 Task: Look for space in Tŭytepa, Uzbekistan from 24th August, 2023 to 10th September, 2023 for 6 adults, 2 children in price range Rs.12000 to Rs.15000. Place can be entire place or shared room with 6 bedrooms having 6 beds and 6 bathrooms. Property type can be house, flat, guest house. Amenities needed are: wifi, TV, free parkinig on premises, gym, breakfast. Booking option can be shelf check-in. Required host language is English.
Action: Mouse moved to (497, 114)
Screenshot: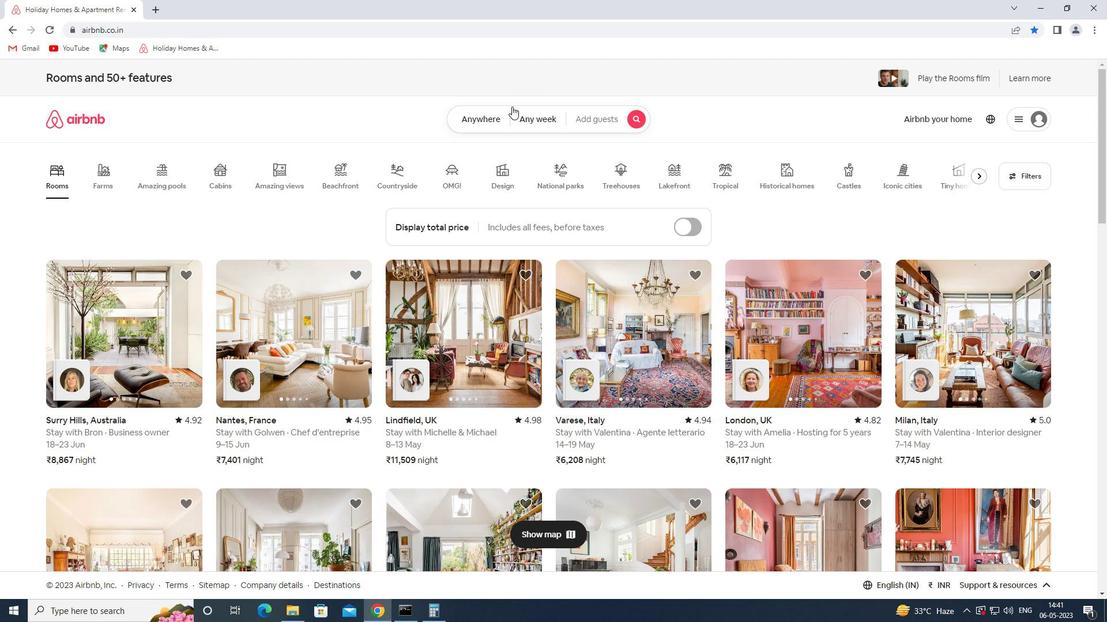 
Action: Mouse pressed left at (497, 114)
Screenshot: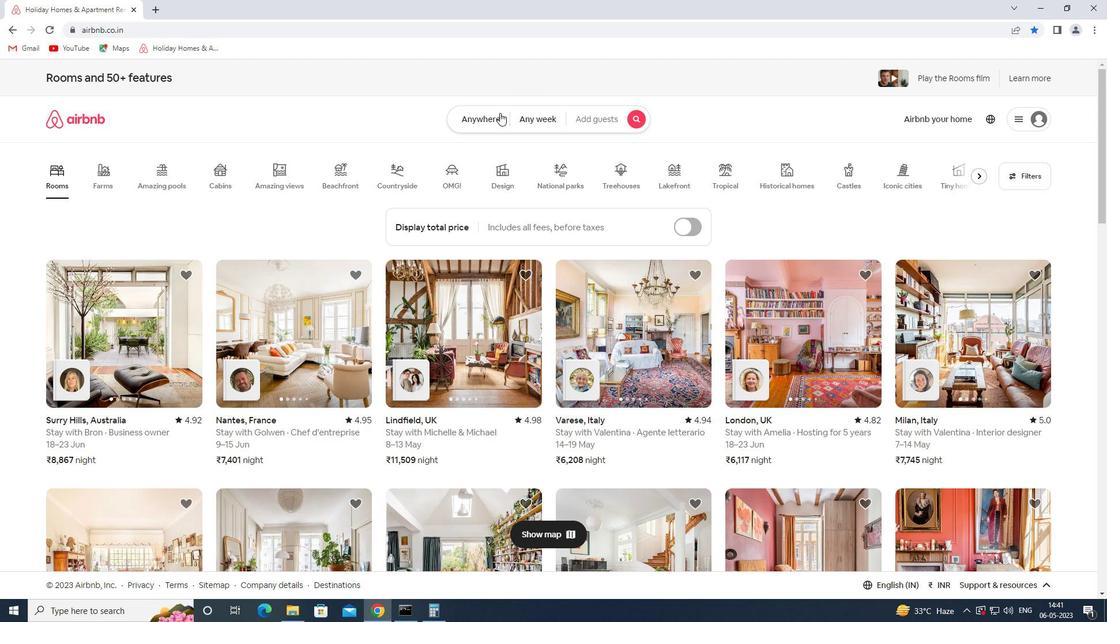 
Action: Mouse moved to (414, 163)
Screenshot: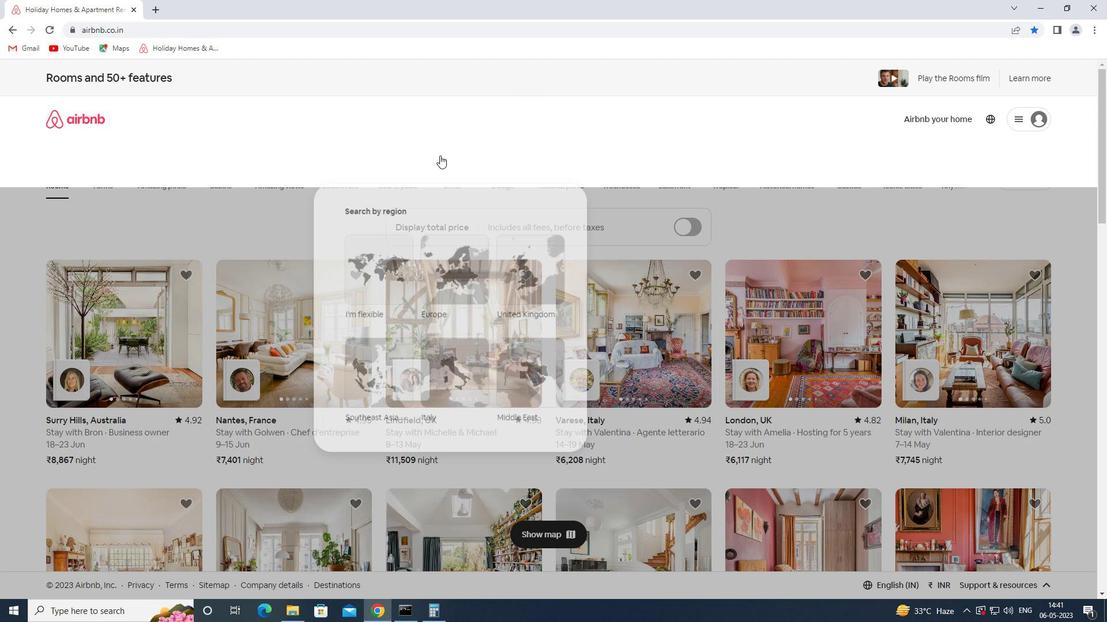 
Action: Mouse pressed left at (414, 163)
Screenshot: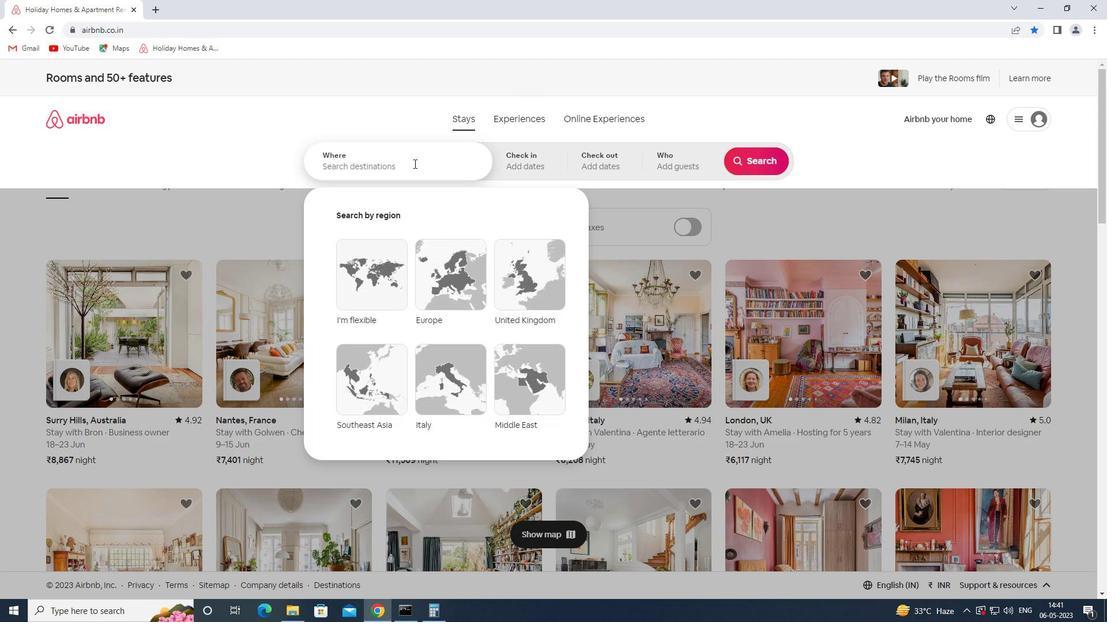 
Action: Key pressed tuytepa<Key.space>u
Screenshot: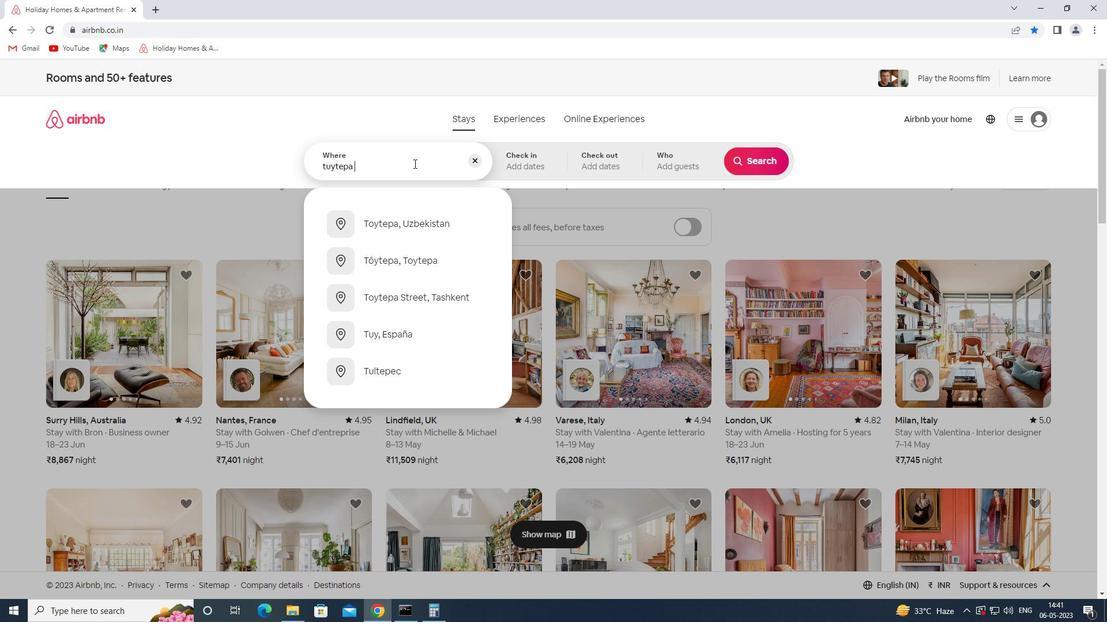 
Action: Mouse moved to (457, 213)
Screenshot: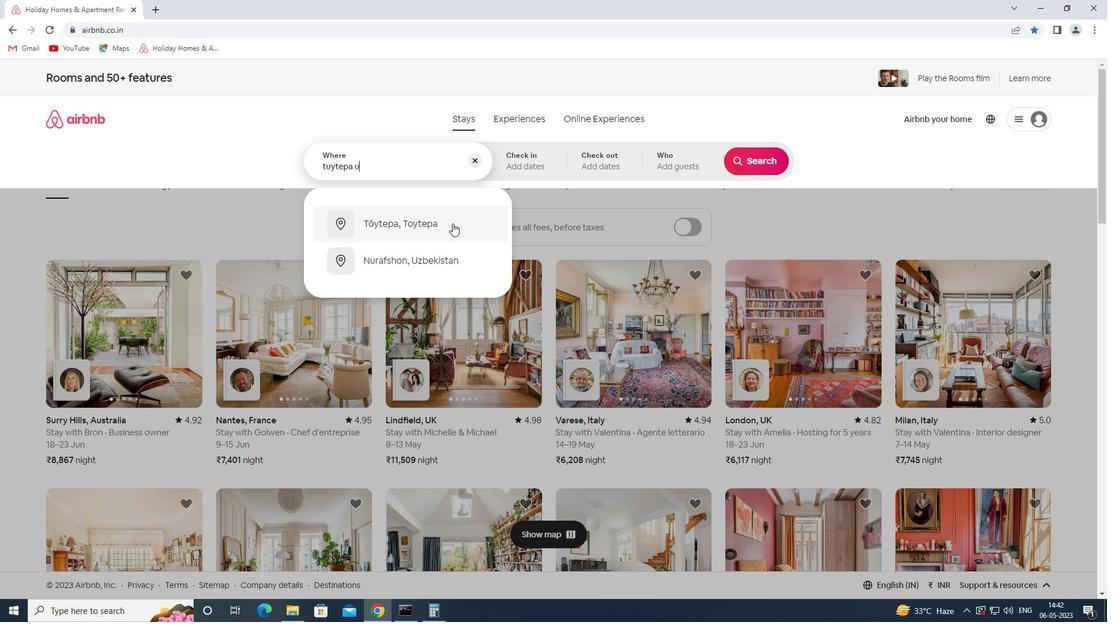 
Action: Key pressed zbe
Screenshot: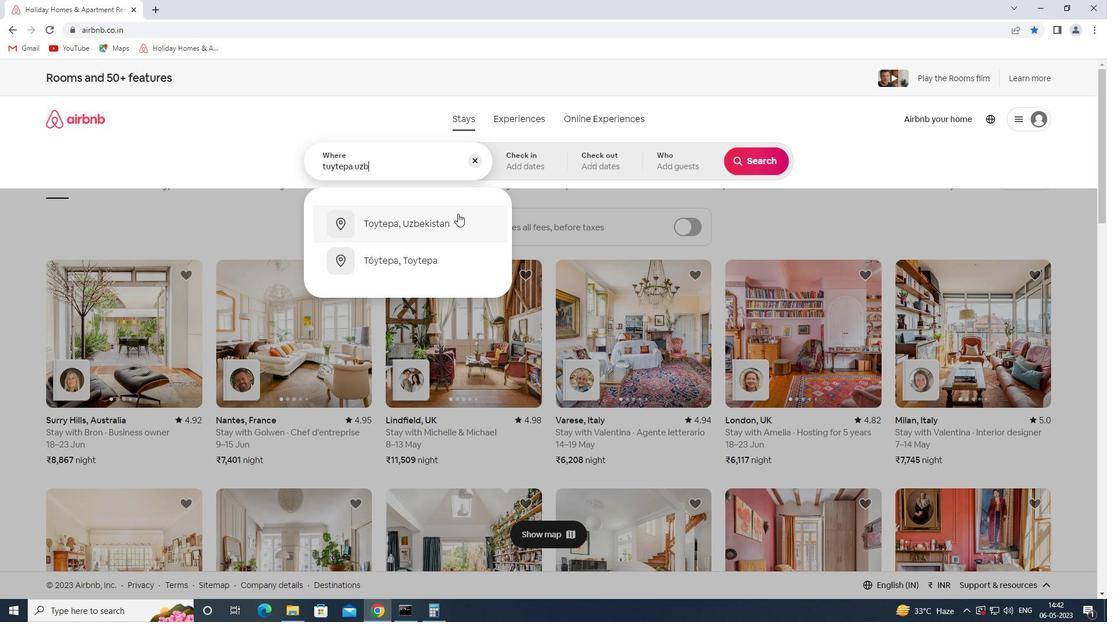 
Action: Mouse moved to (457, 215)
Screenshot: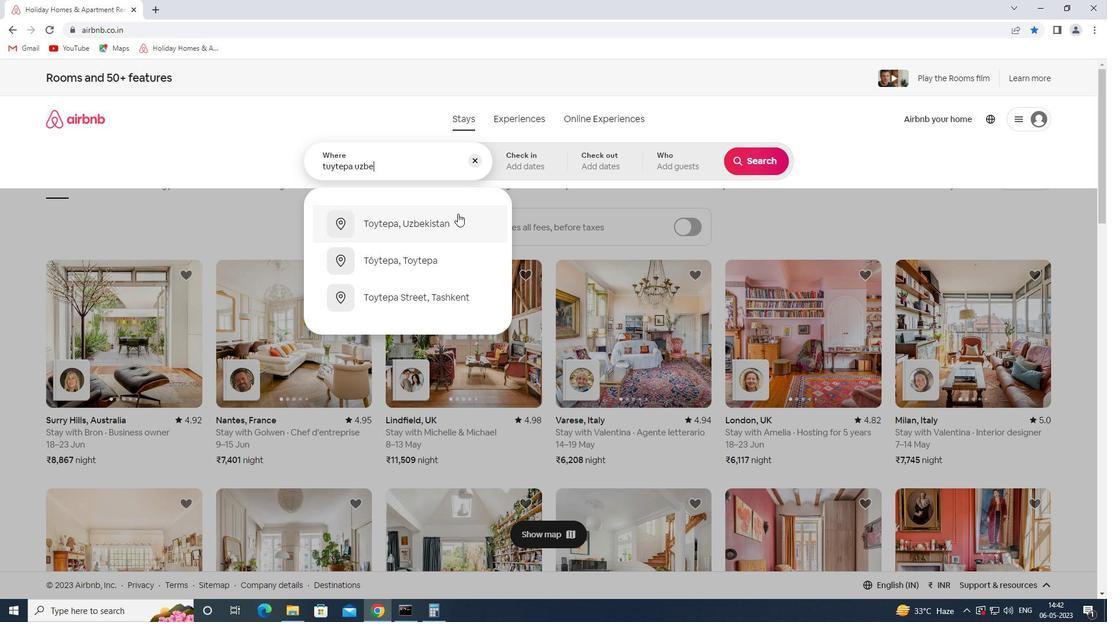 
Action: Mouse pressed left at (457, 215)
Screenshot: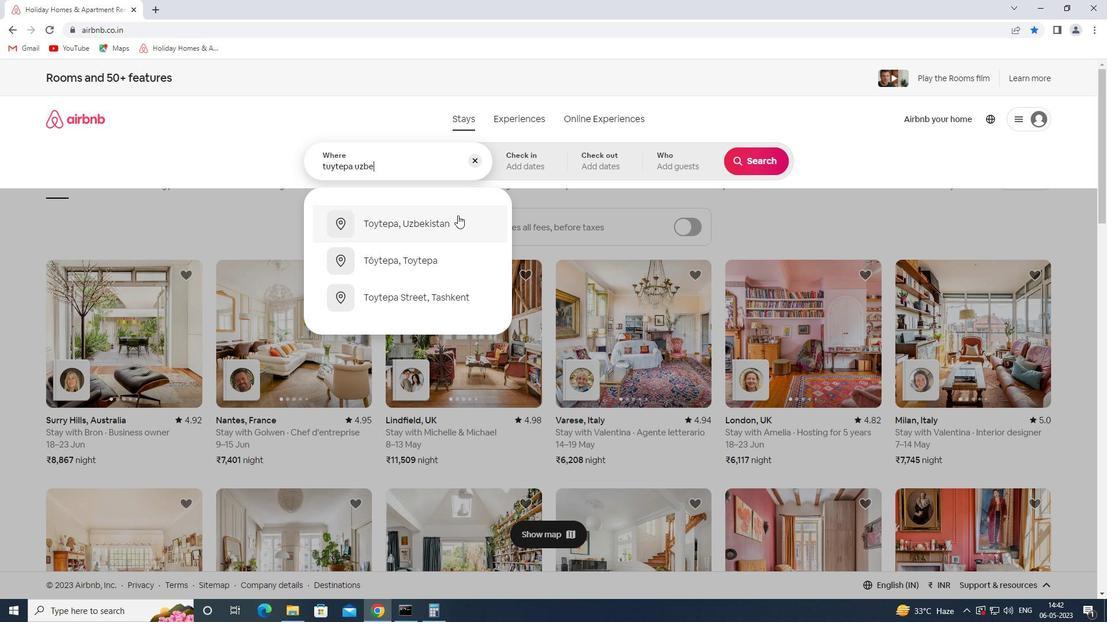 
Action: Mouse moved to (755, 249)
Screenshot: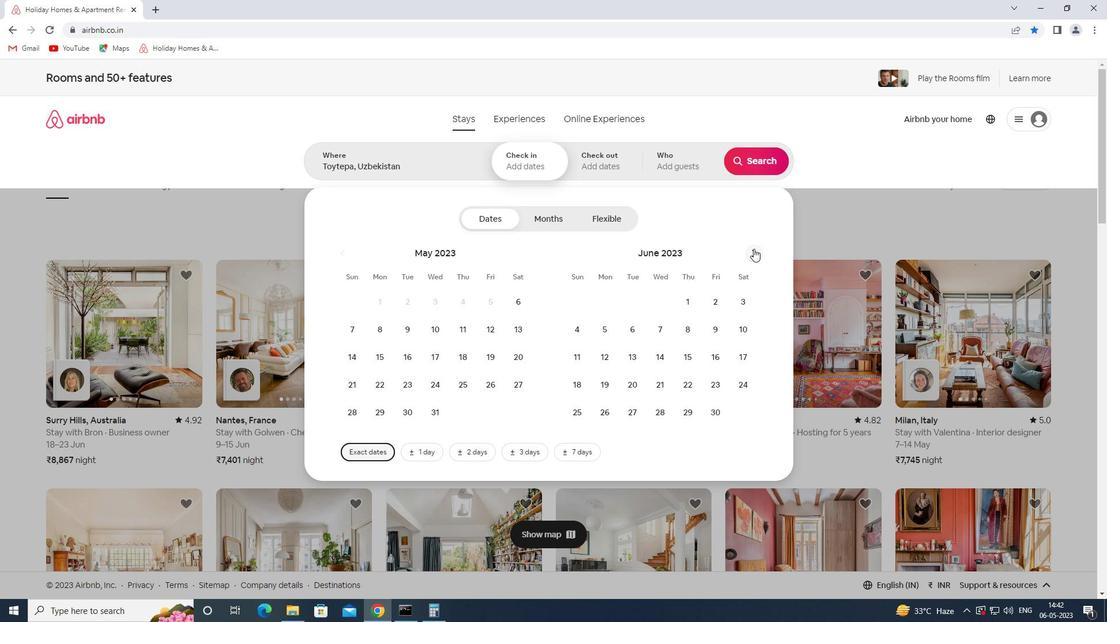 
Action: Mouse pressed left at (755, 249)
Screenshot: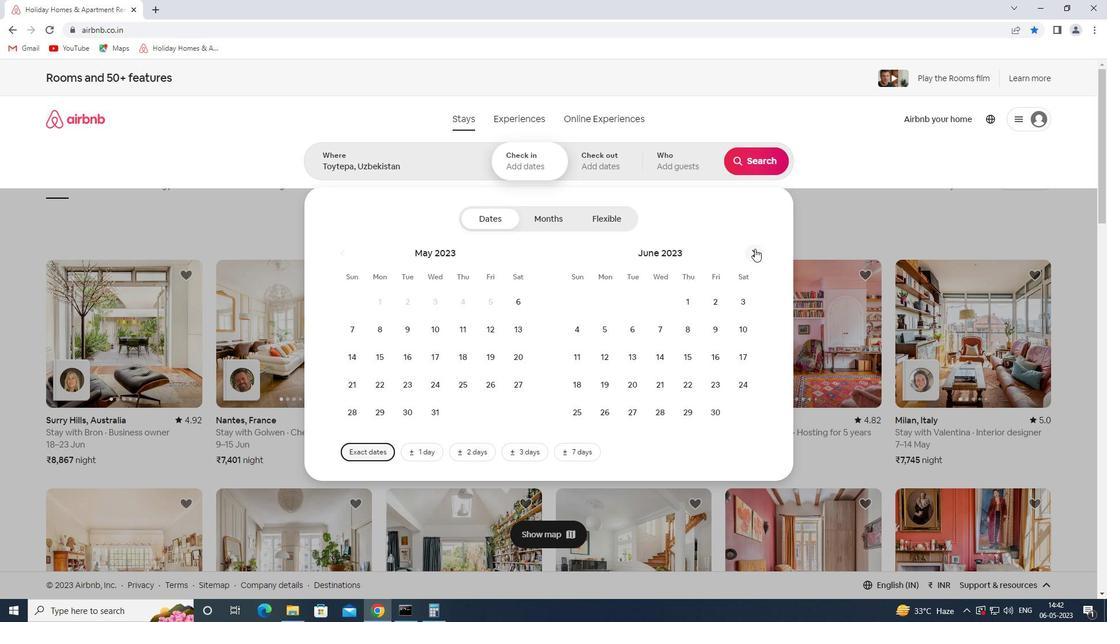 
Action: Mouse pressed left at (755, 249)
Screenshot: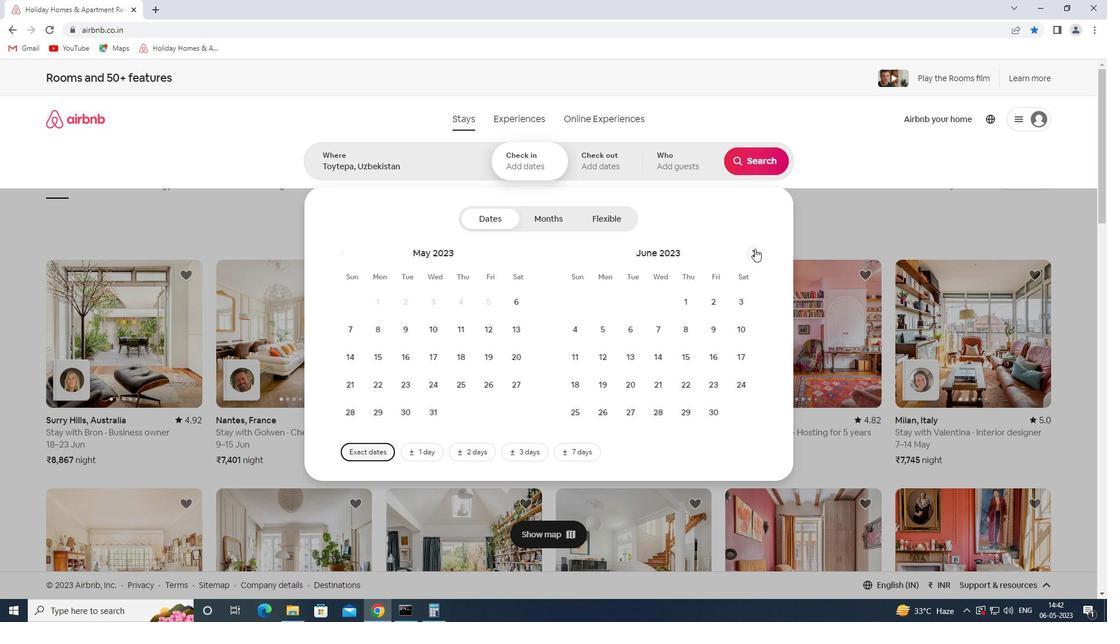 
Action: Mouse moved to (687, 388)
Screenshot: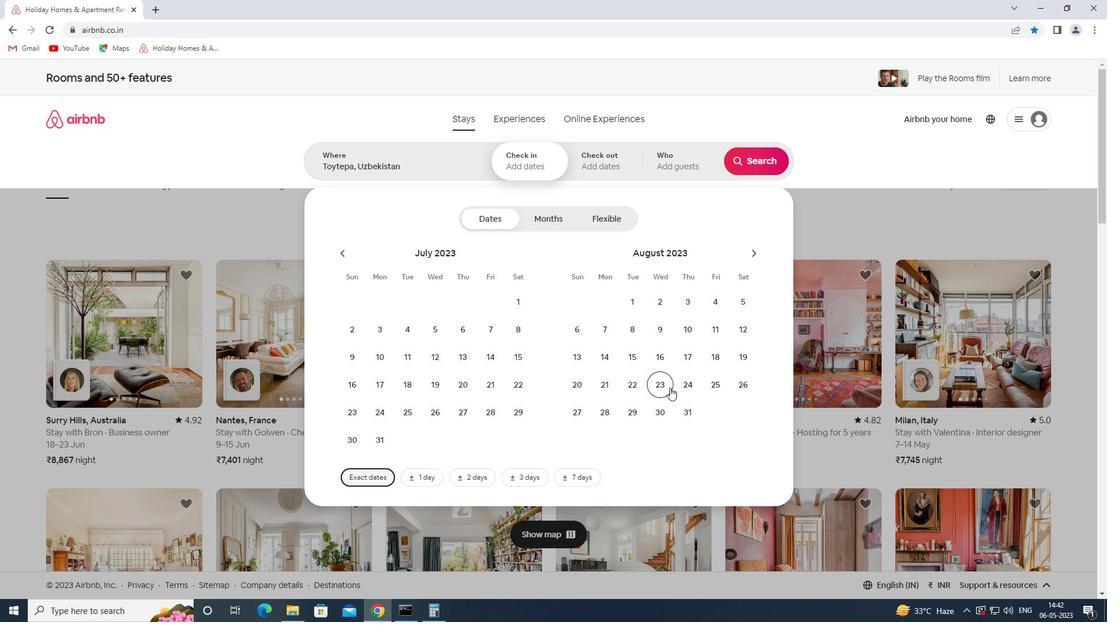 
Action: Mouse pressed left at (687, 388)
Screenshot: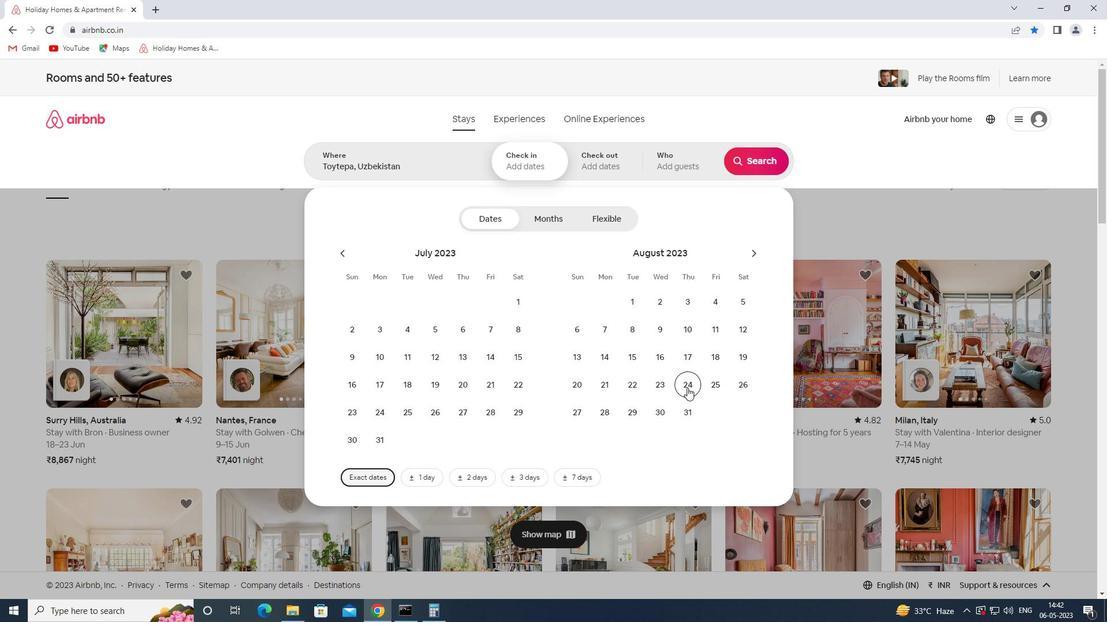 
Action: Mouse moved to (752, 253)
Screenshot: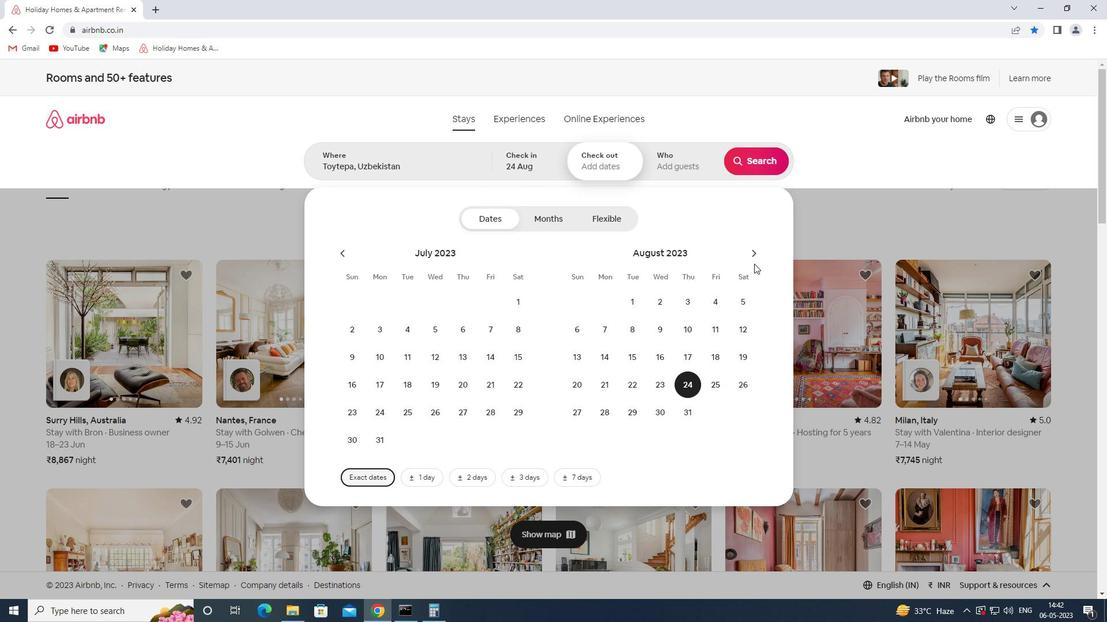 
Action: Mouse pressed left at (752, 253)
Screenshot: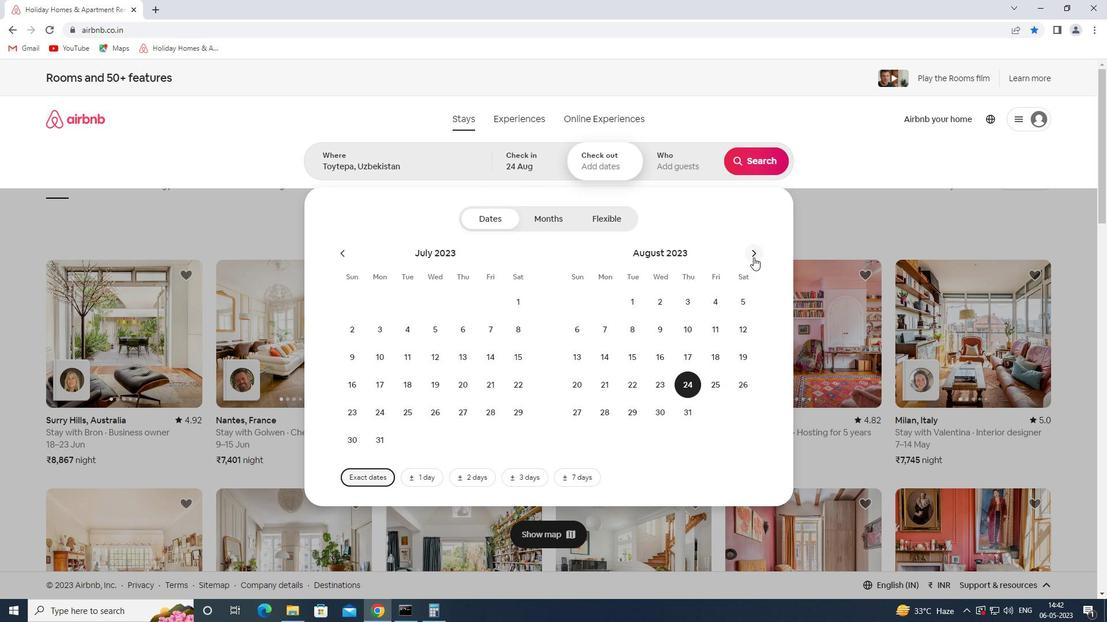 
Action: Mouse moved to (581, 355)
Screenshot: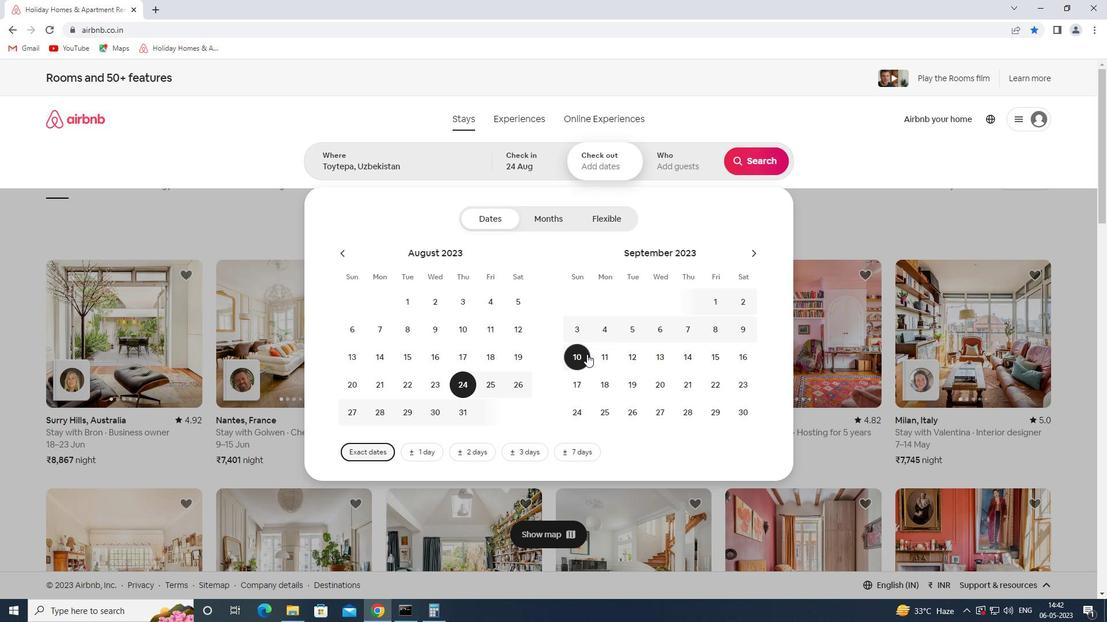 
Action: Mouse pressed left at (581, 355)
Screenshot: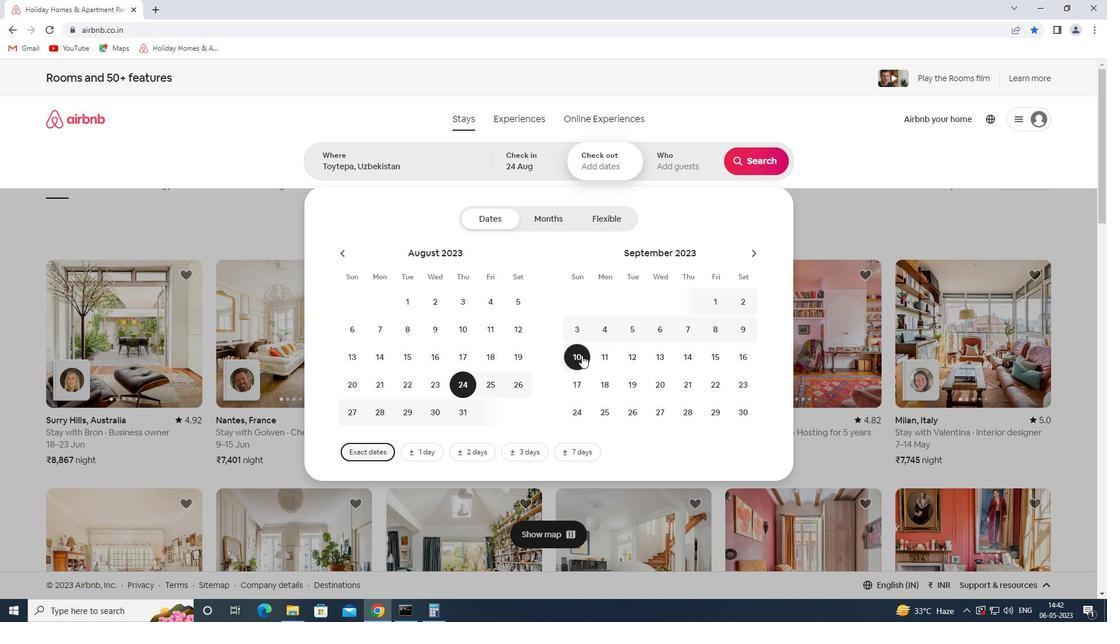 
Action: Mouse moved to (692, 176)
Screenshot: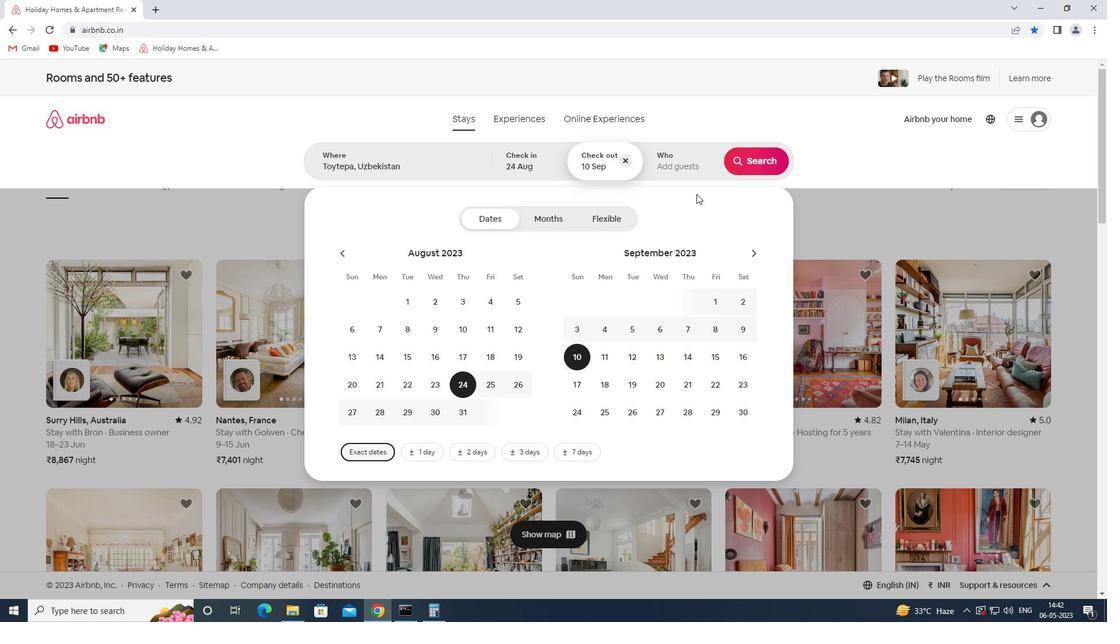 
Action: Mouse pressed left at (692, 176)
Screenshot: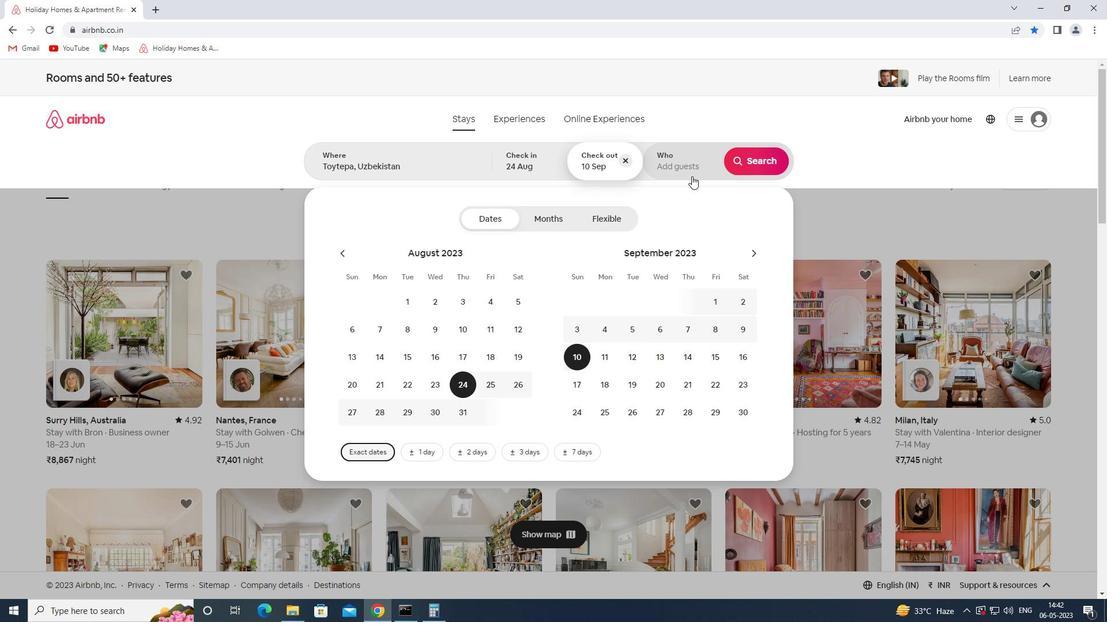 
Action: Mouse moved to (766, 224)
Screenshot: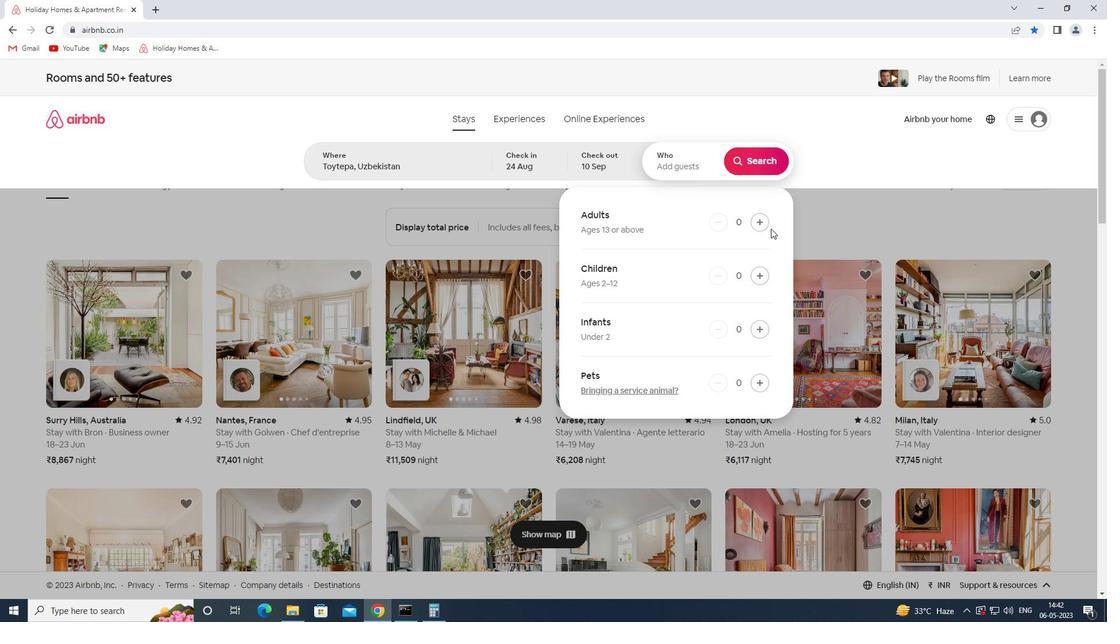 
Action: Mouse pressed left at (766, 224)
Screenshot: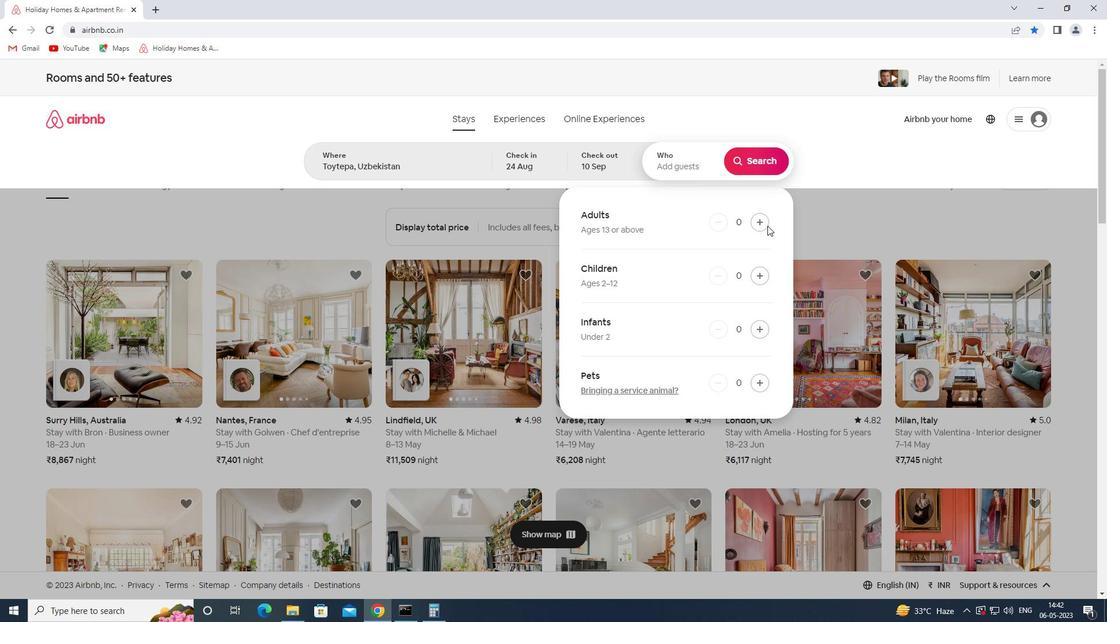 
Action: Mouse pressed left at (766, 224)
Screenshot: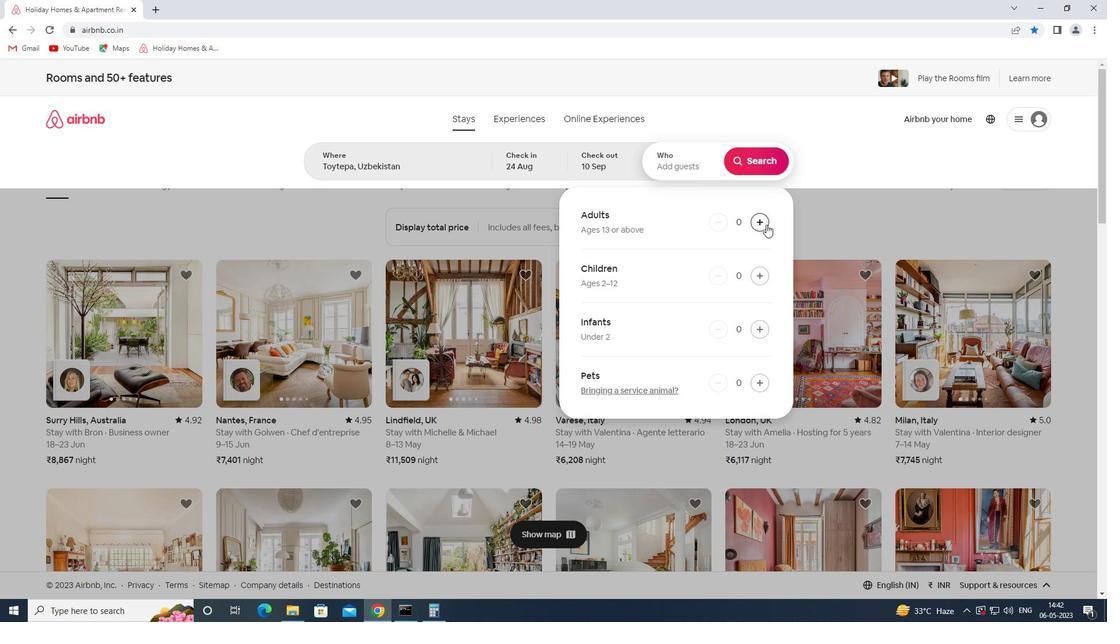 
Action: Mouse pressed left at (766, 224)
Screenshot: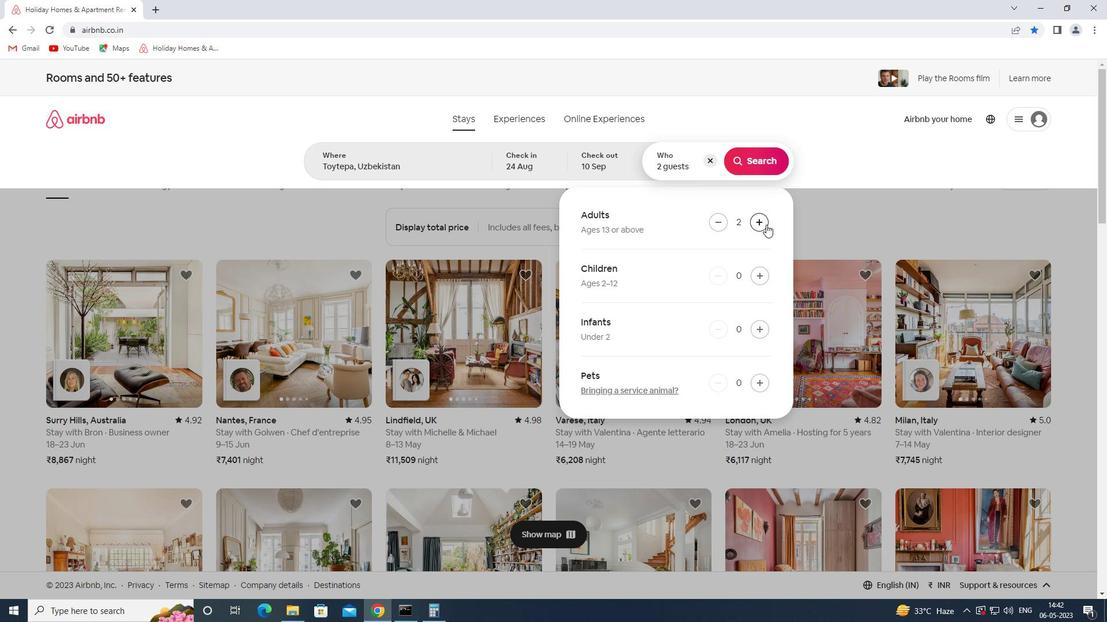 
Action: Mouse pressed left at (766, 224)
Screenshot: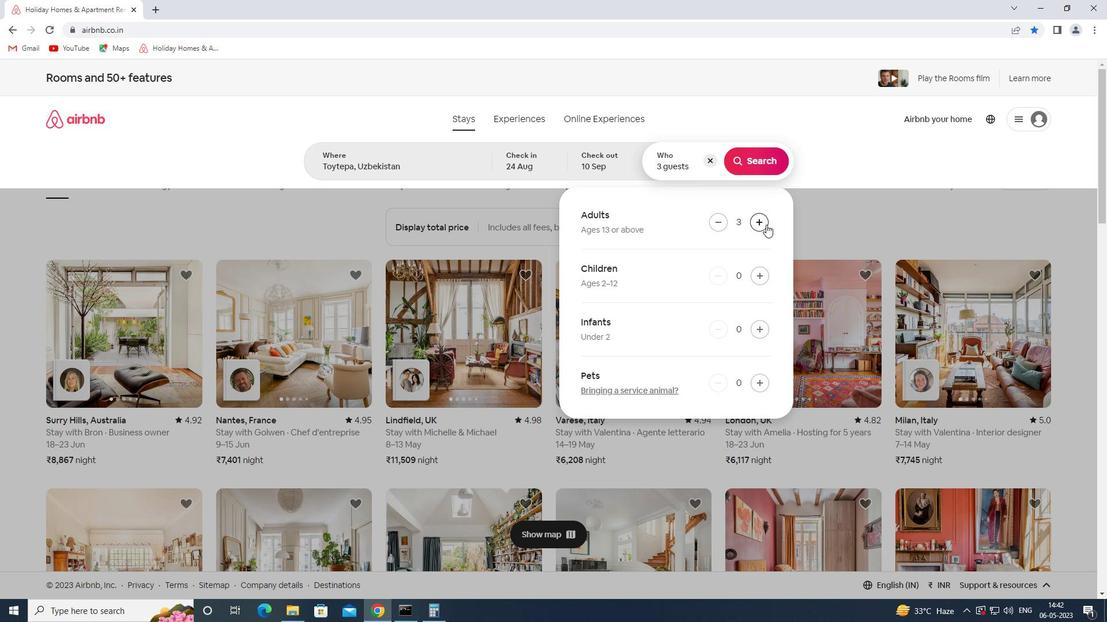 
Action: Mouse pressed left at (766, 224)
Screenshot: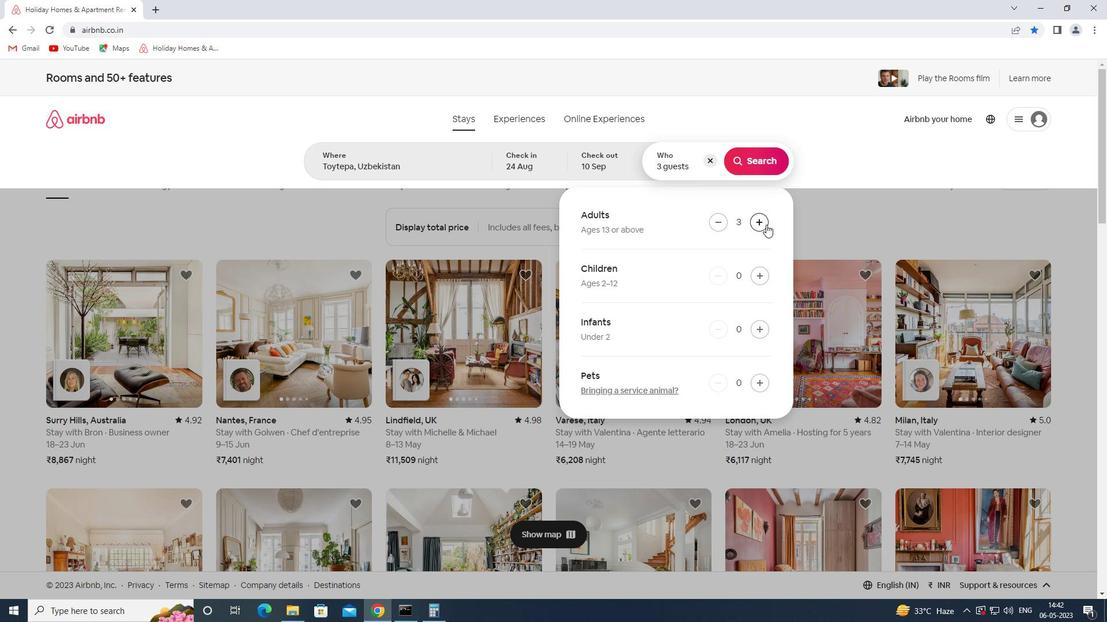 
Action: Mouse pressed left at (766, 224)
Screenshot: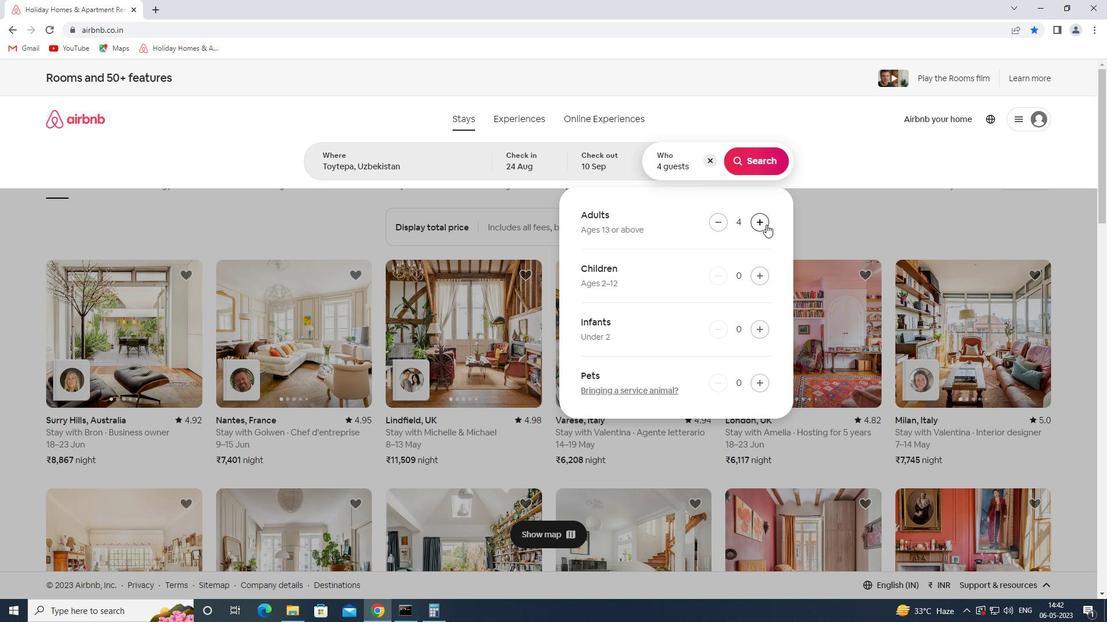 
Action: Mouse moved to (761, 279)
Screenshot: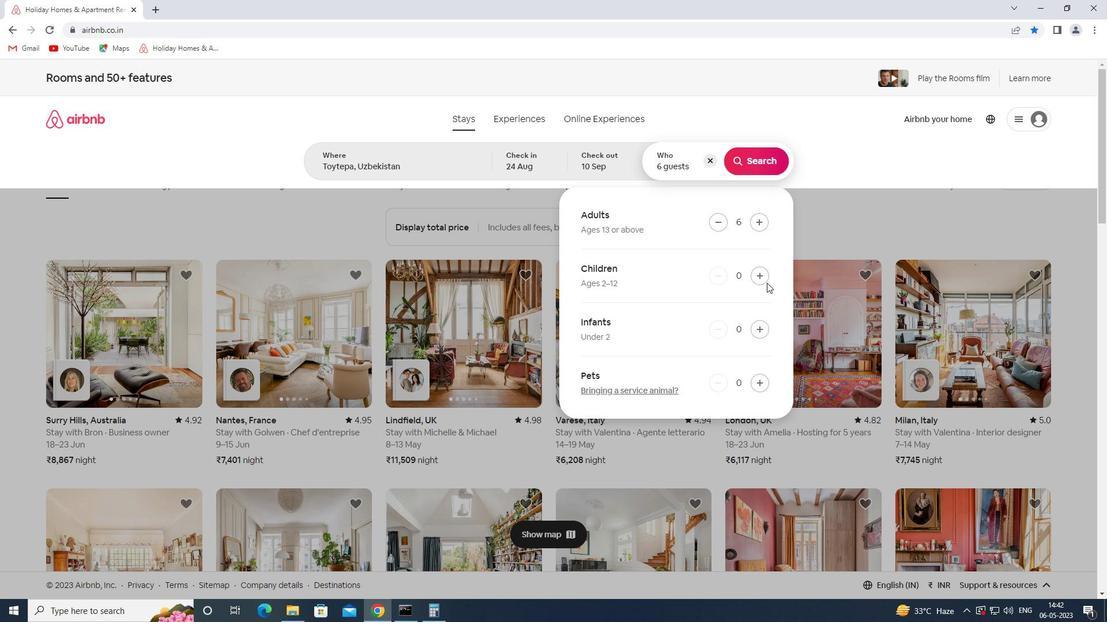 
Action: Mouse pressed left at (761, 279)
Screenshot: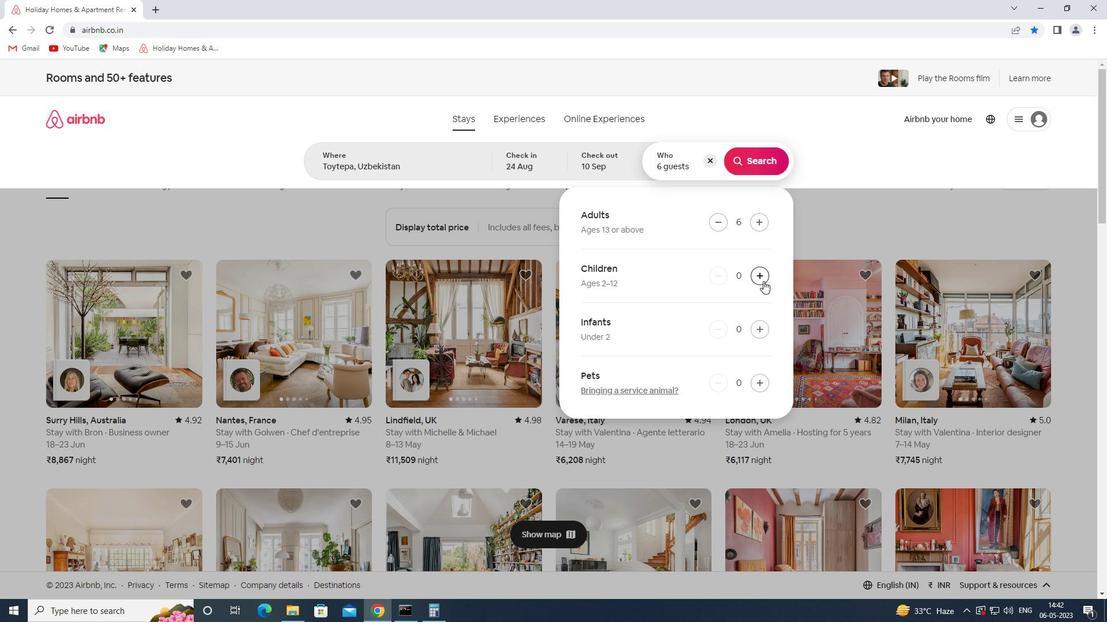 
Action: Mouse pressed left at (761, 279)
Screenshot: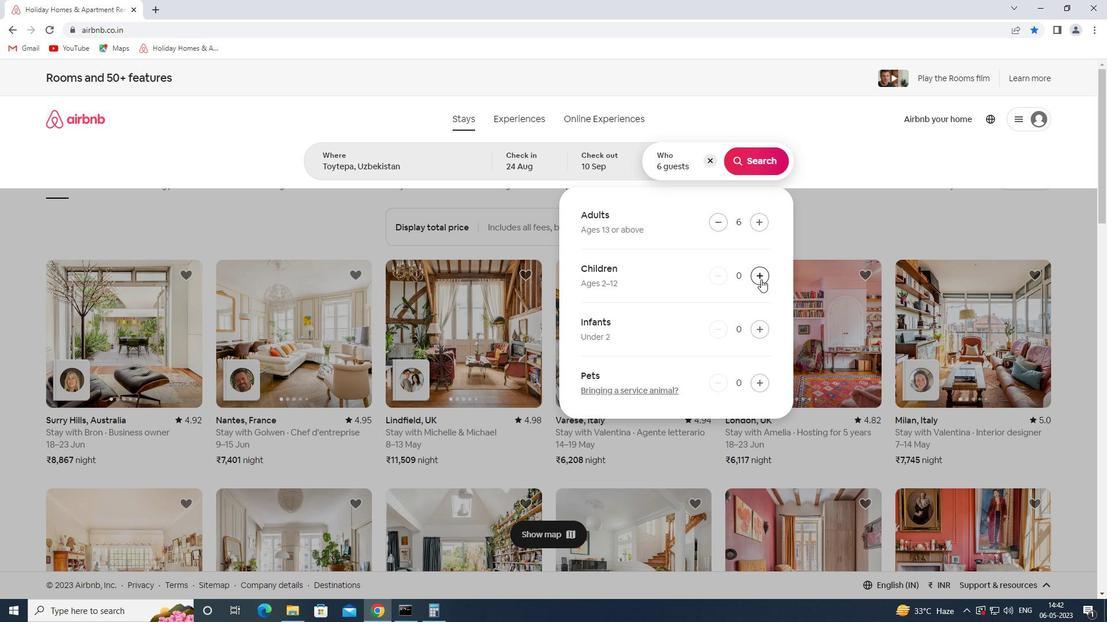 
Action: Mouse moved to (760, 164)
Screenshot: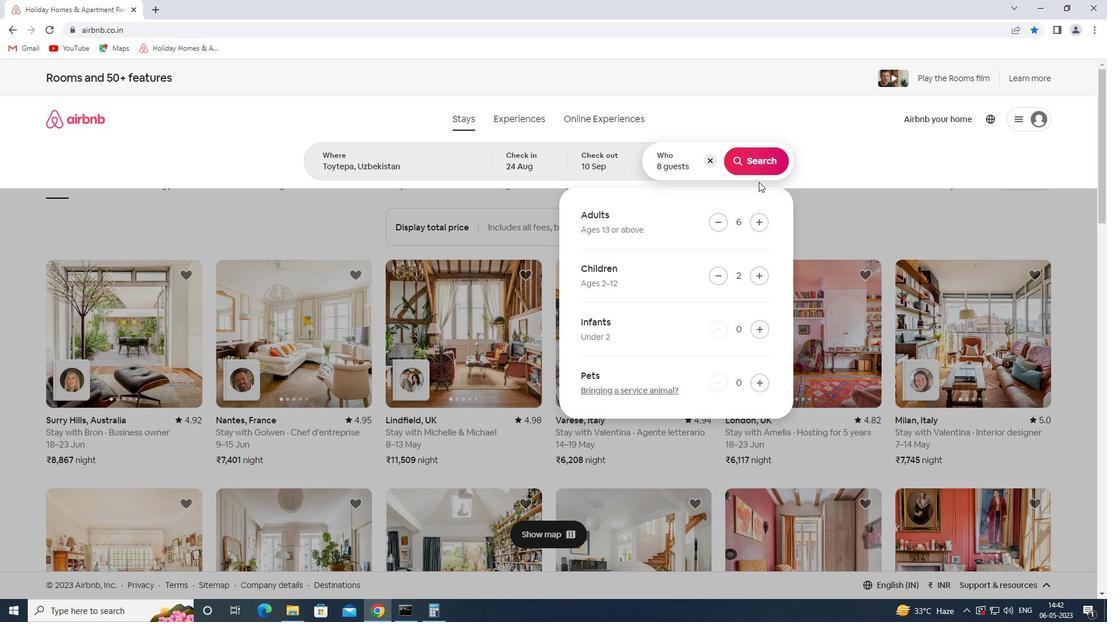 
Action: Mouse pressed left at (760, 164)
Screenshot: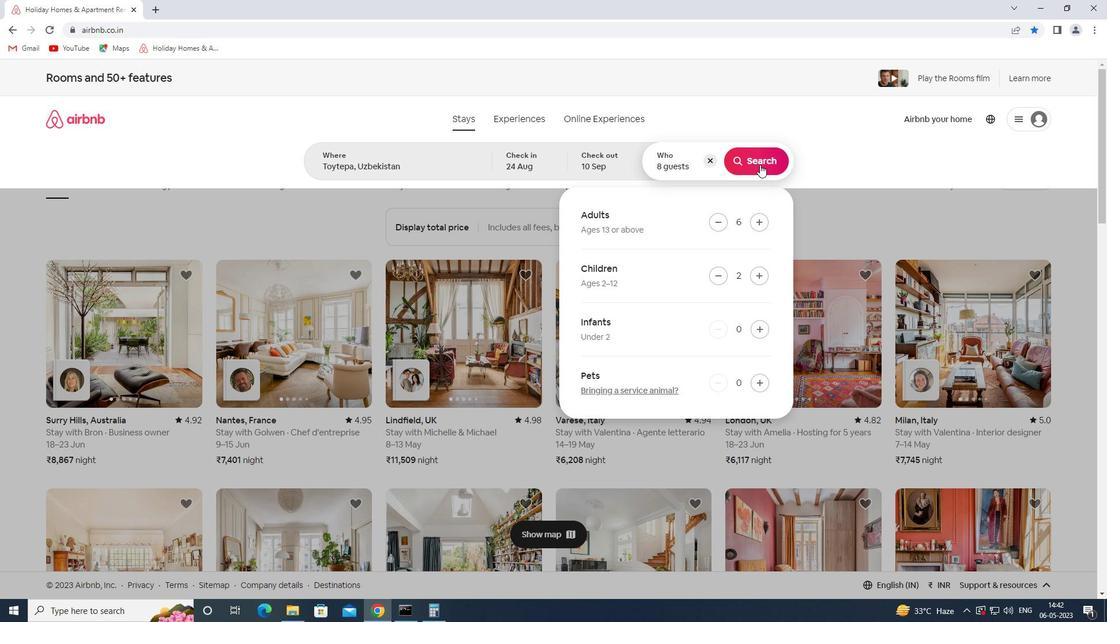 
Action: Mouse moved to (1061, 129)
Screenshot: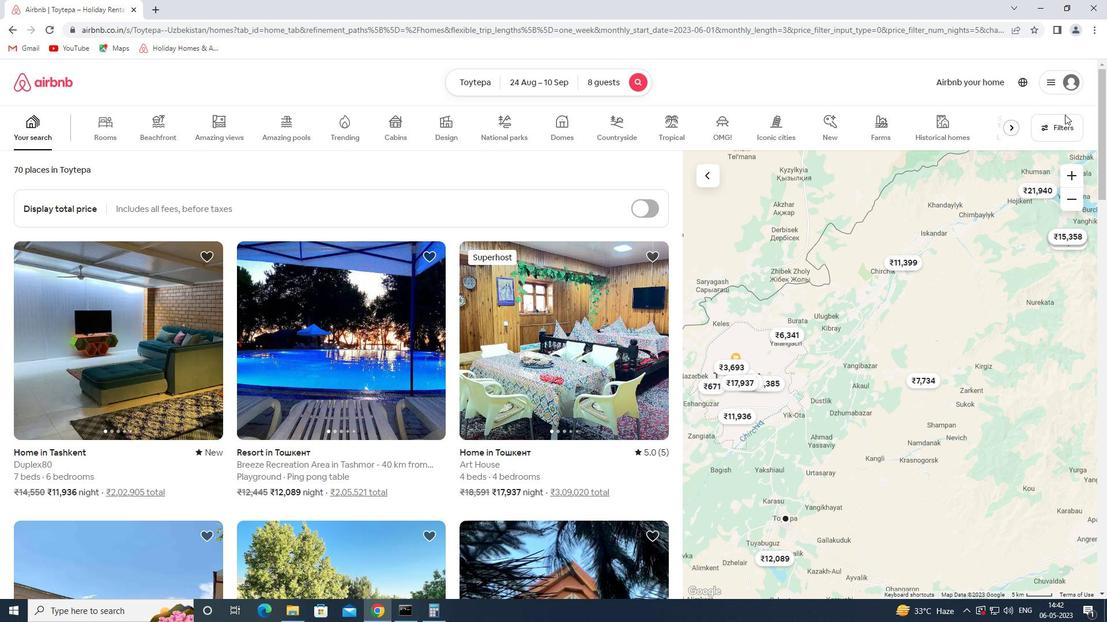 
Action: Mouse pressed left at (1061, 129)
Screenshot: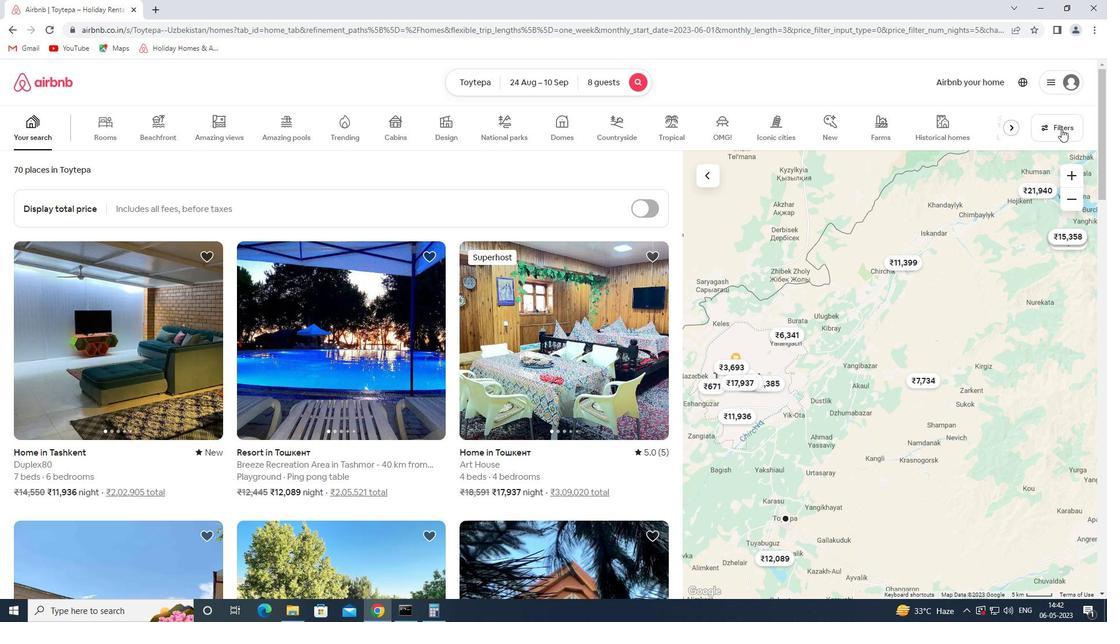 
Action: Mouse moved to (417, 408)
Screenshot: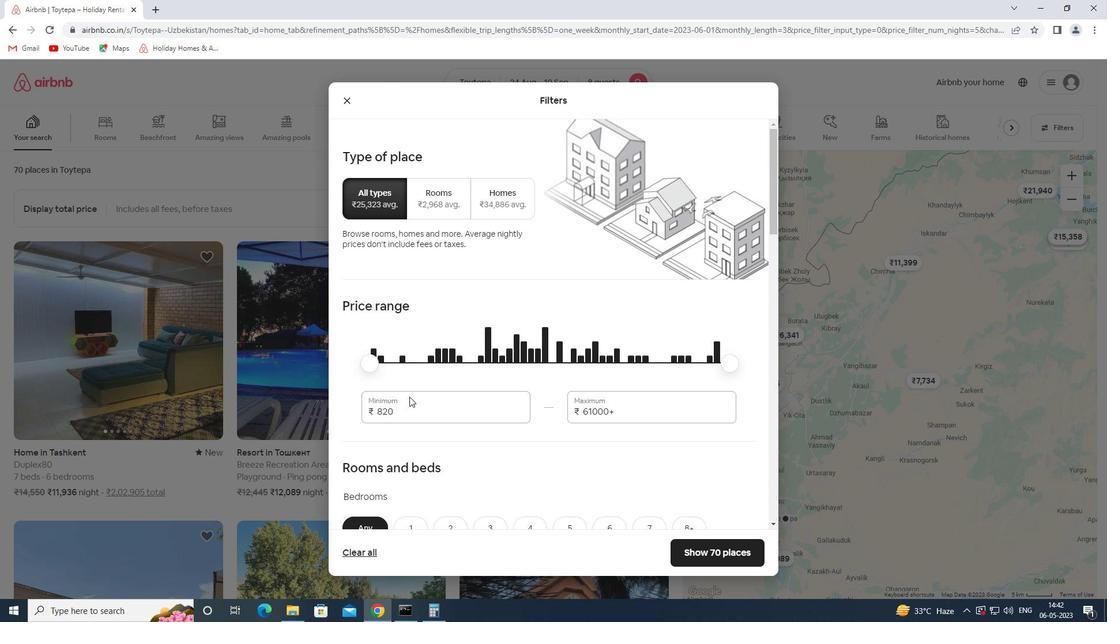 
Action: Mouse pressed left at (417, 408)
Screenshot: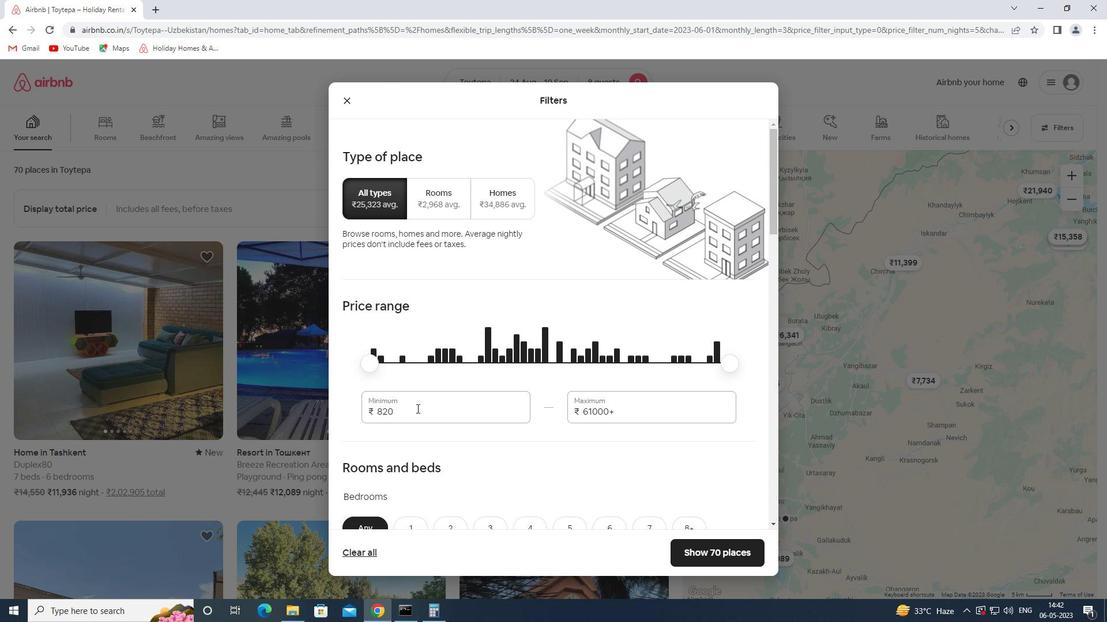 
Action: Mouse pressed left at (417, 408)
Screenshot: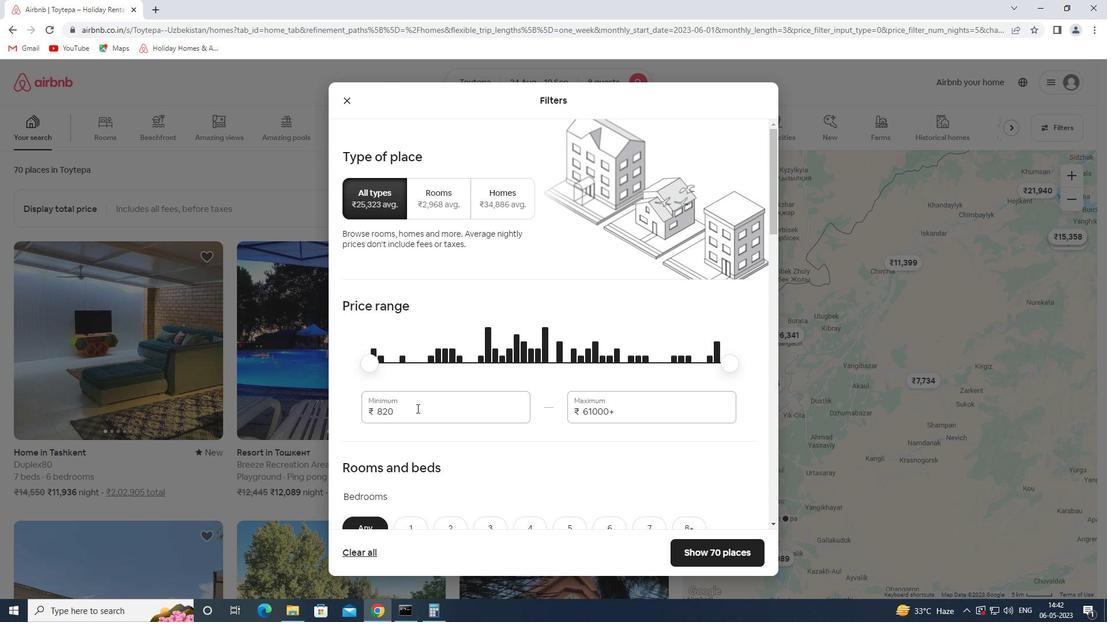
Action: Key pressed 12000<Key.tab>15000<Key.enter>
Screenshot: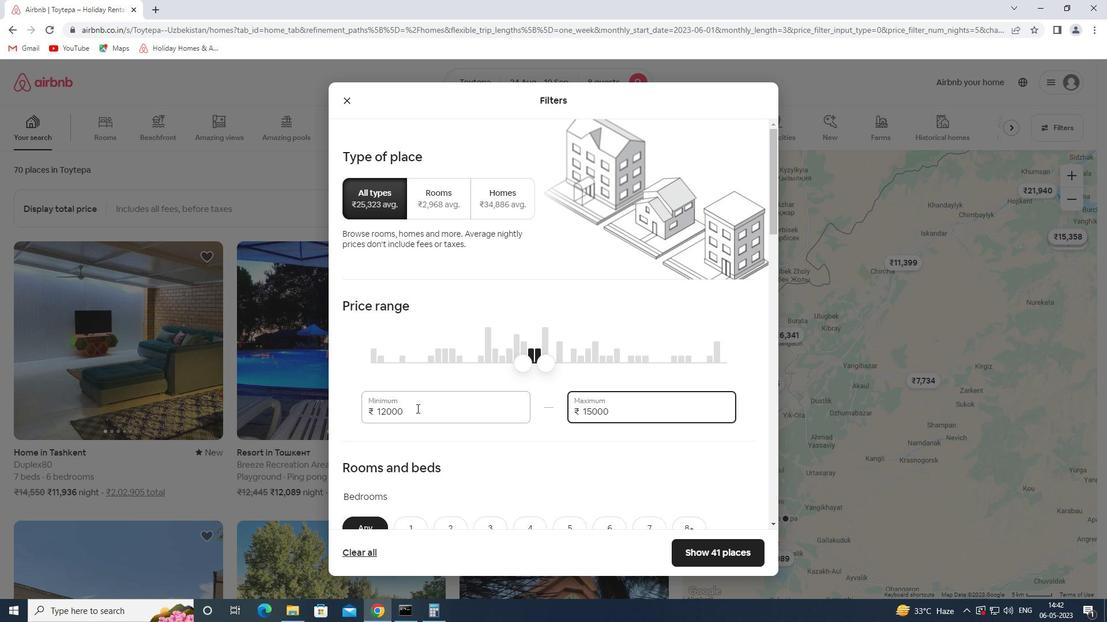 
Action: Mouse moved to (492, 388)
Screenshot: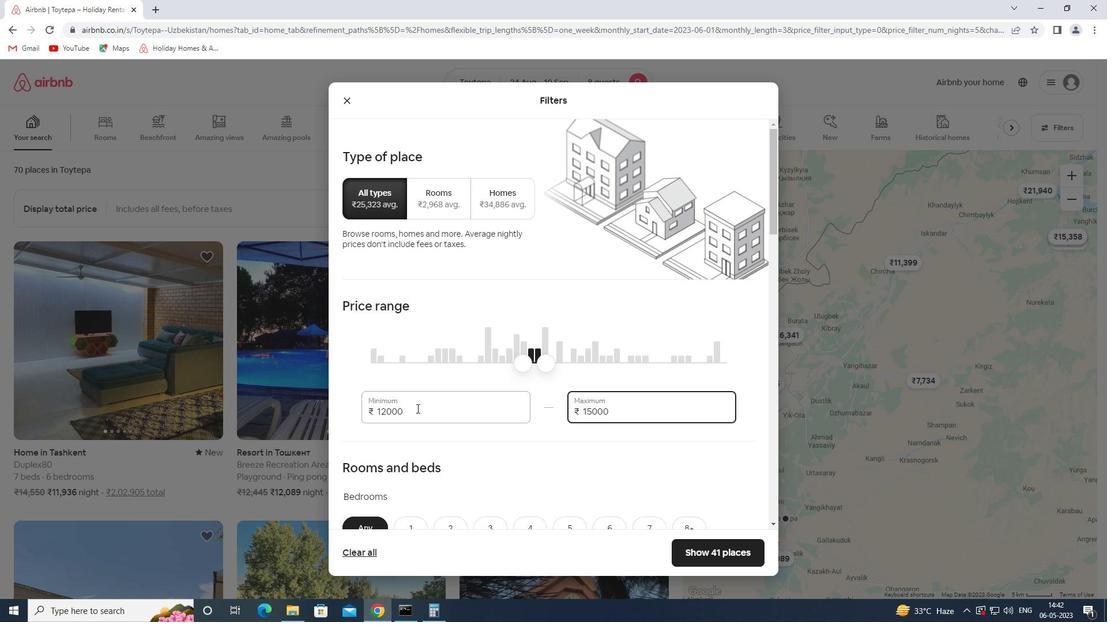 
Action: Mouse scrolled (492, 387) with delta (0, 0)
Screenshot: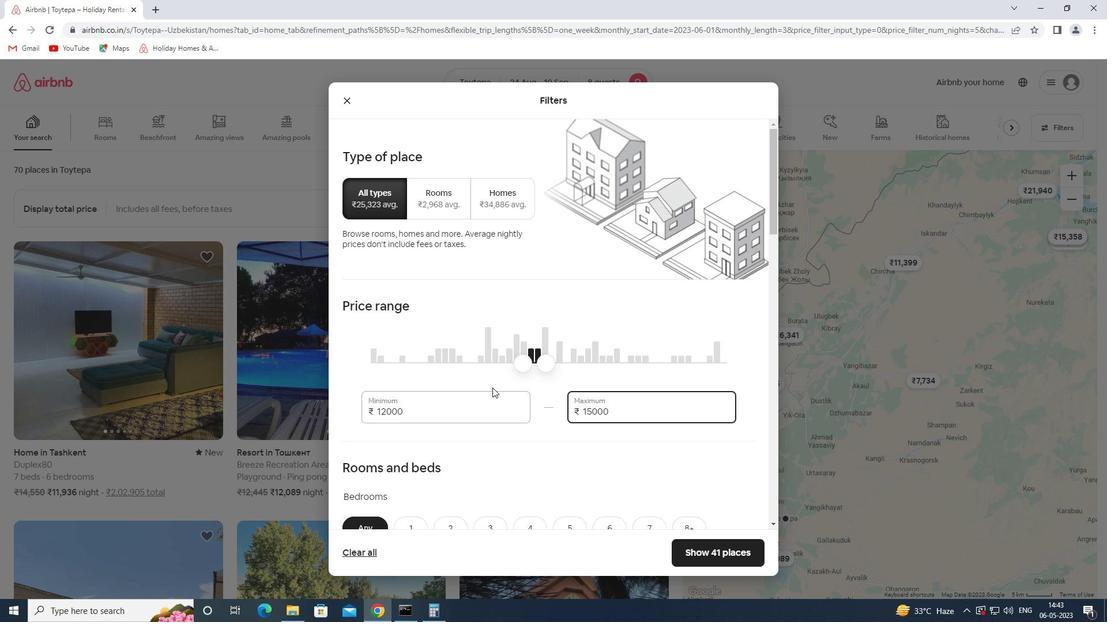 
Action: Mouse scrolled (492, 387) with delta (0, 0)
Screenshot: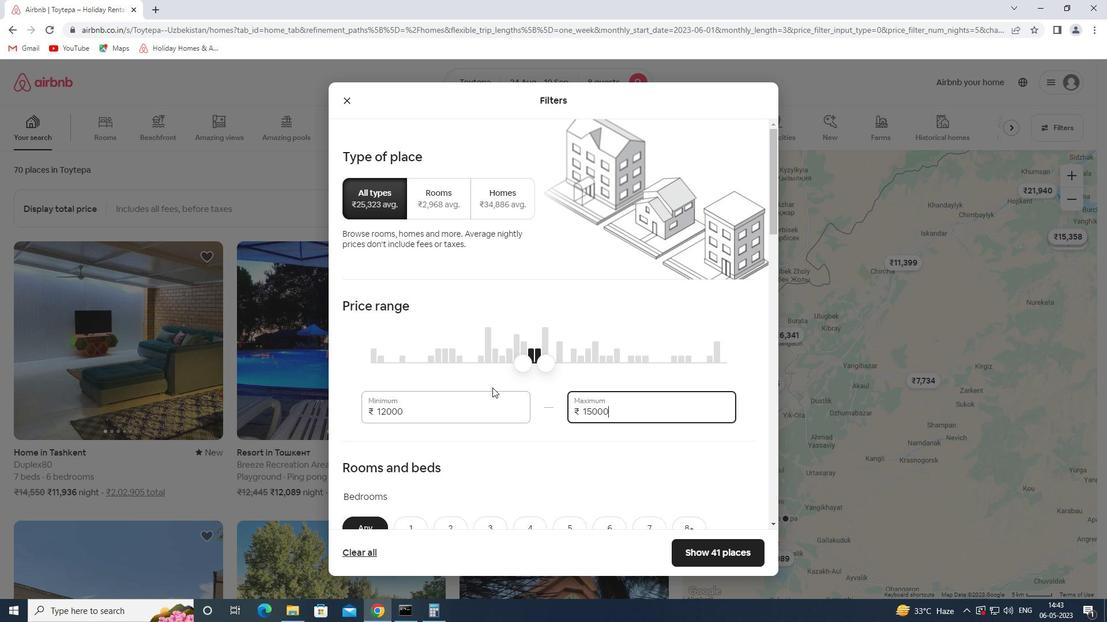 
Action: Mouse scrolled (492, 387) with delta (0, 0)
Screenshot: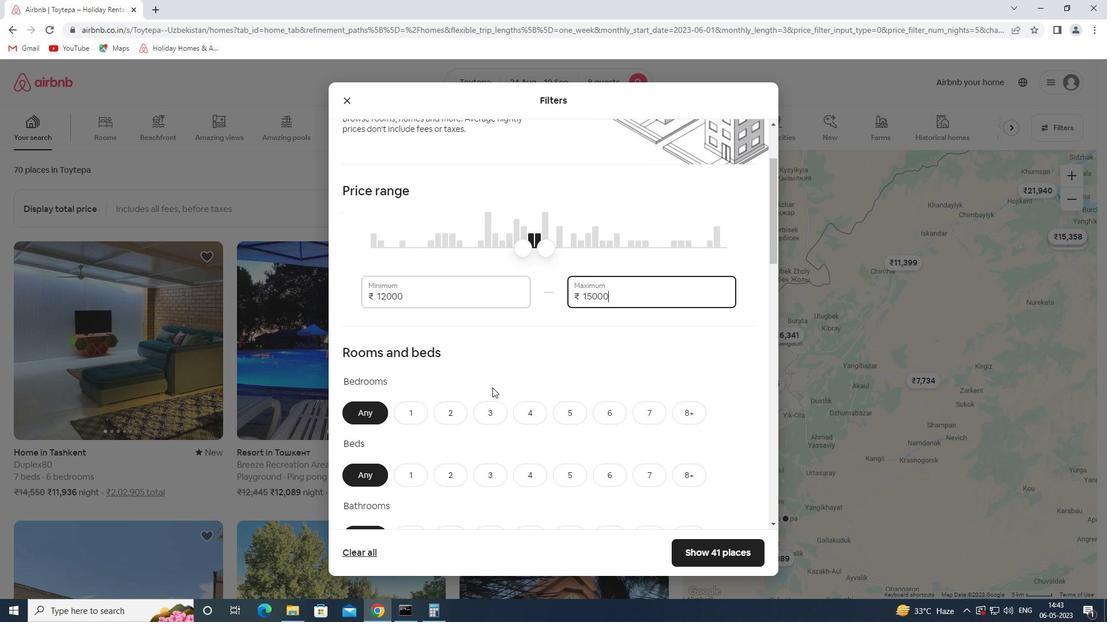 
Action: Mouse scrolled (492, 387) with delta (0, 0)
Screenshot: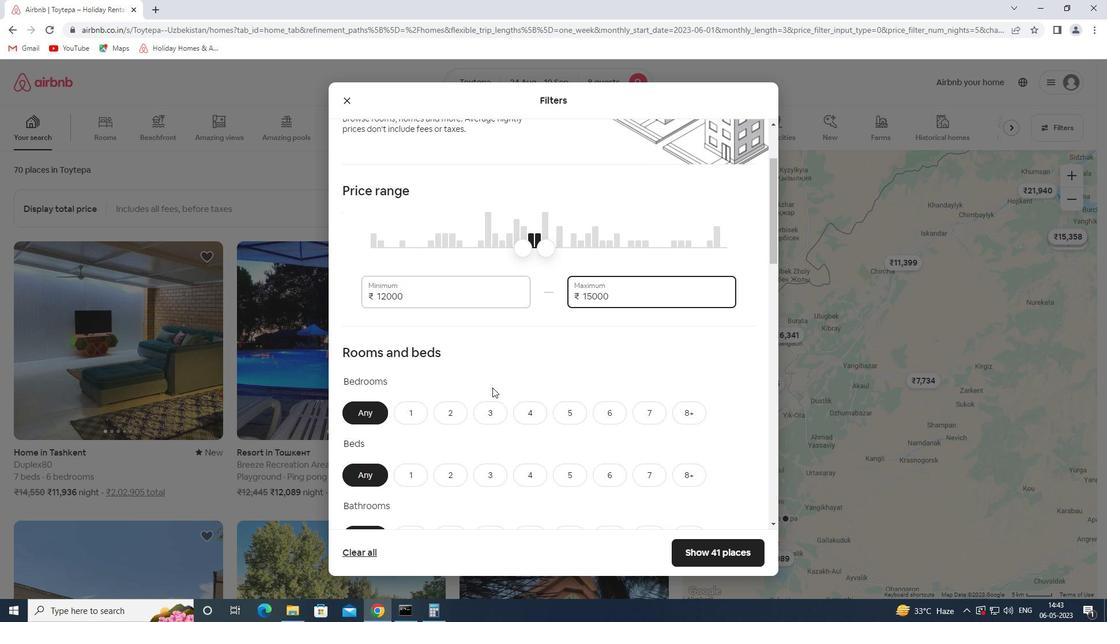 
Action: Mouse moved to (612, 297)
Screenshot: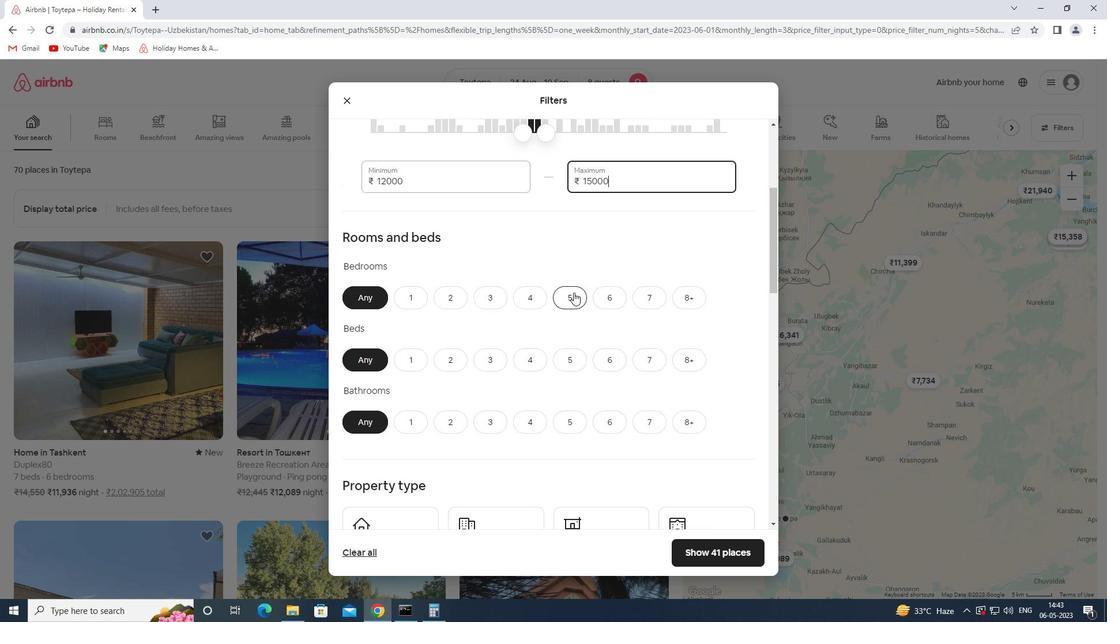 
Action: Mouse pressed left at (612, 297)
Screenshot: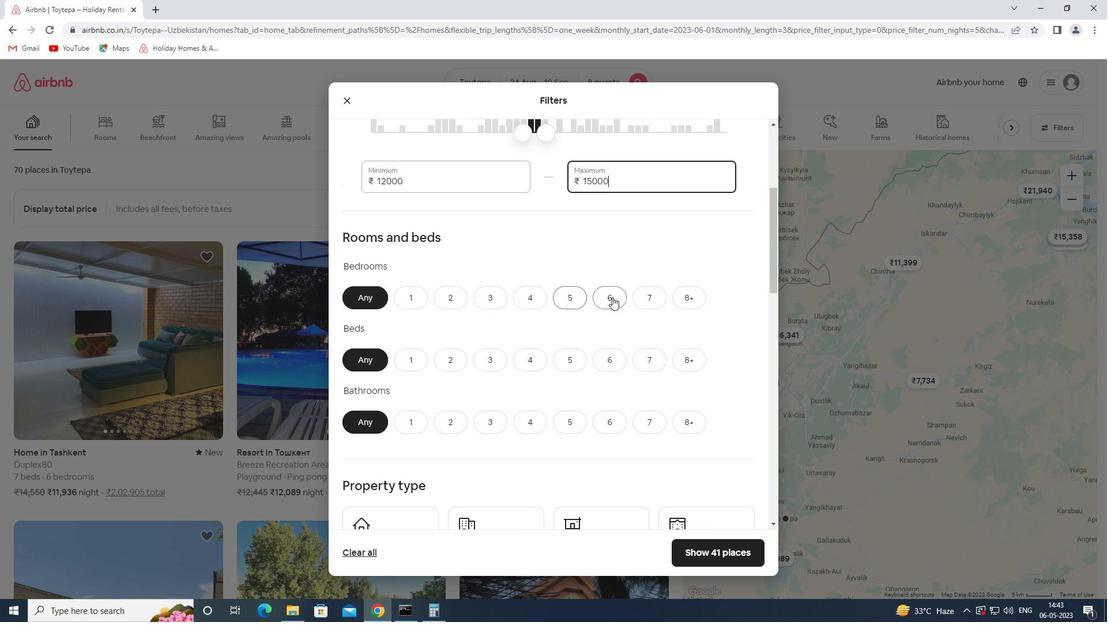 
Action: Mouse moved to (613, 357)
Screenshot: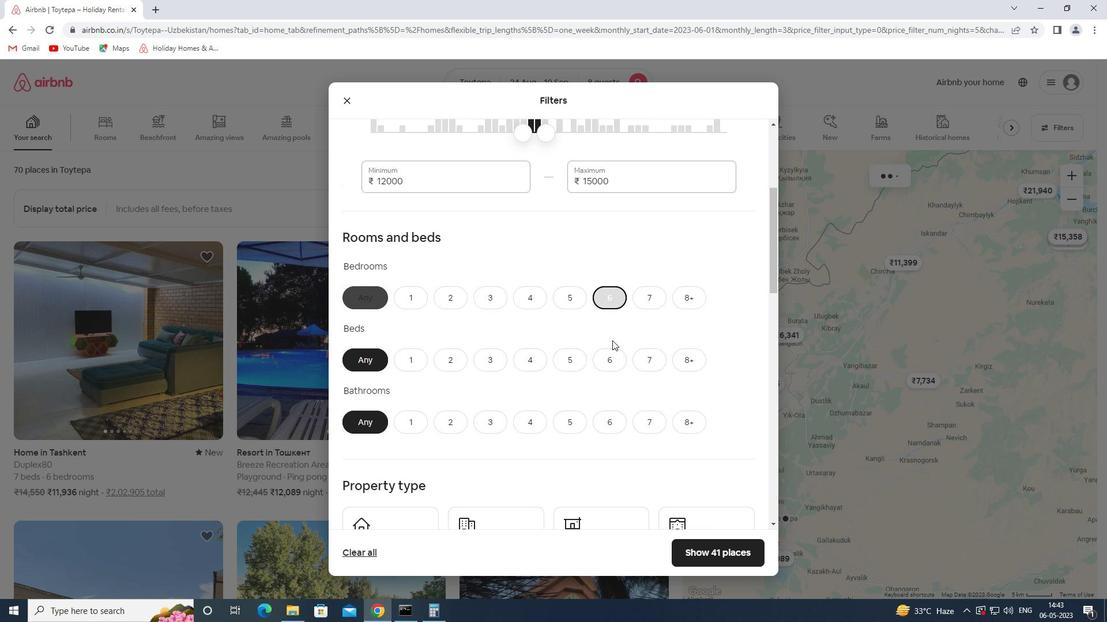 
Action: Mouse pressed left at (613, 357)
Screenshot: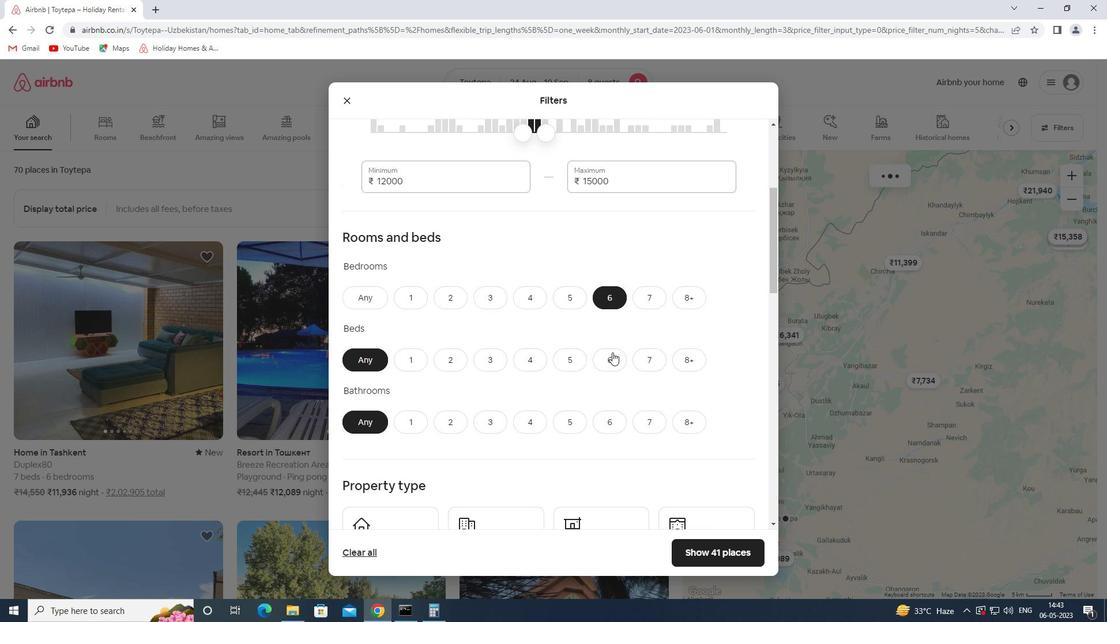 
Action: Mouse moved to (611, 416)
Screenshot: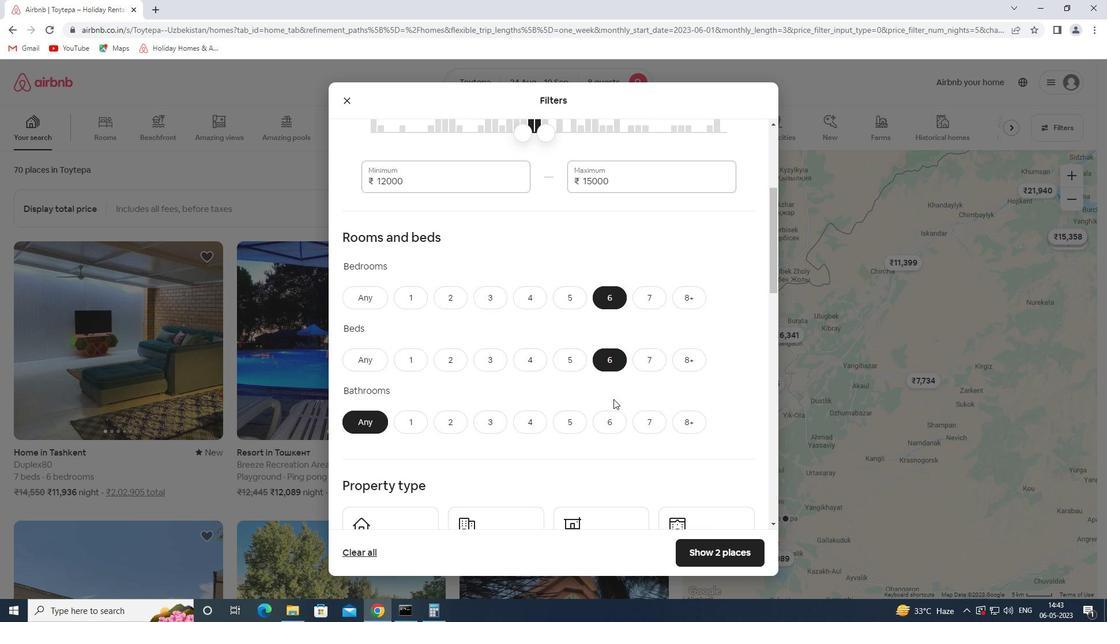 
Action: Mouse pressed left at (611, 416)
Screenshot: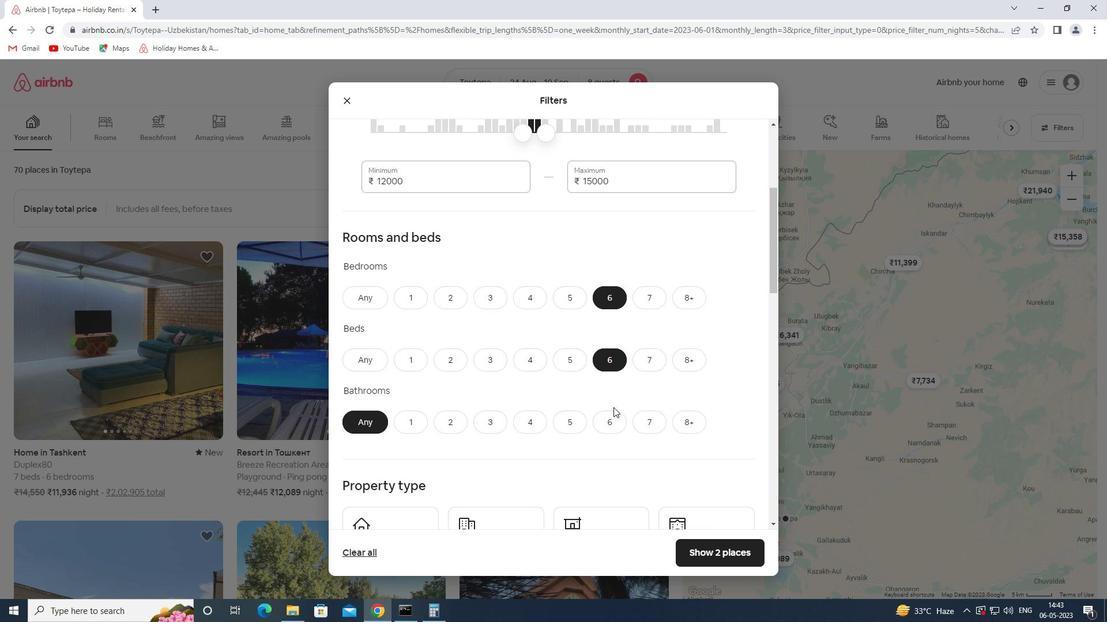 
Action: Mouse moved to (664, 451)
Screenshot: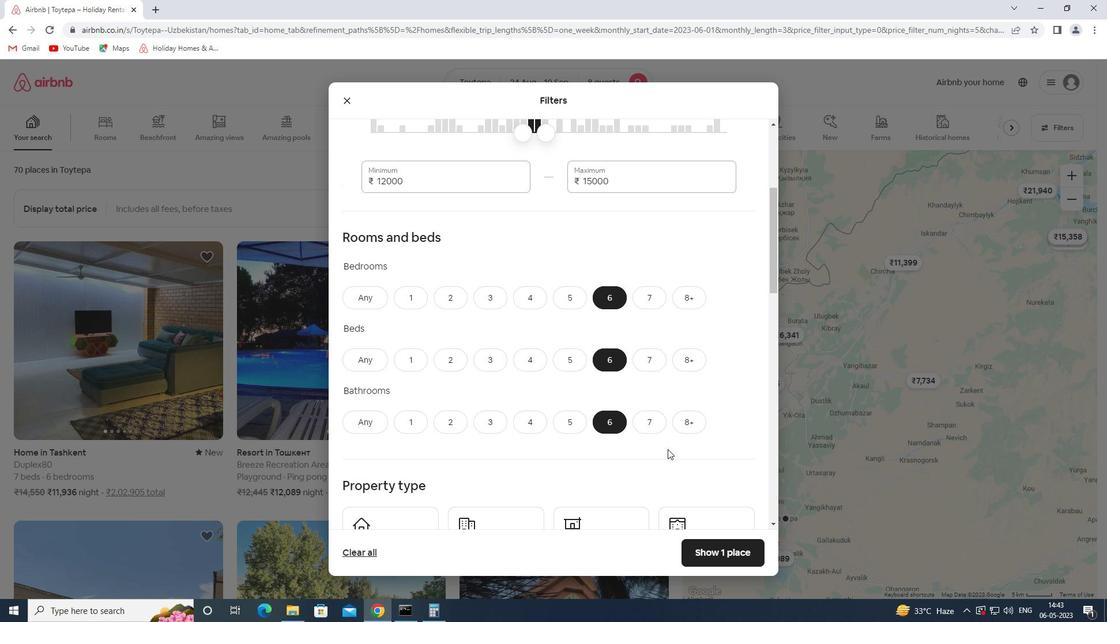 
Action: Mouse scrolled (664, 451) with delta (0, 0)
Screenshot: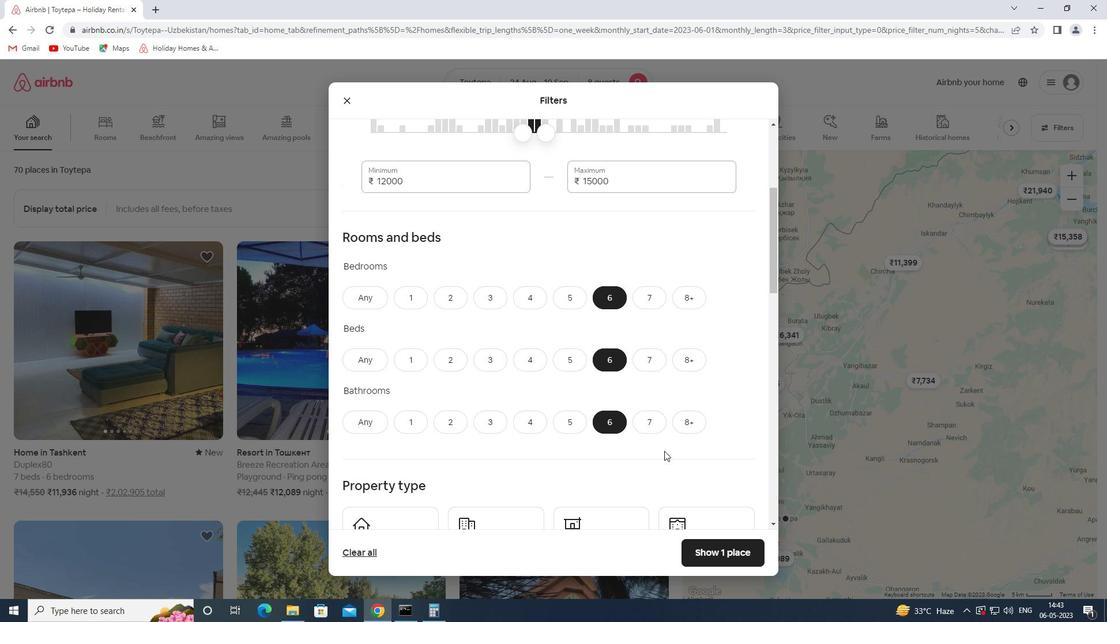 
Action: Mouse scrolled (664, 451) with delta (0, 0)
Screenshot: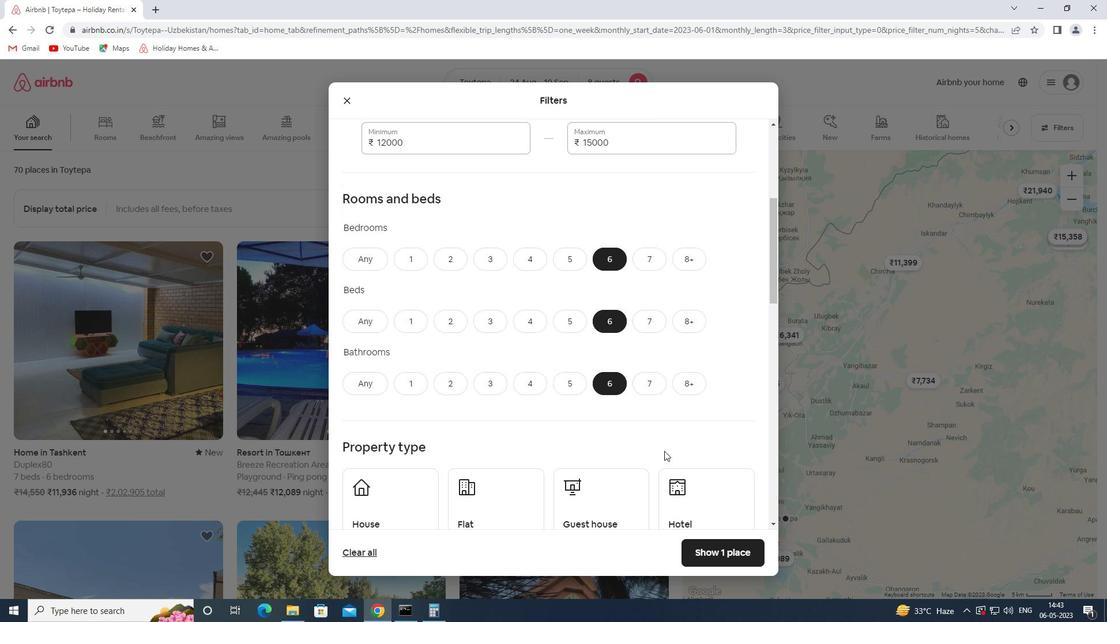 
Action: Mouse scrolled (664, 451) with delta (0, 0)
Screenshot: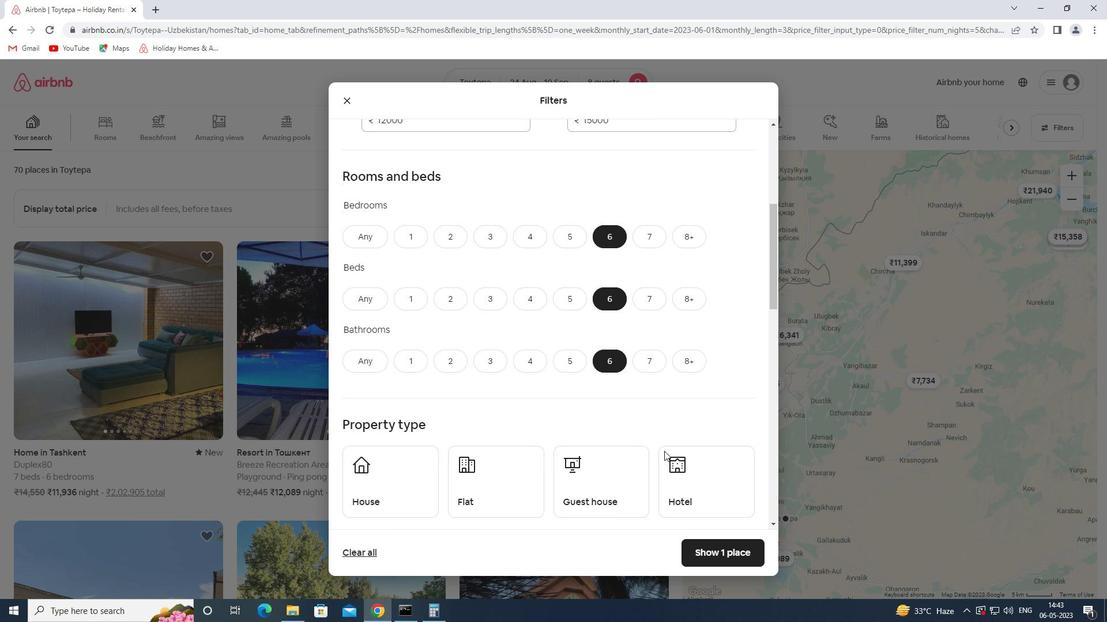 
Action: Mouse moved to (422, 380)
Screenshot: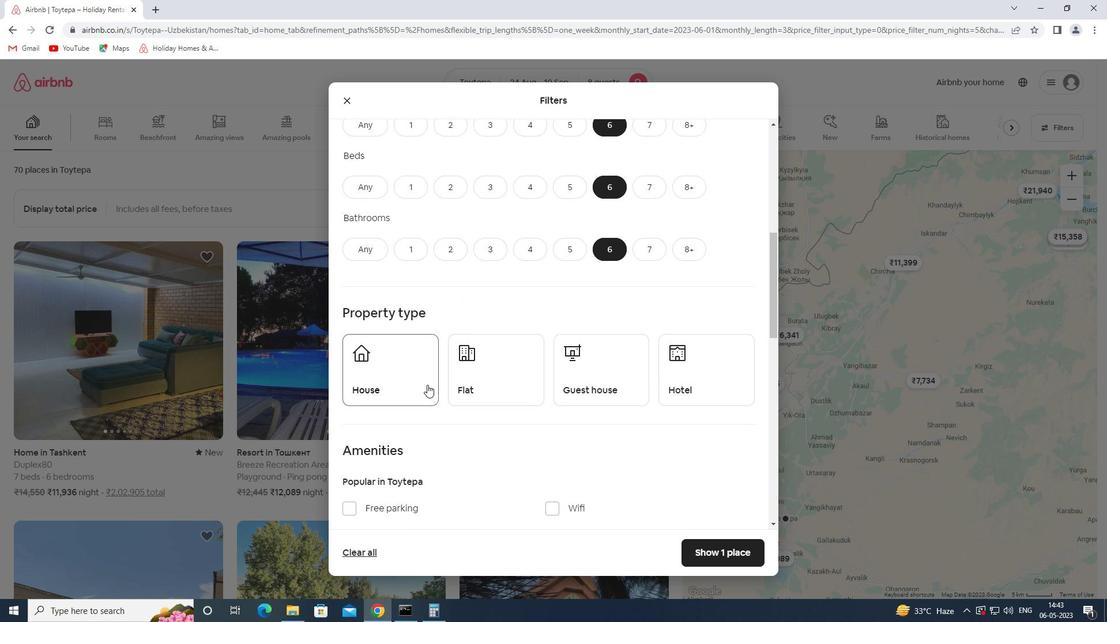
Action: Mouse pressed left at (422, 380)
Screenshot: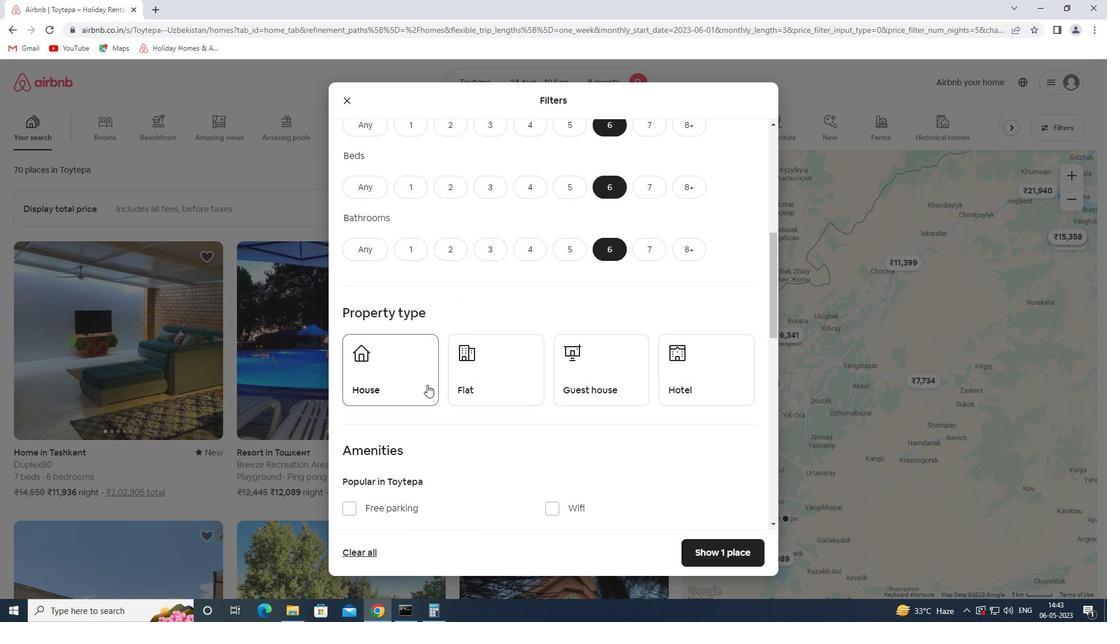 
Action: Mouse moved to (476, 378)
Screenshot: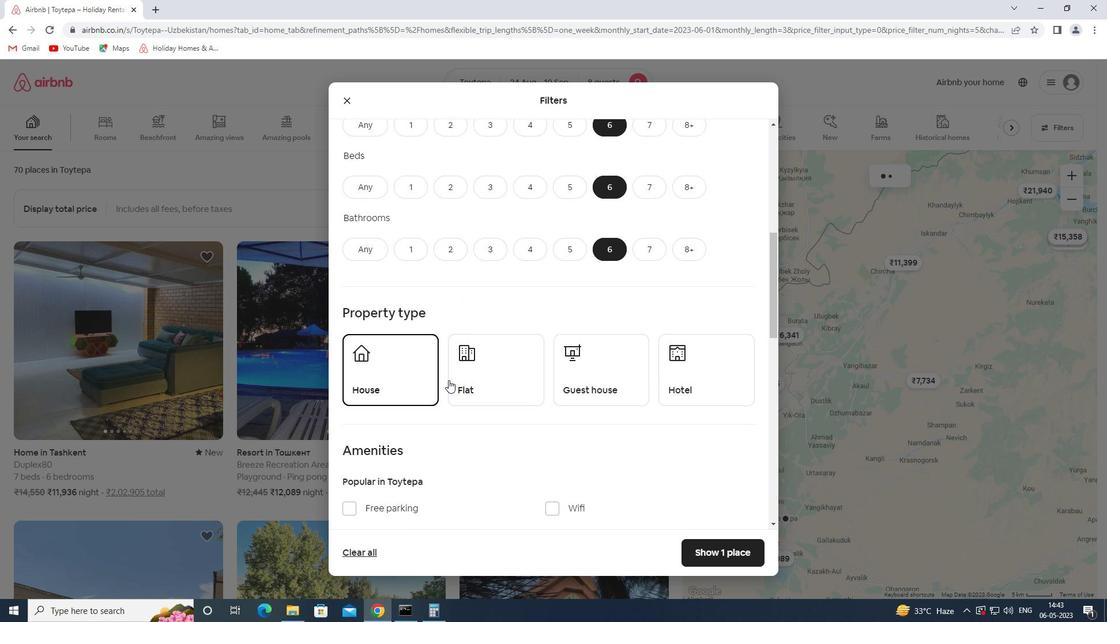 
Action: Mouse pressed left at (476, 378)
Screenshot: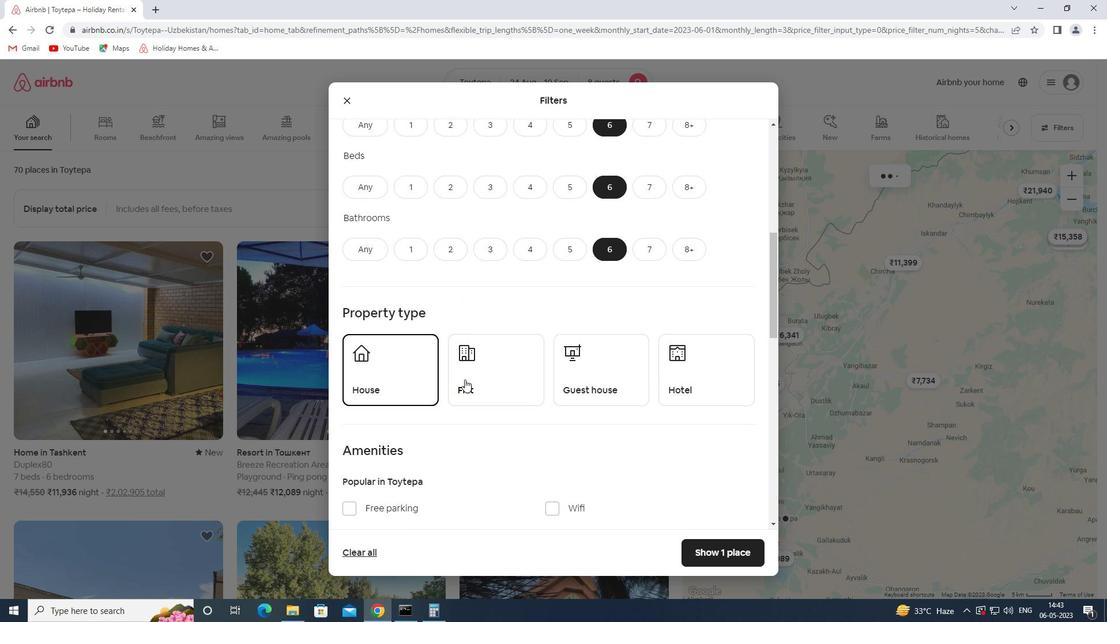 
Action: Mouse moved to (600, 387)
Screenshot: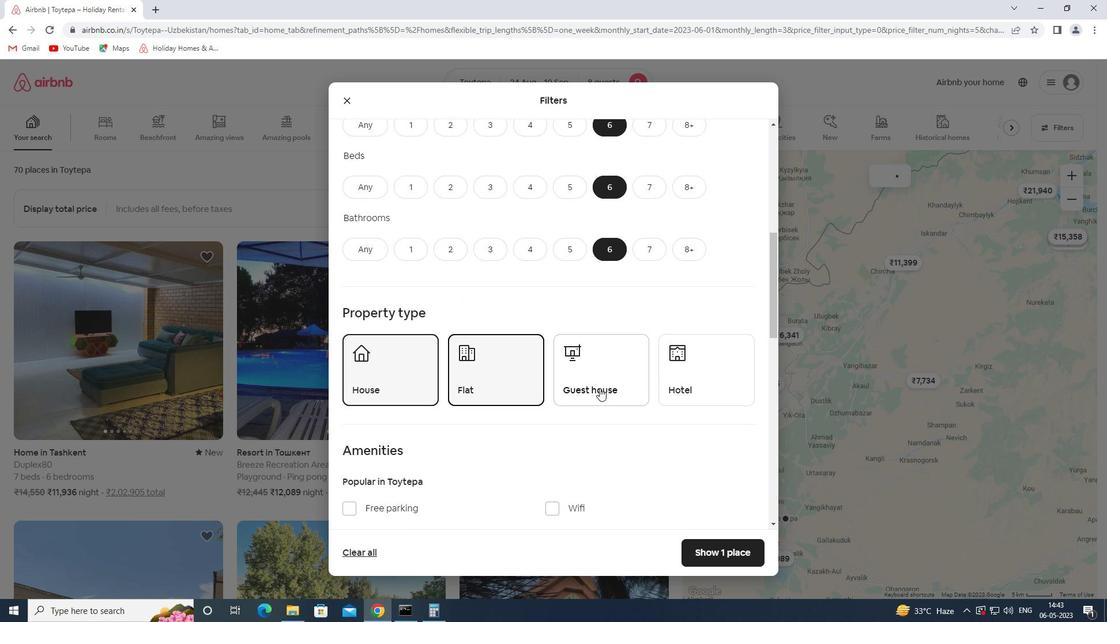 
Action: Mouse pressed left at (600, 387)
Screenshot: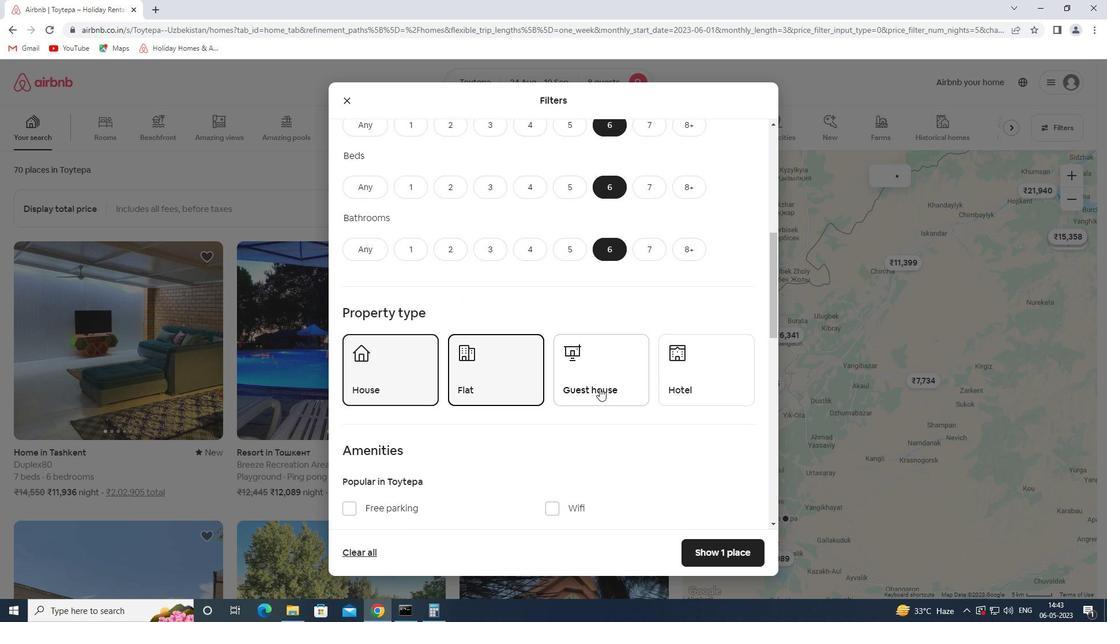 
Action: Mouse moved to (666, 374)
Screenshot: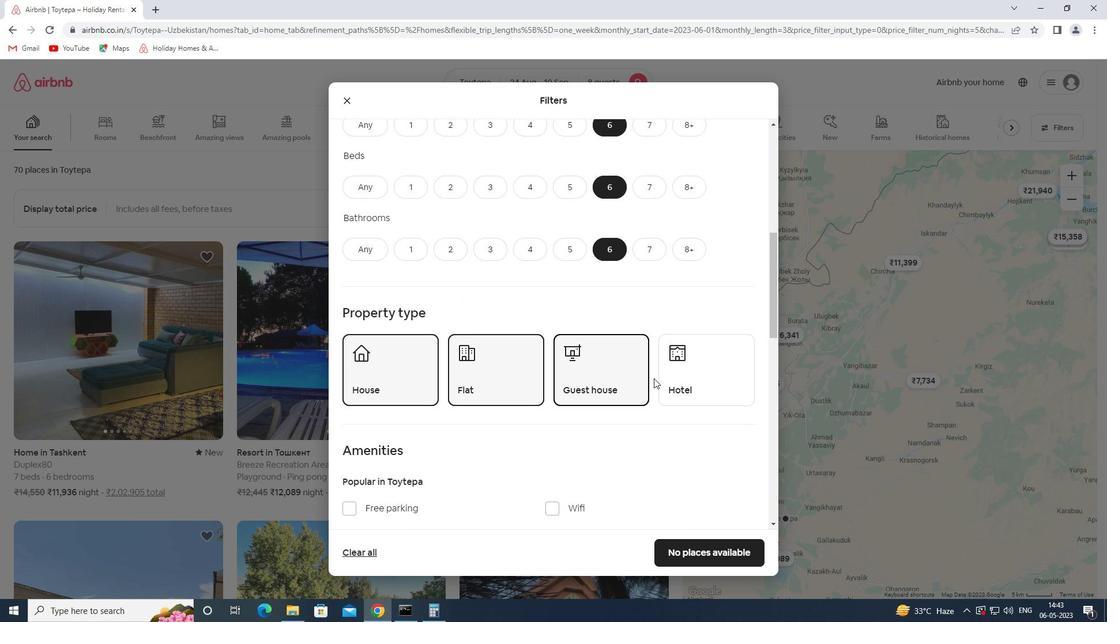 
Action: Mouse scrolled (666, 374) with delta (0, 0)
Screenshot: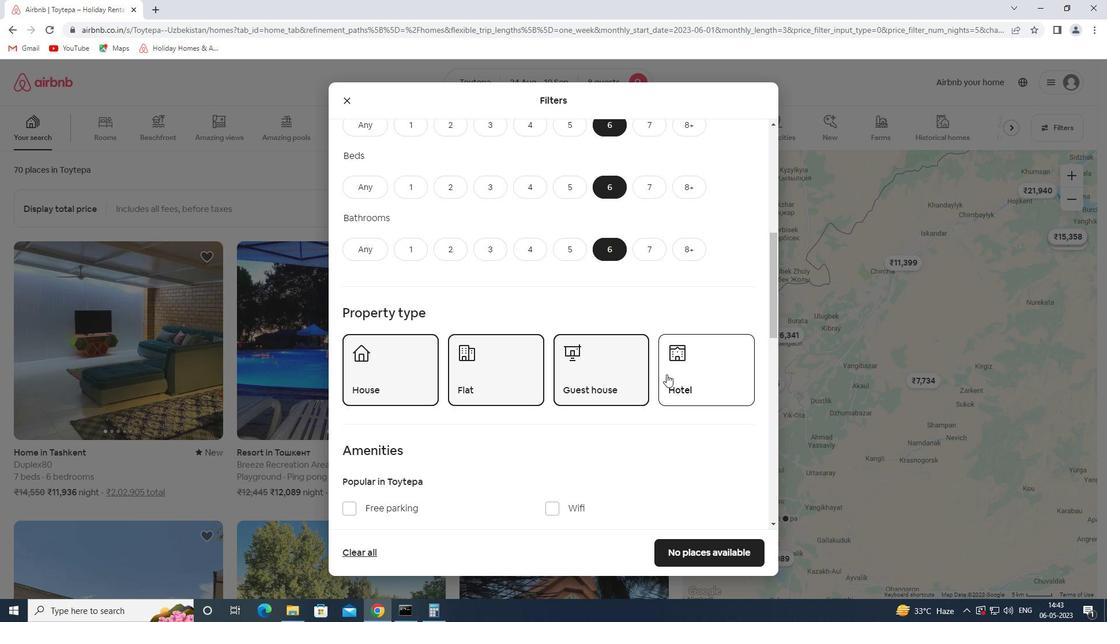 
Action: Mouse scrolled (666, 374) with delta (0, 0)
Screenshot: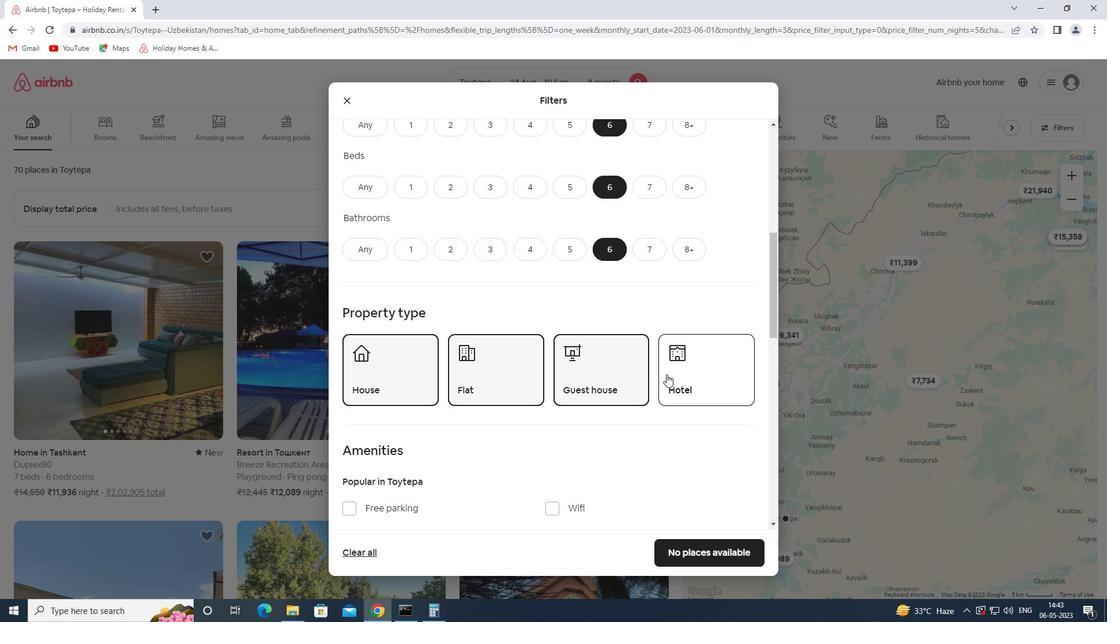 
Action: Mouse scrolled (666, 374) with delta (0, 0)
Screenshot: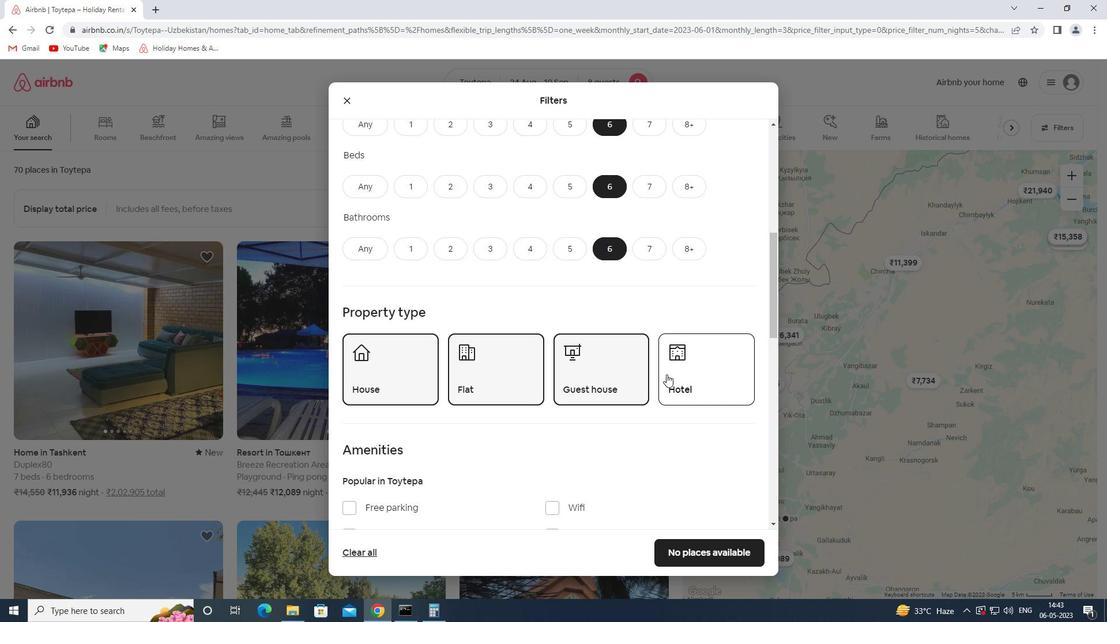 
Action: Mouse moved to (557, 331)
Screenshot: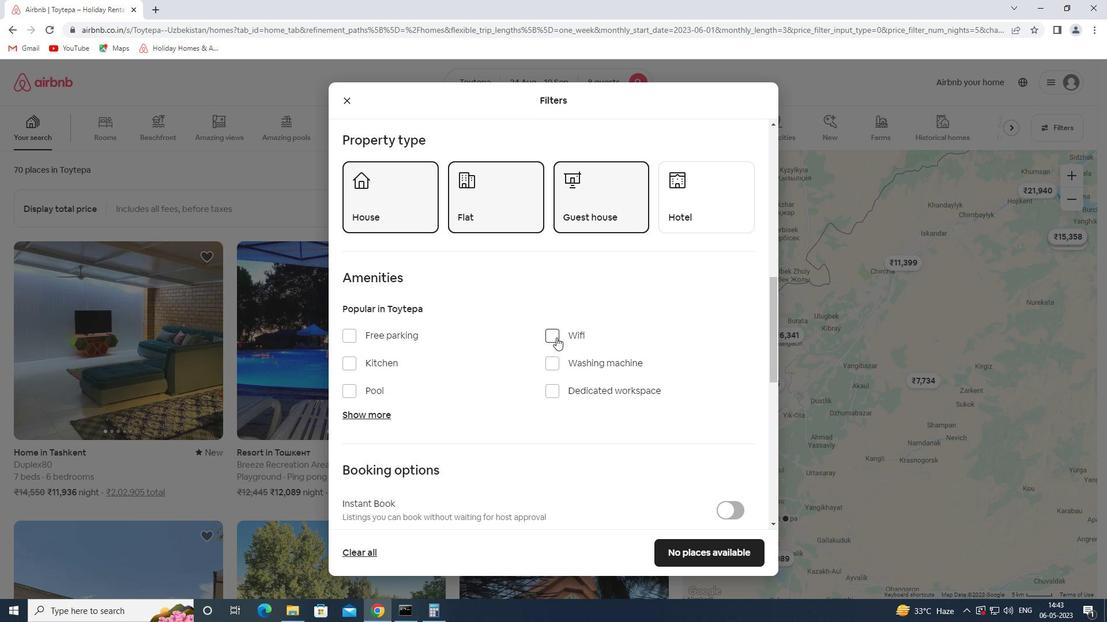 
Action: Mouse pressed left at (557, 331)
Screenshot: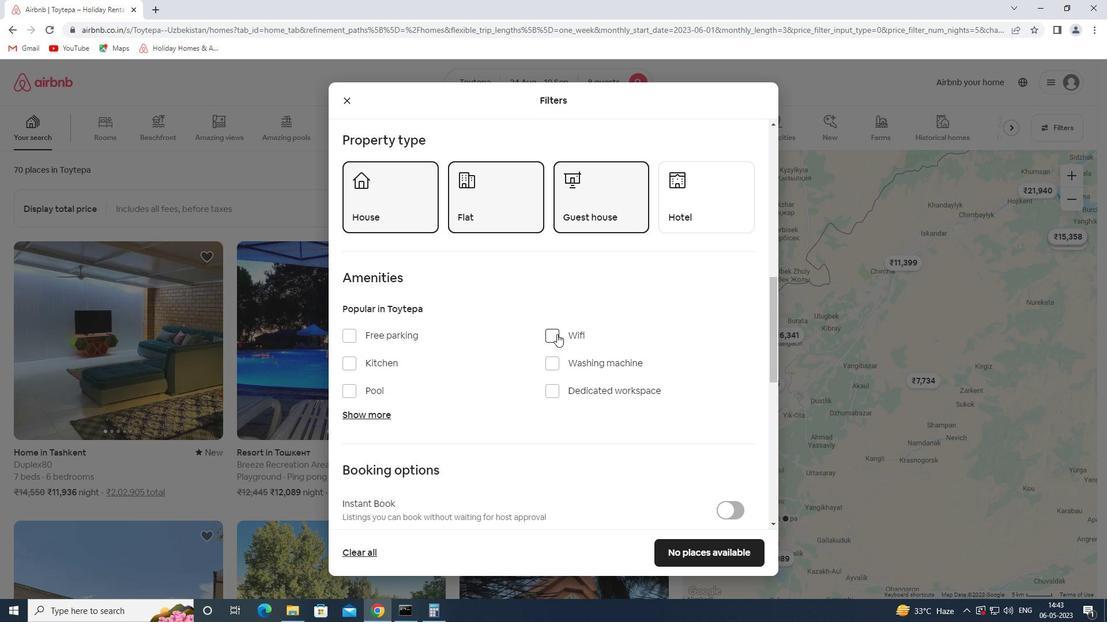 
Action: Mouse moved to (396, 338)
Screenshot: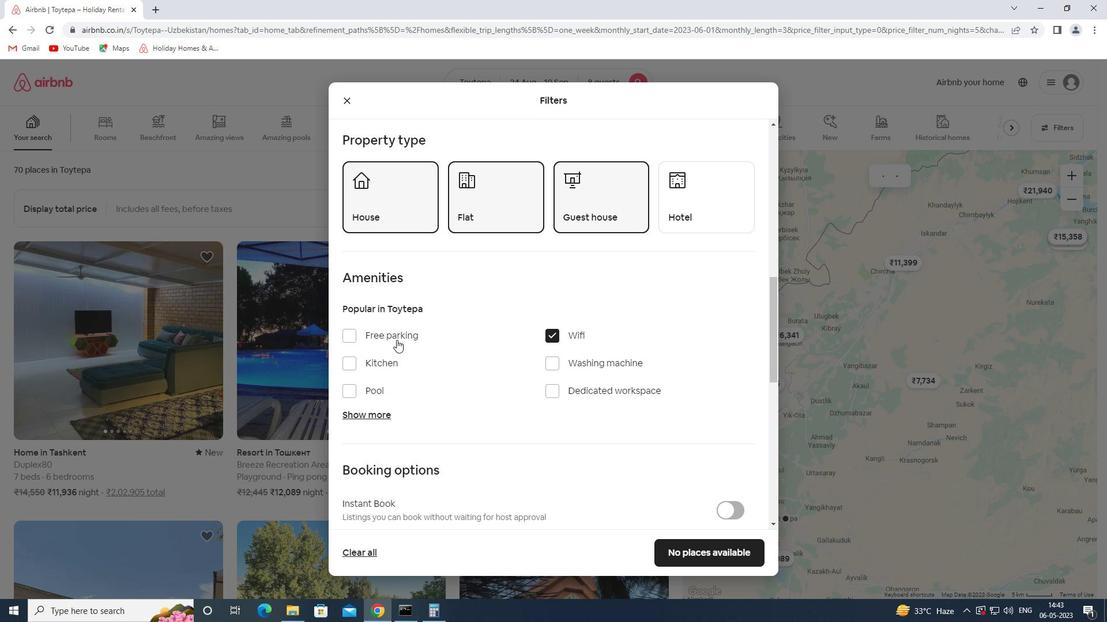 
Action: Mouse pressed left at (396, 338)
Screenshot: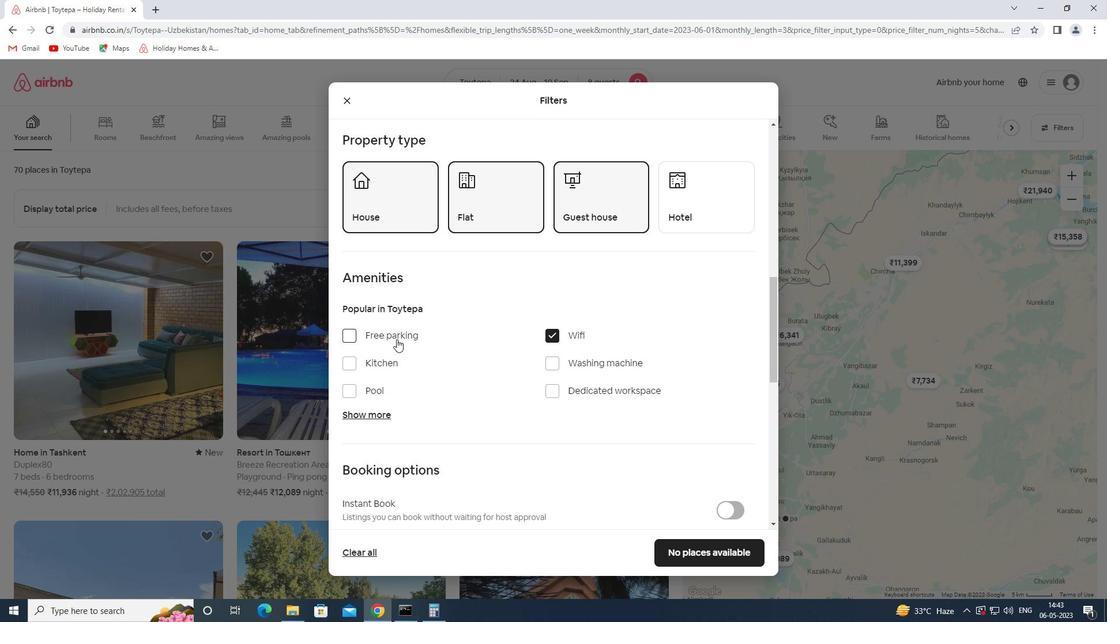 
Action: Mouse moved to (368, 403)
Screenshot: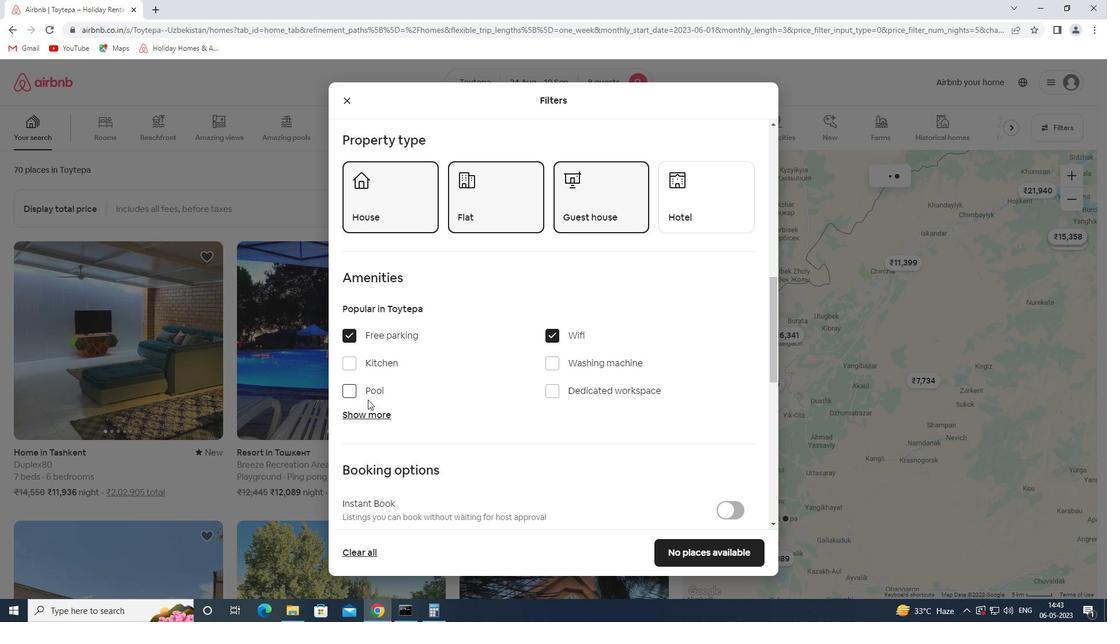 
Action: Mouse pressed left at (368, 403)
Screenshot: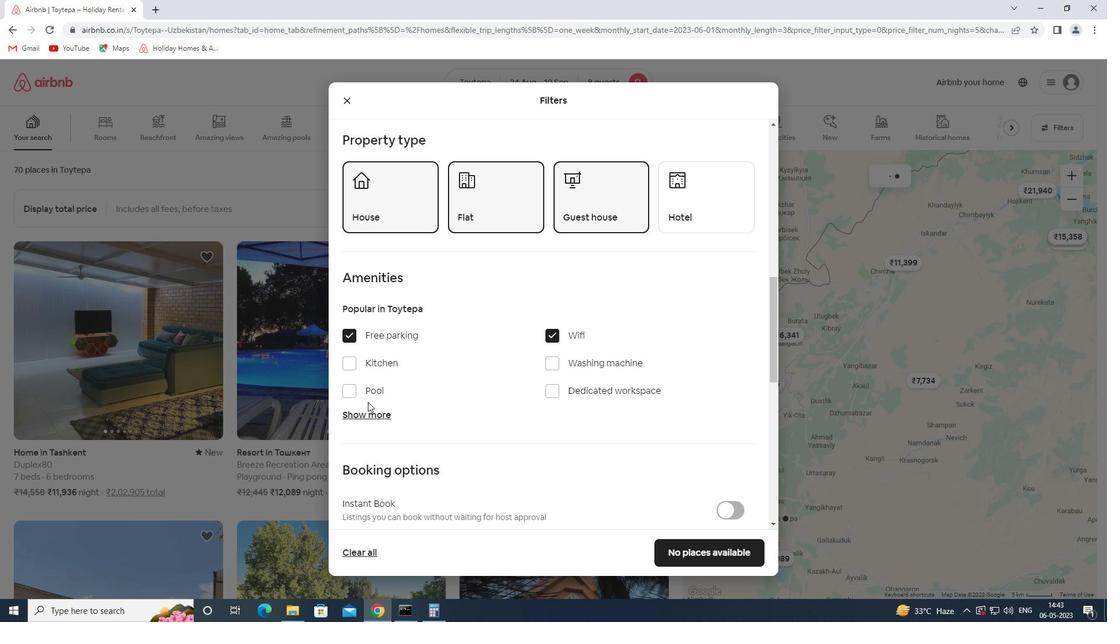 
Action: Mouse moved to (382, 412)
Screenshot: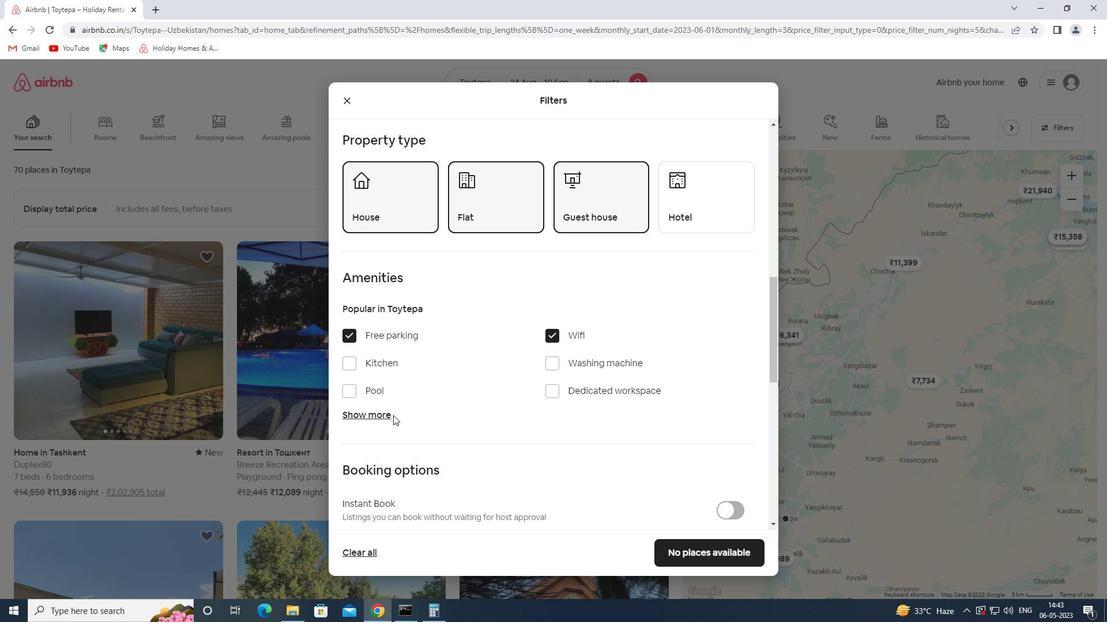 
Action: Mouse pressed left at (382, 412)
Screenshot: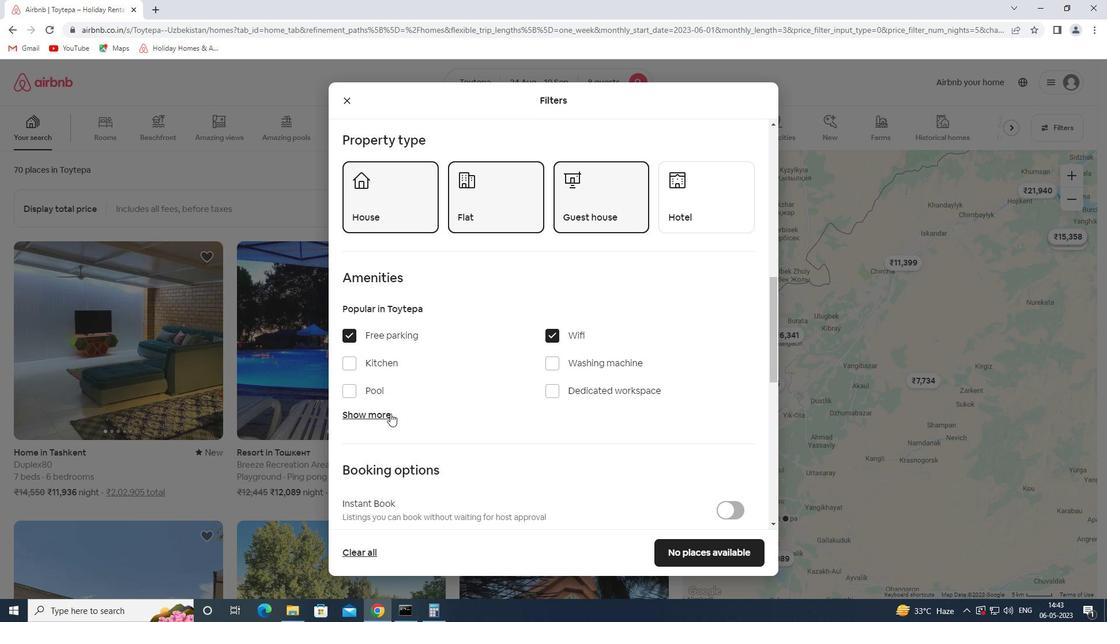 
Action: Mouse moved to (395, 453)
Screenshot: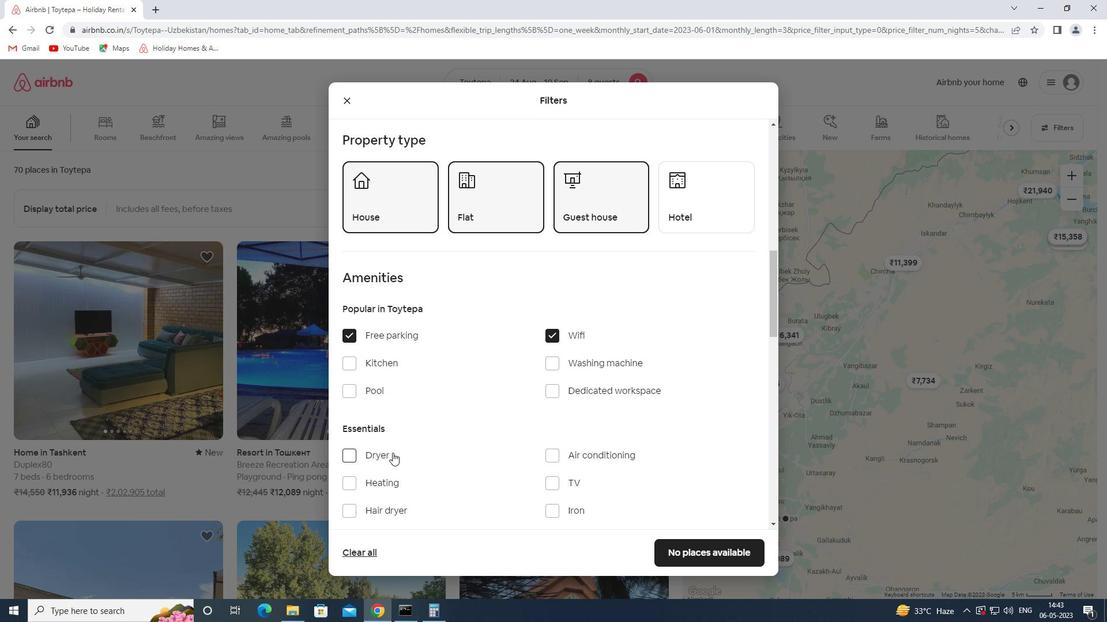 
Action: Mouse scrolled (395, 452) with delta (0, 0)
Screenshot: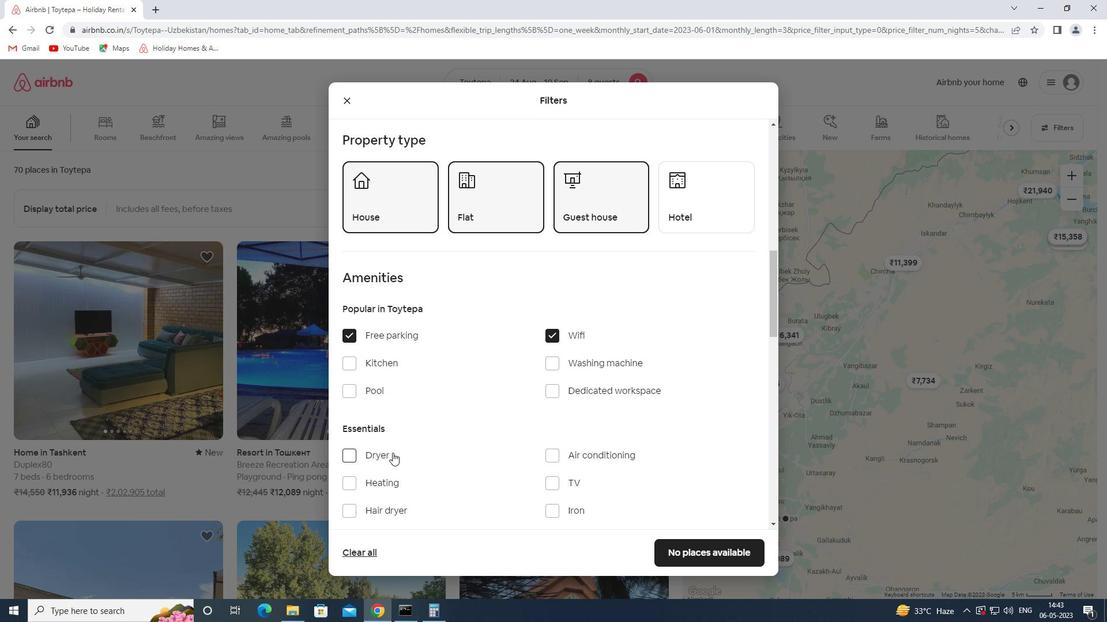 
Action: Mouse moved to (397, 453)
Screenshot: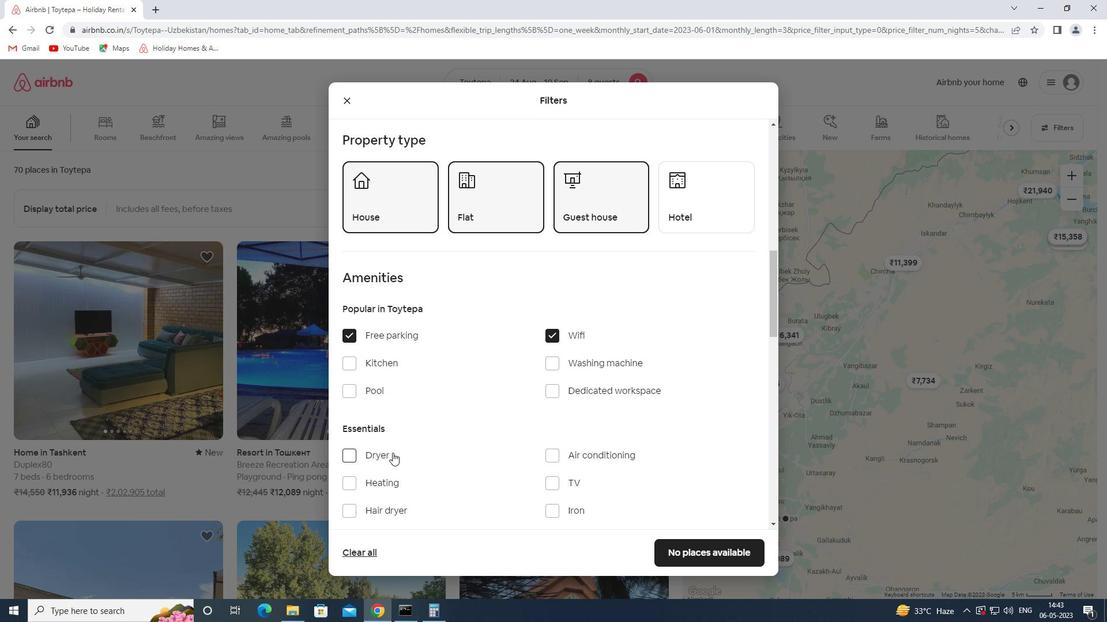 
Action: Mouse scrolled (397, 452) with delta (0, 0)
Screenshot: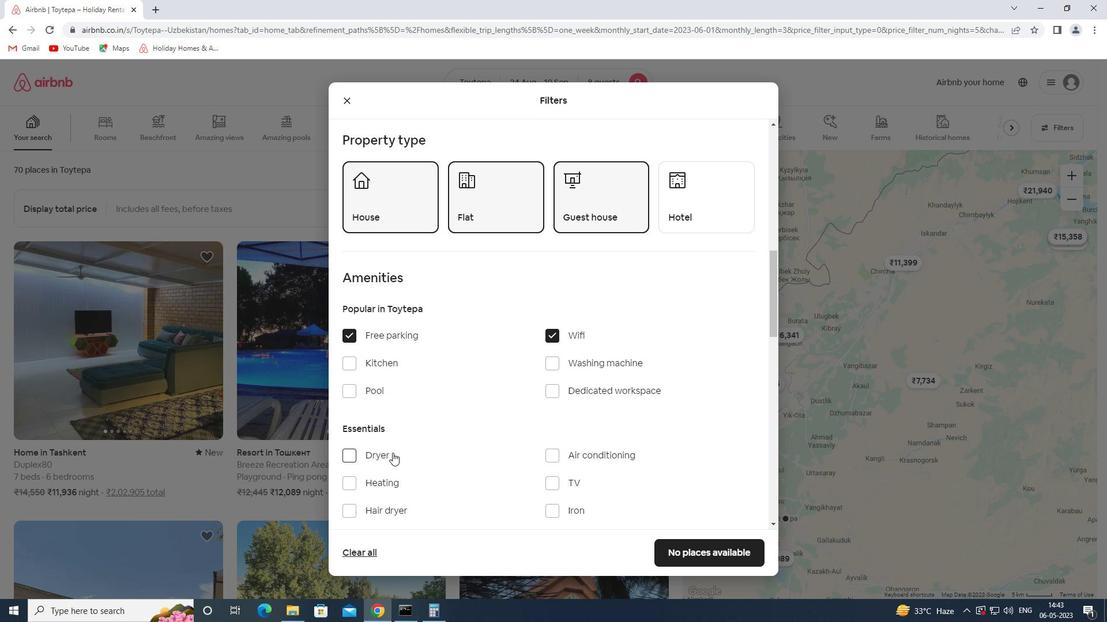 
Action: Mouse moved to (593, 406)
Screenshot: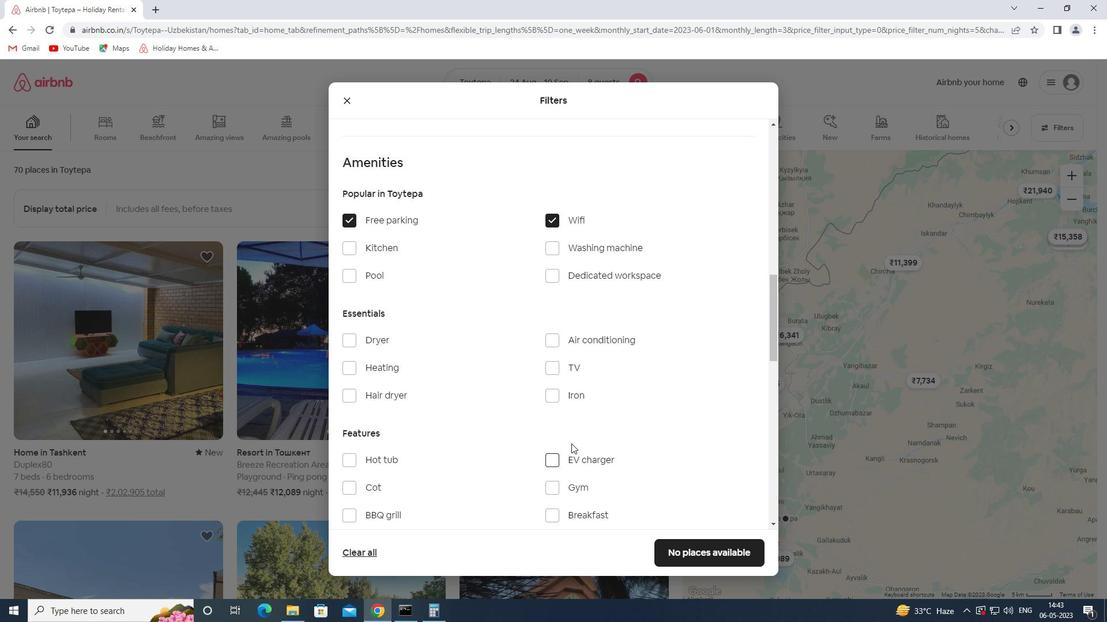 
Action: Mouse scrolled (593, 405) with delta (0, 0)
Screenshot: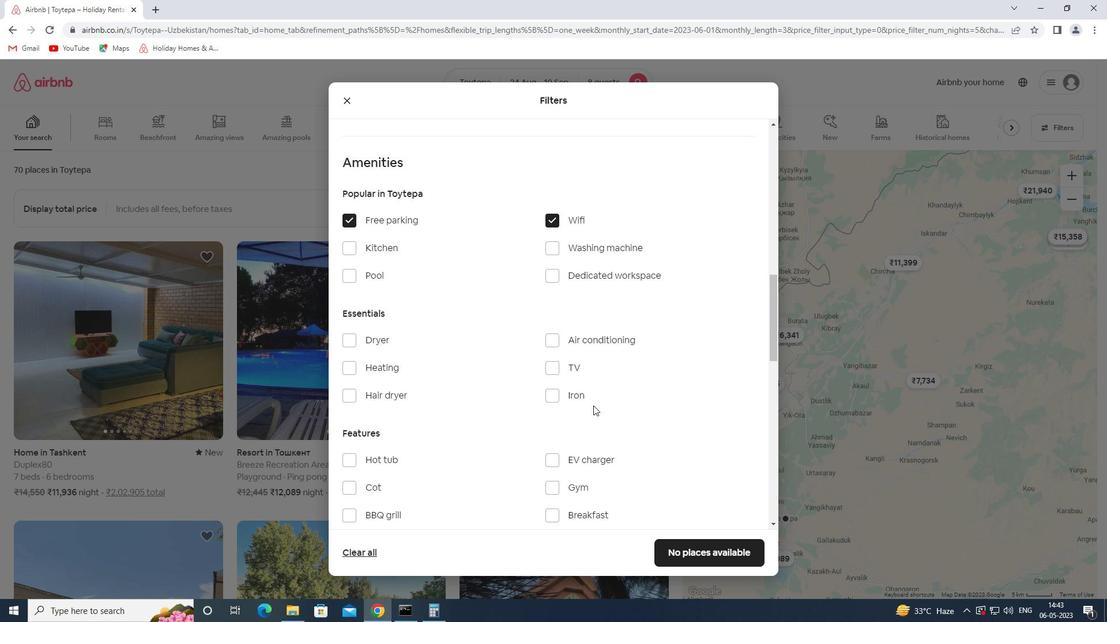 
Action: Mouse scrolled (593, 405) with delta (0, 0)
Screenshot: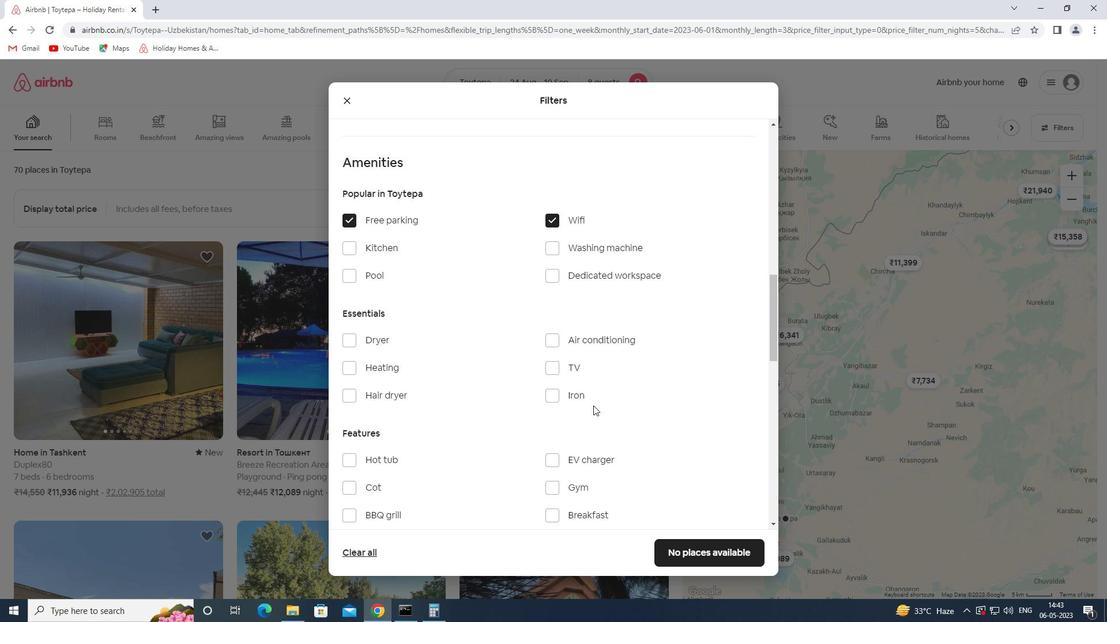 
Action: Mouse moved to (573, 372)
Screenshot: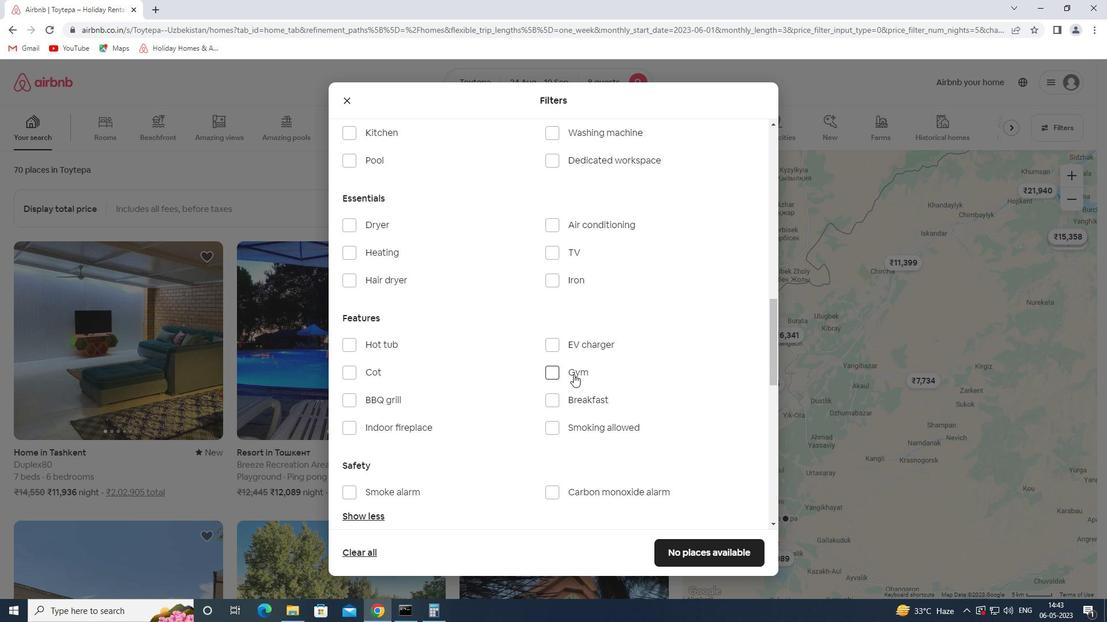 
Action: Mouse pressed left at (573, 372)
Screenshot: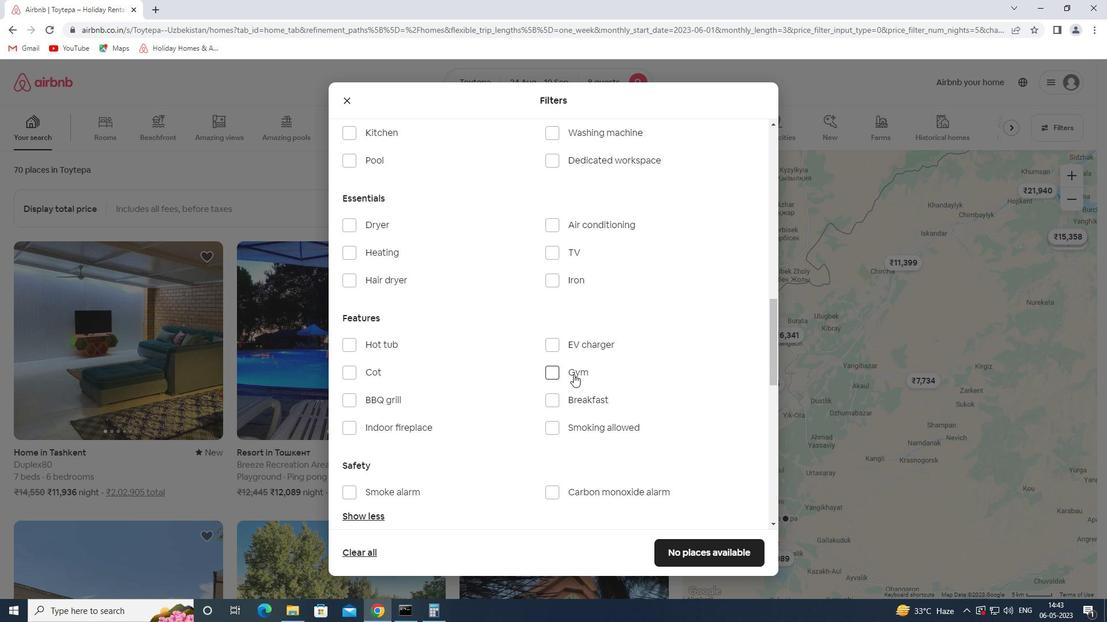 
Action: Mouse moved to (576, 399)
Screenshot: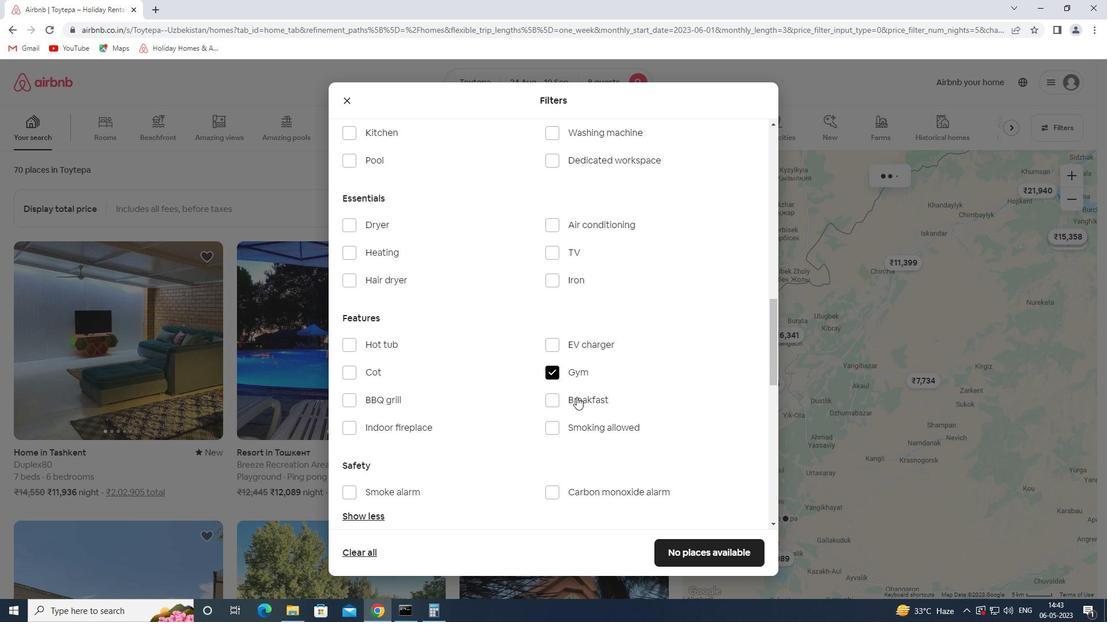 
Action: Mouse pressed left at (576, 399)
Screenshot: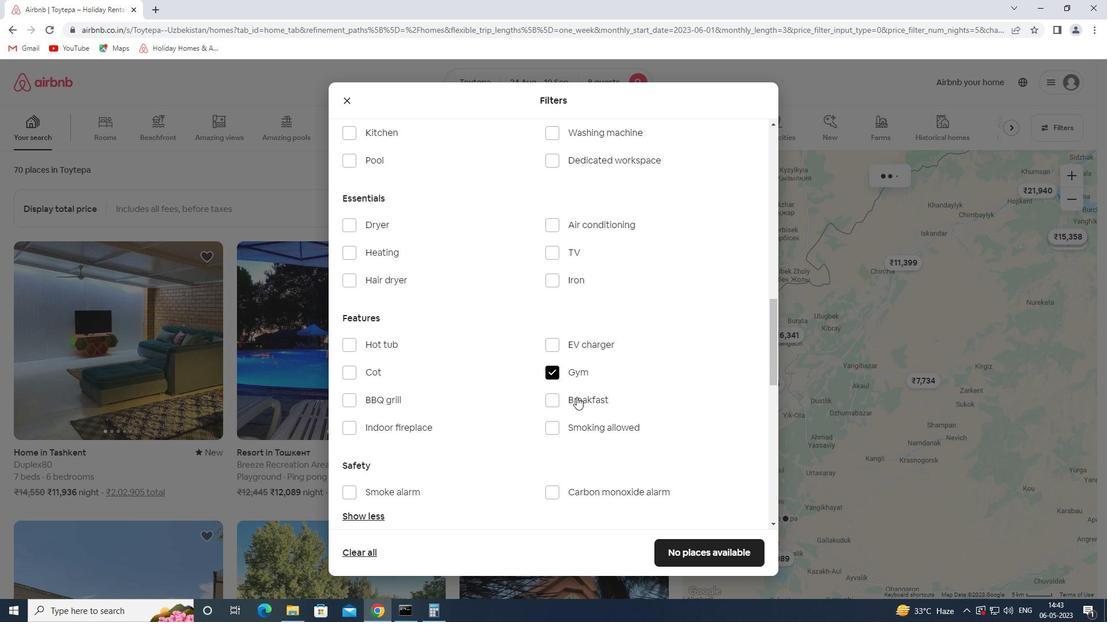 
Action: Mouse moved to (565, 248)
Screenshot: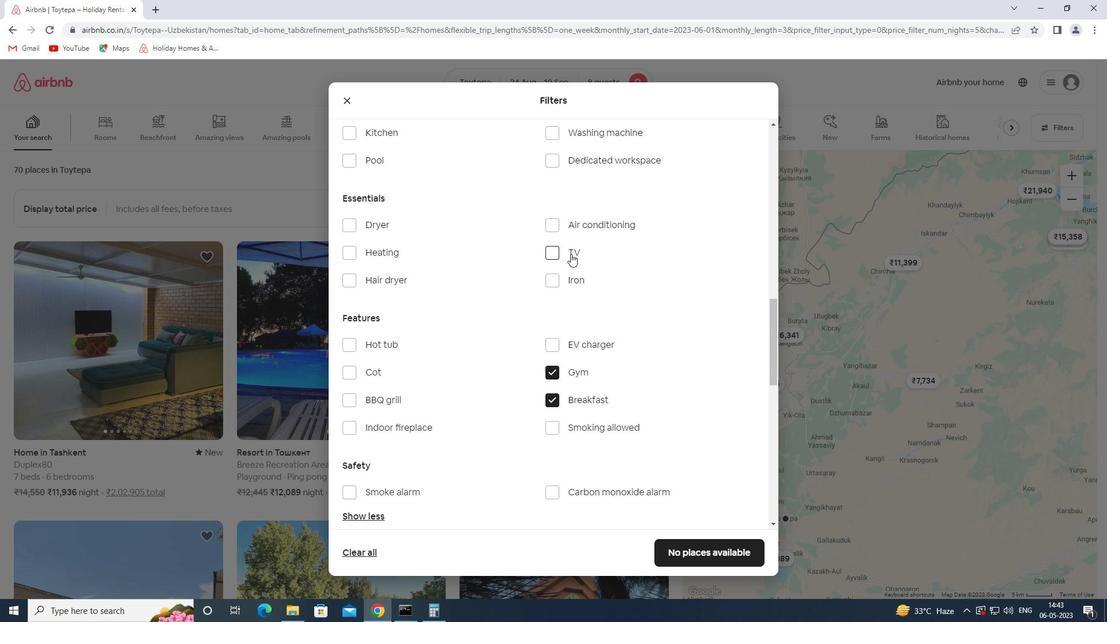 
Action: Mouse pressed left at (565, 248)
Screenshot: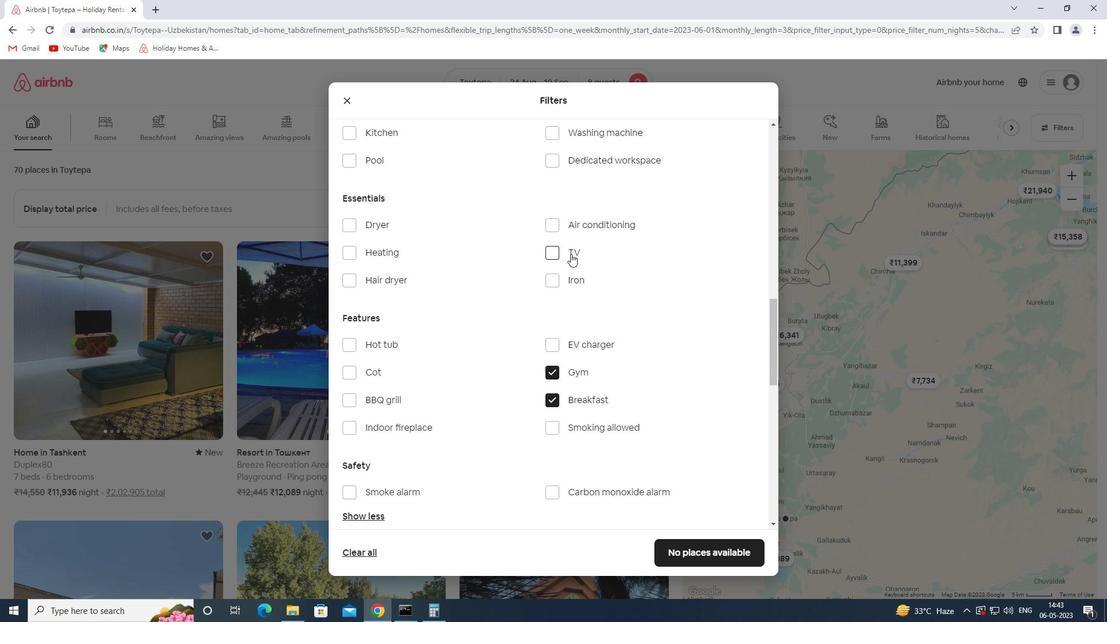 
Action: Mouse moved to (641, 312)
Screenshot: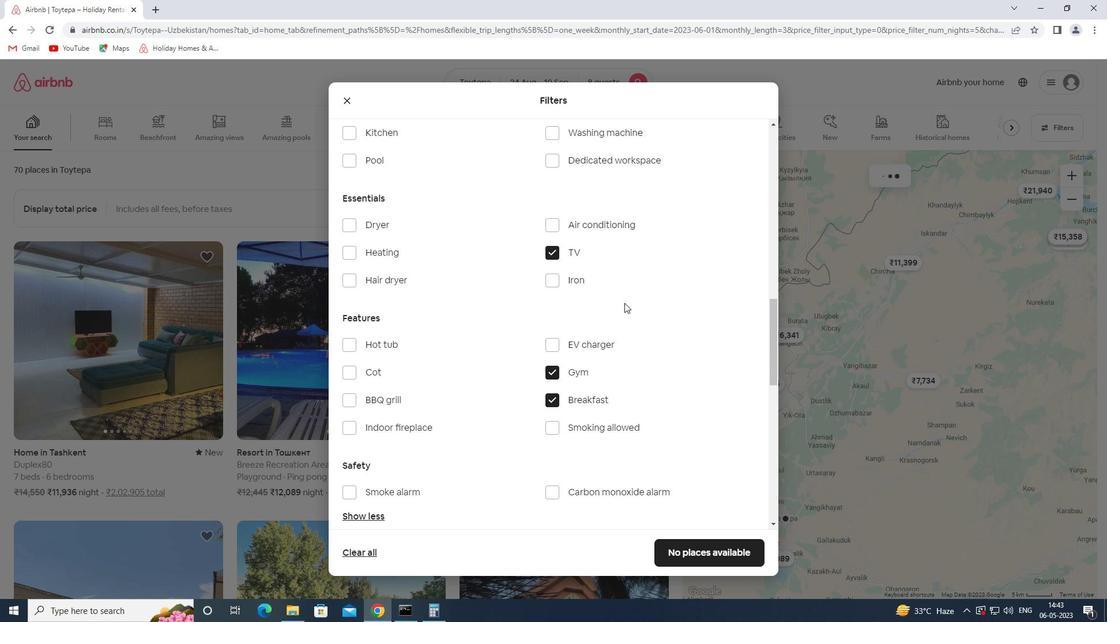 
Action: Mouse scrolled (641, 312) with delta (0, 0)
Screenshot: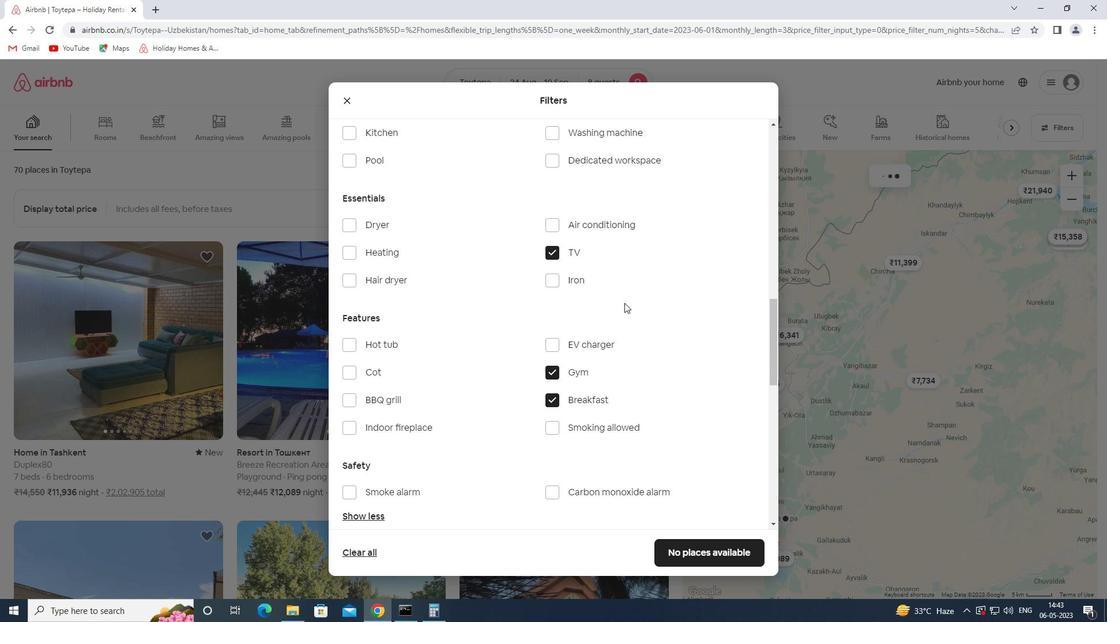 
Action: Mouse moved to (641, 314)
Screenshot: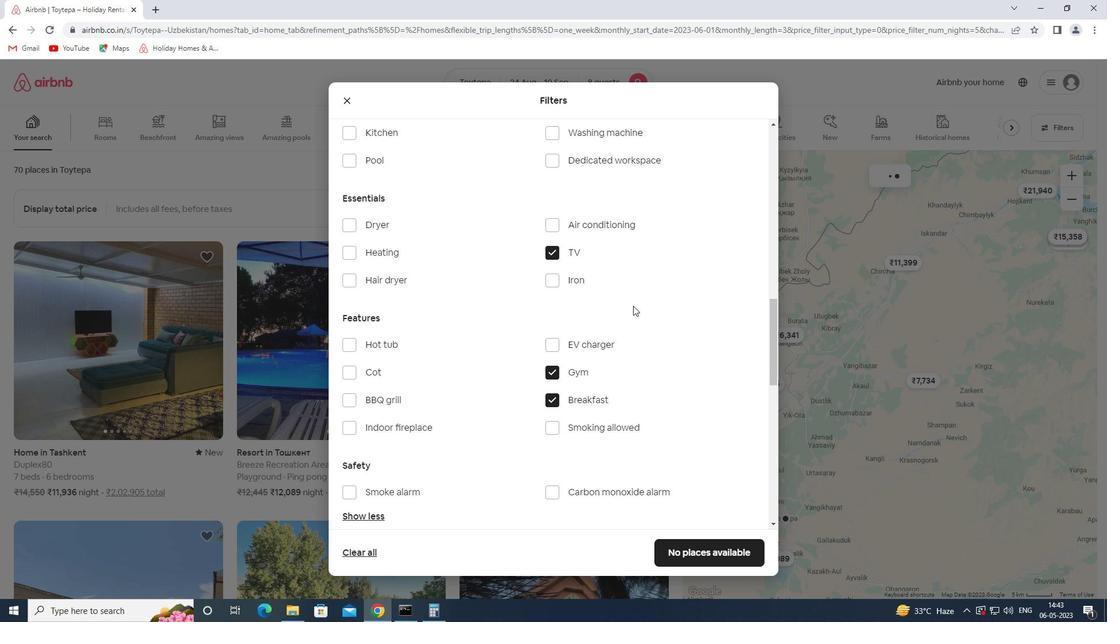 
Action: Mouse scrolled (641, 313) with delta (0, 0)
Screenshot: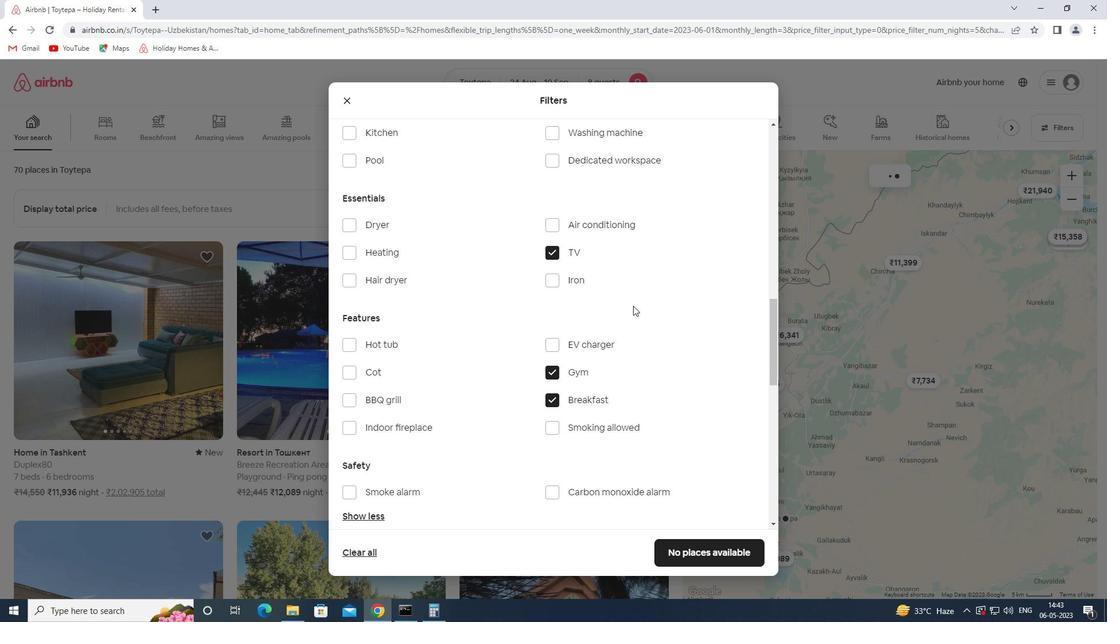 
Action: Mouse moved to (641, 316)
Screenshot: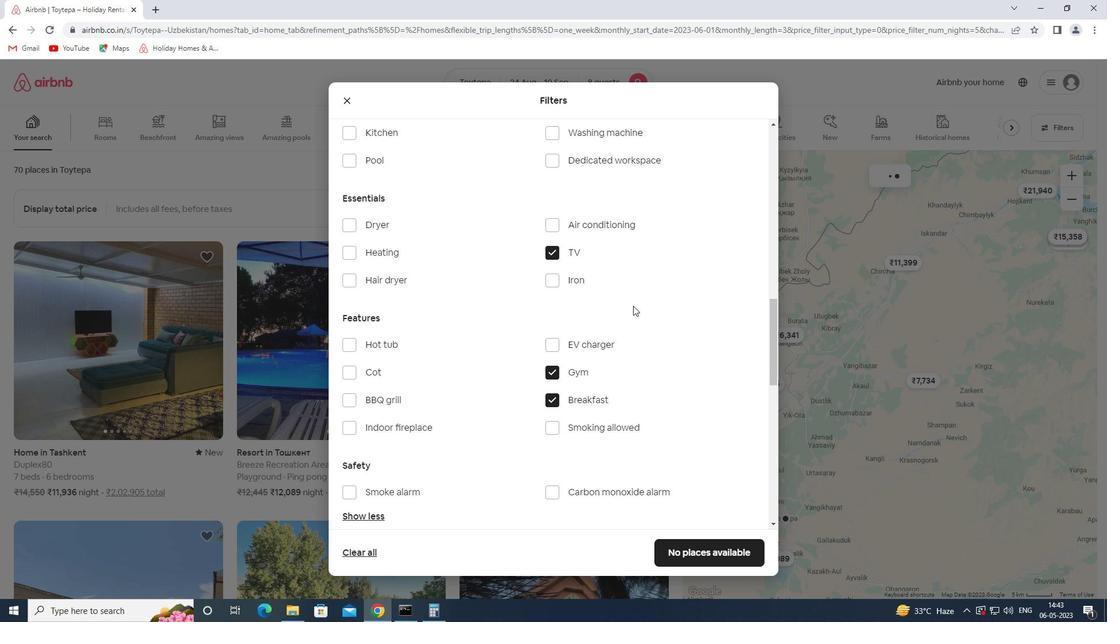 
Action: Mouse scrolled (641, 315) with delta (0, 0)
Screenshot: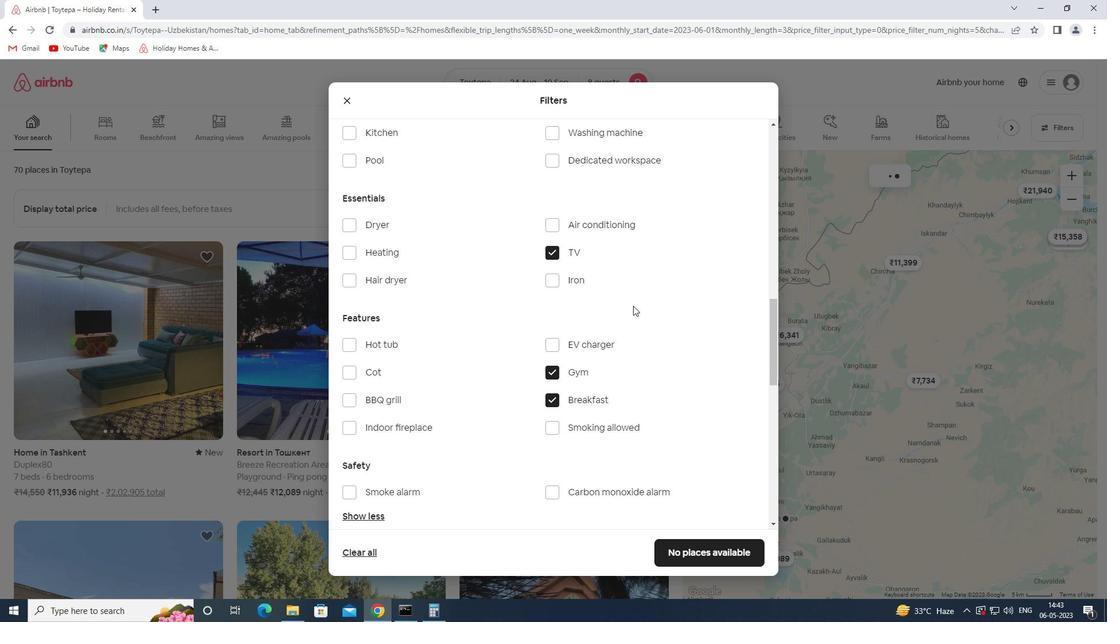 
Action: Mouse moved to (643, 319)
Screenshot: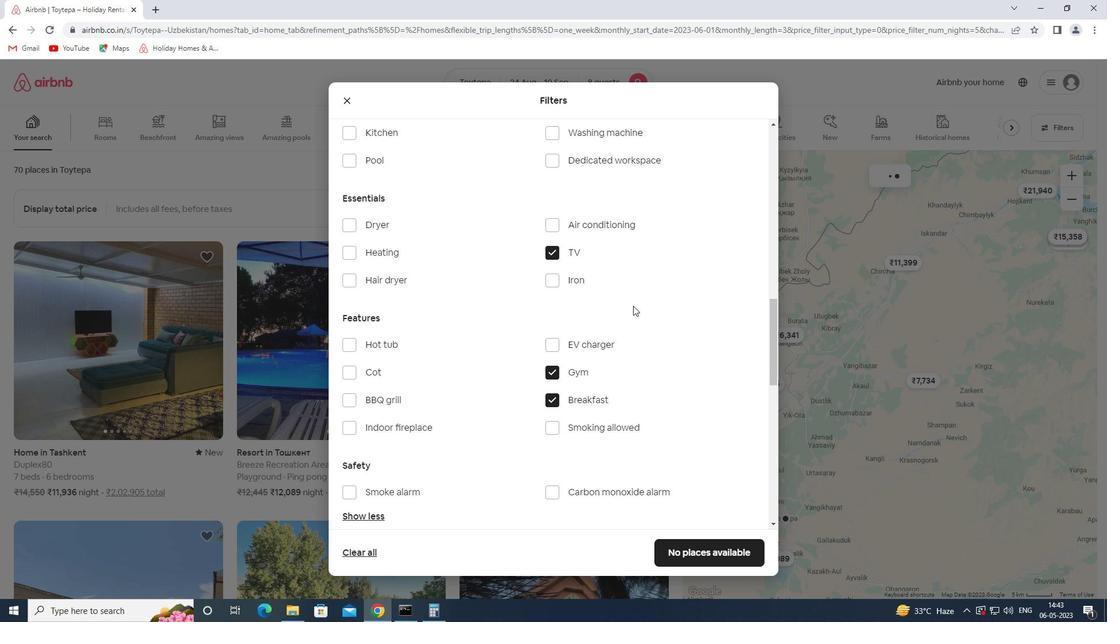 
Action: Mouse scrolled (643, 318) with delta (0, 0)
Screenshot: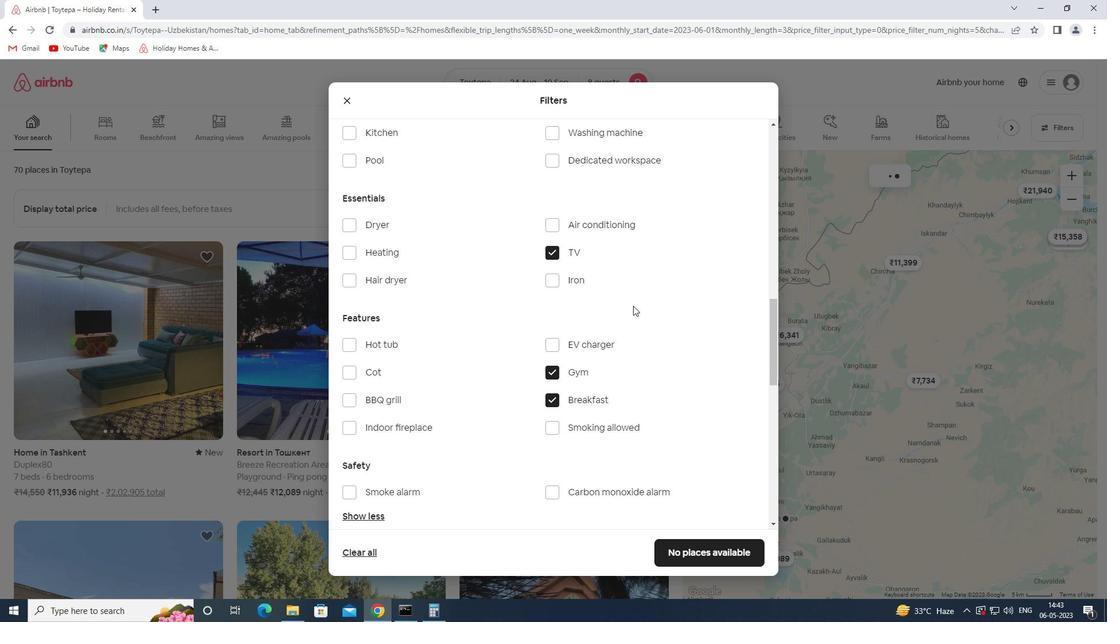 
Action: Mouse moved to (644, 322)
Screenshot: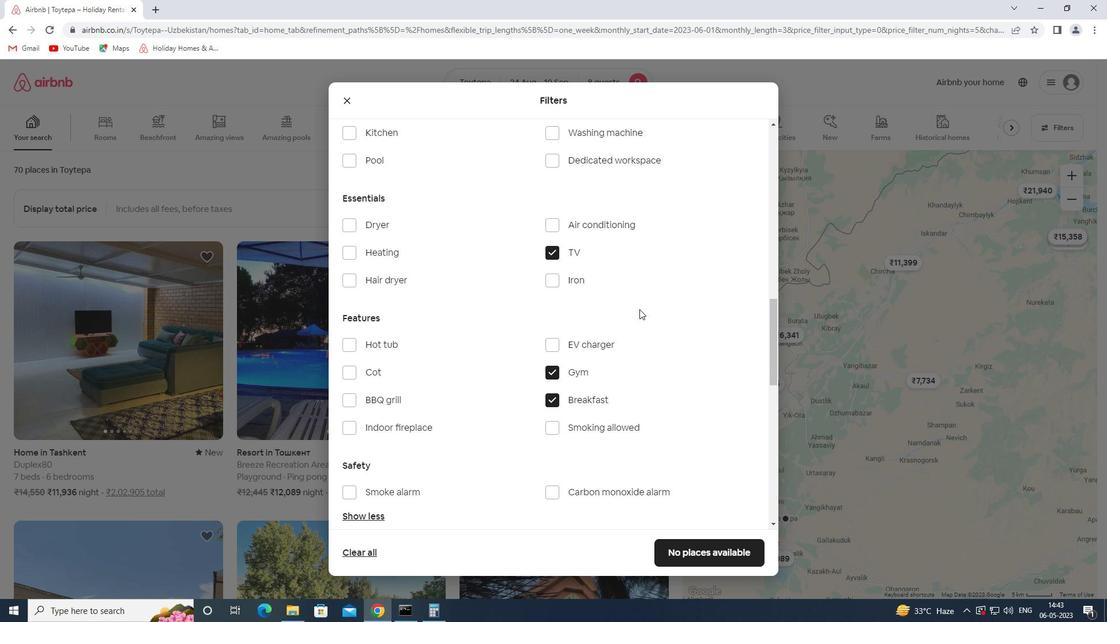 
Action: Mouse scrolled (644, 321) with delta (0, 0)
Screenshot: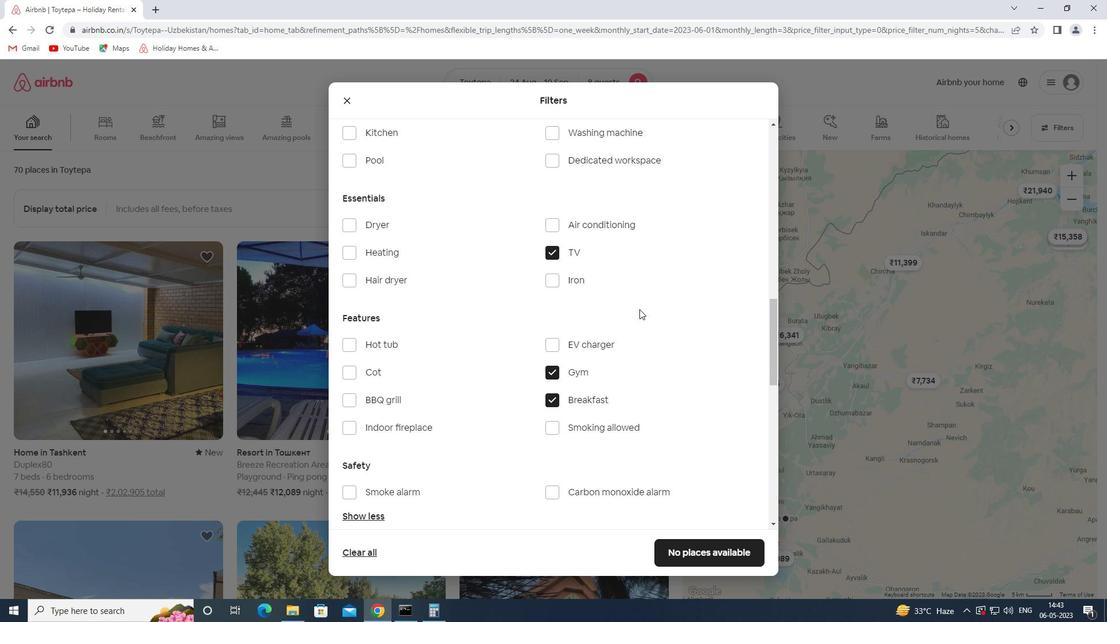 
Action: Mouse moved to (733, 356)
Screenshot: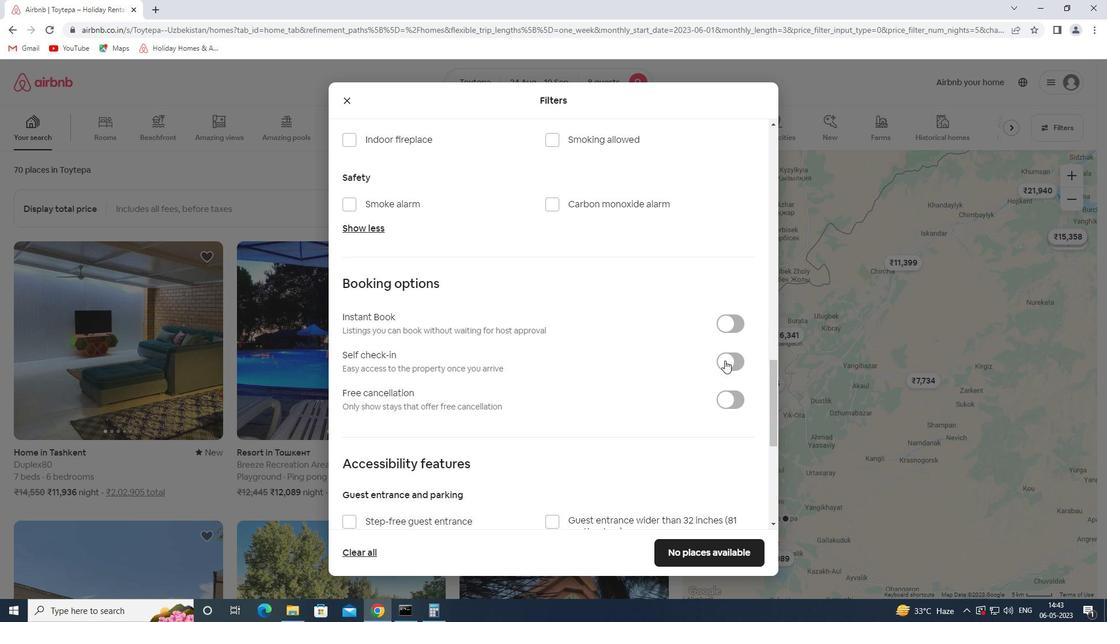 
Action: Mouse pressed left at (733, 356)
Screenshot: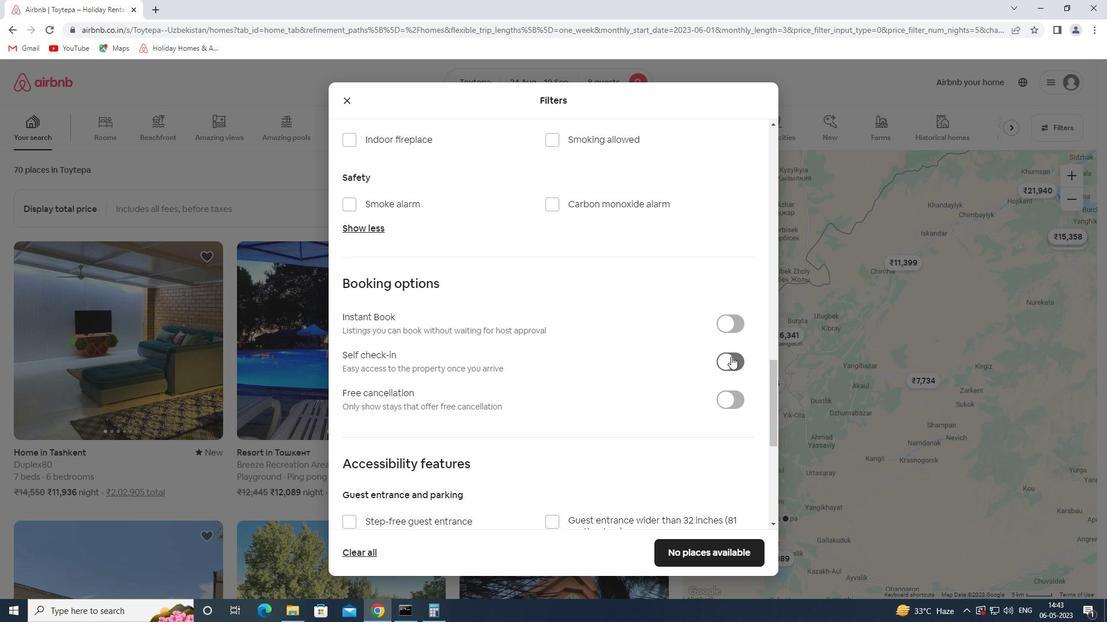 
Action: Mouse moved to (637, 400)
Screenshot: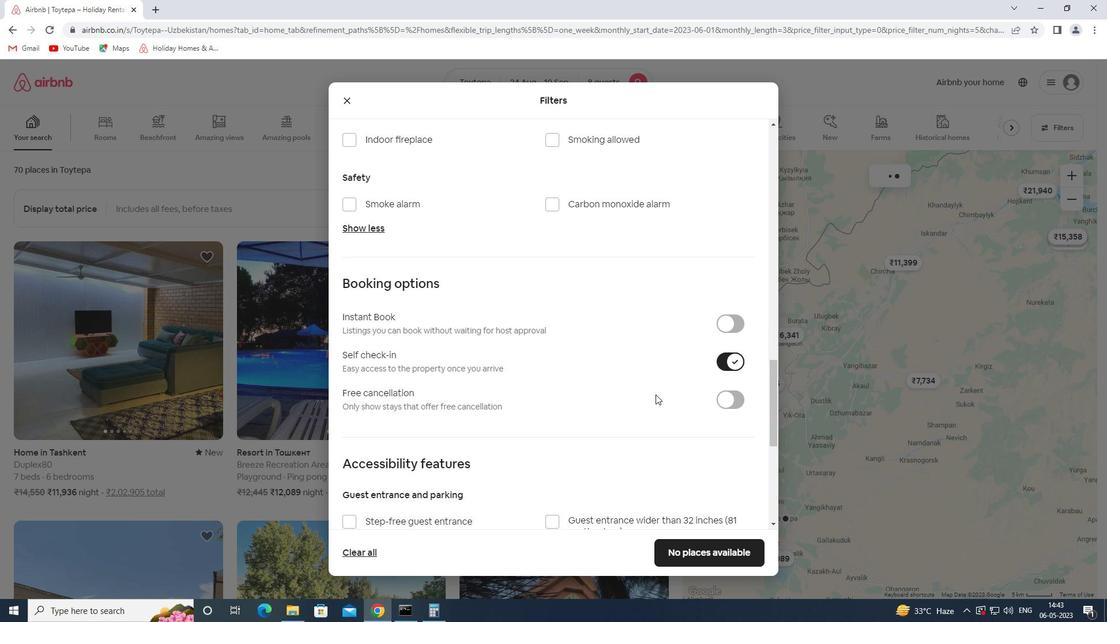 
Action: Mouse scrolled (637, 399) with delta (0, 0)
Screenshot: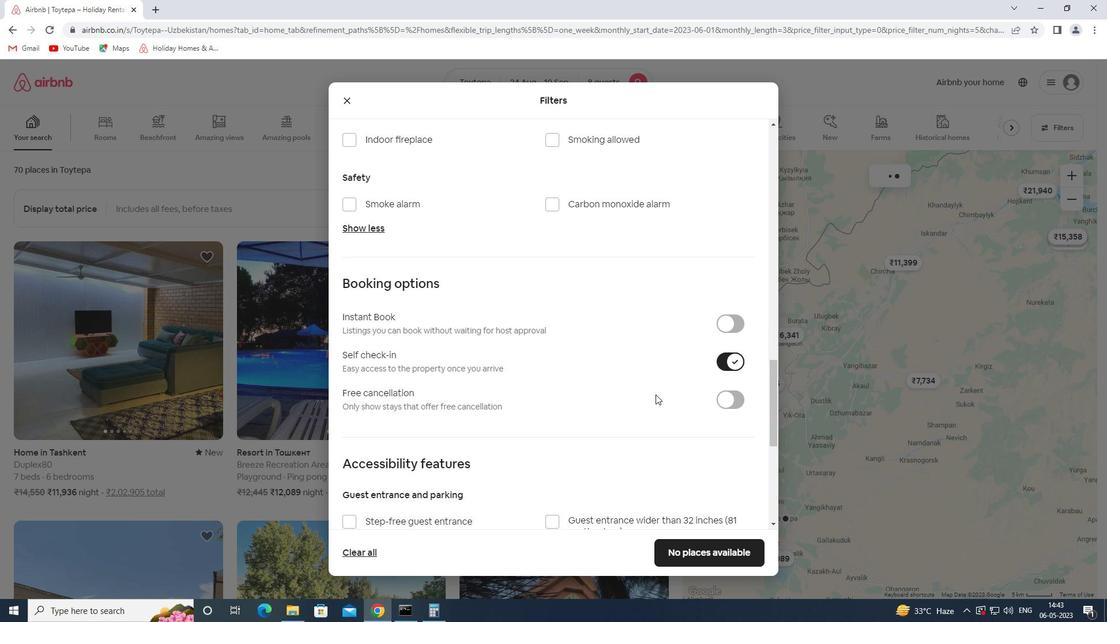 
Action: Mouse moved to (637, 400)
Screenshot: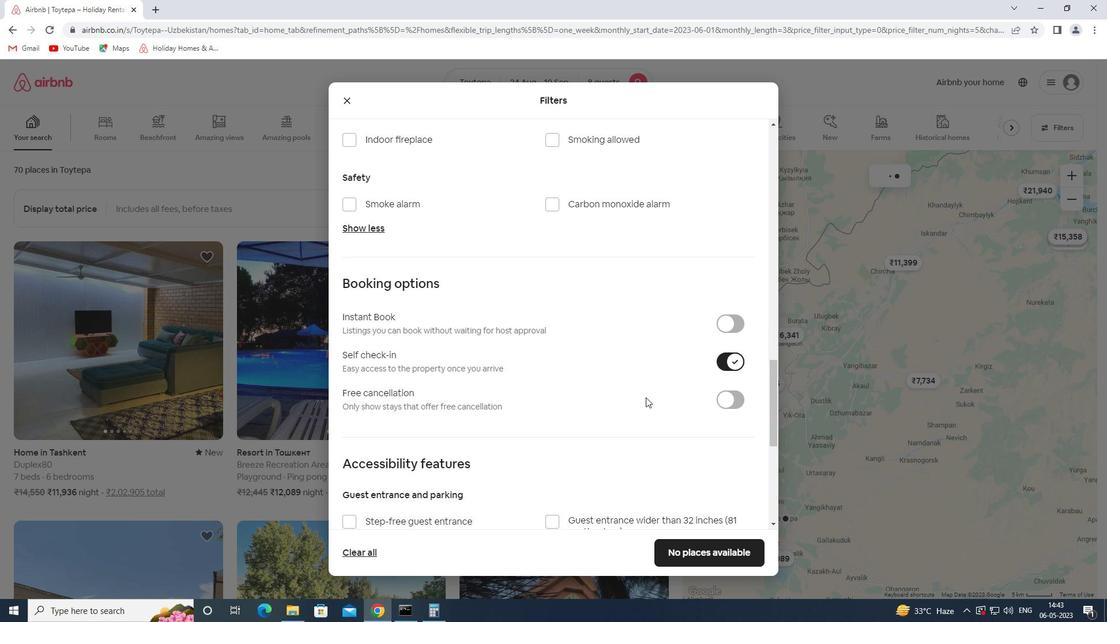 
Action: Mouse scrolled (637, 399) with delta (0, 0)
Screenshot: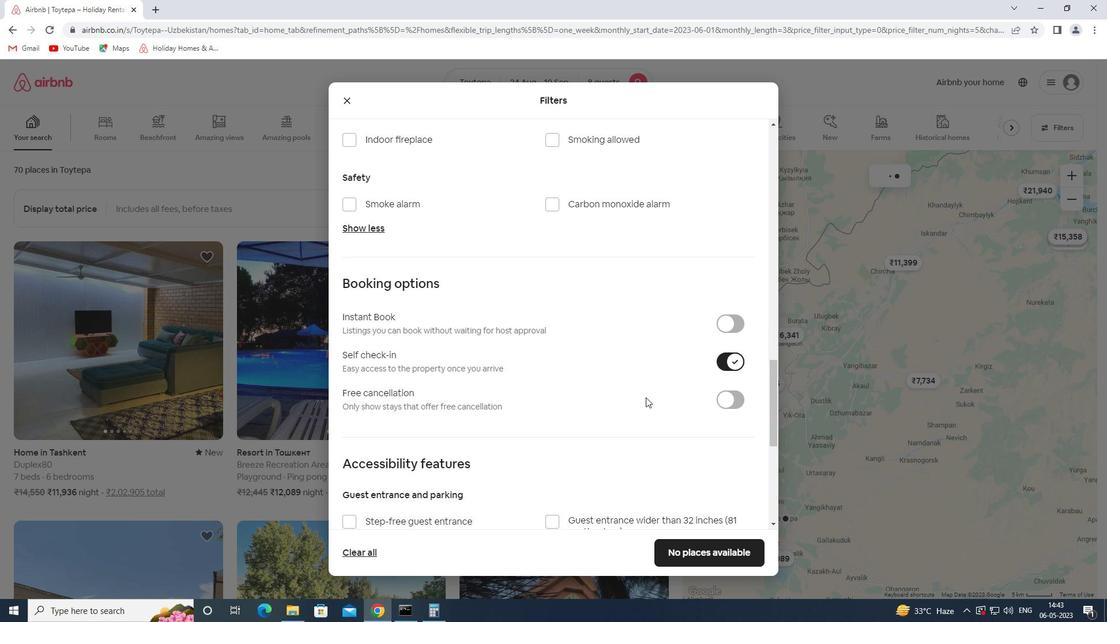
Action: Mouse moved to (635, 400)
Screenshot: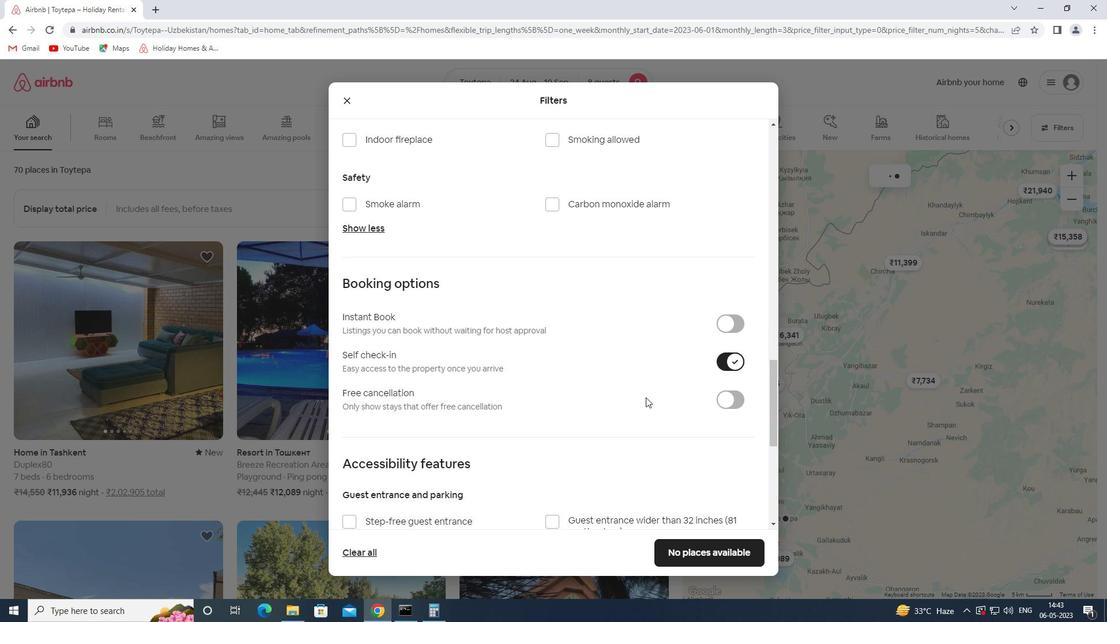 
Action: Mouse scrolled (635, 399) with delta (0, 0)
Screenshot: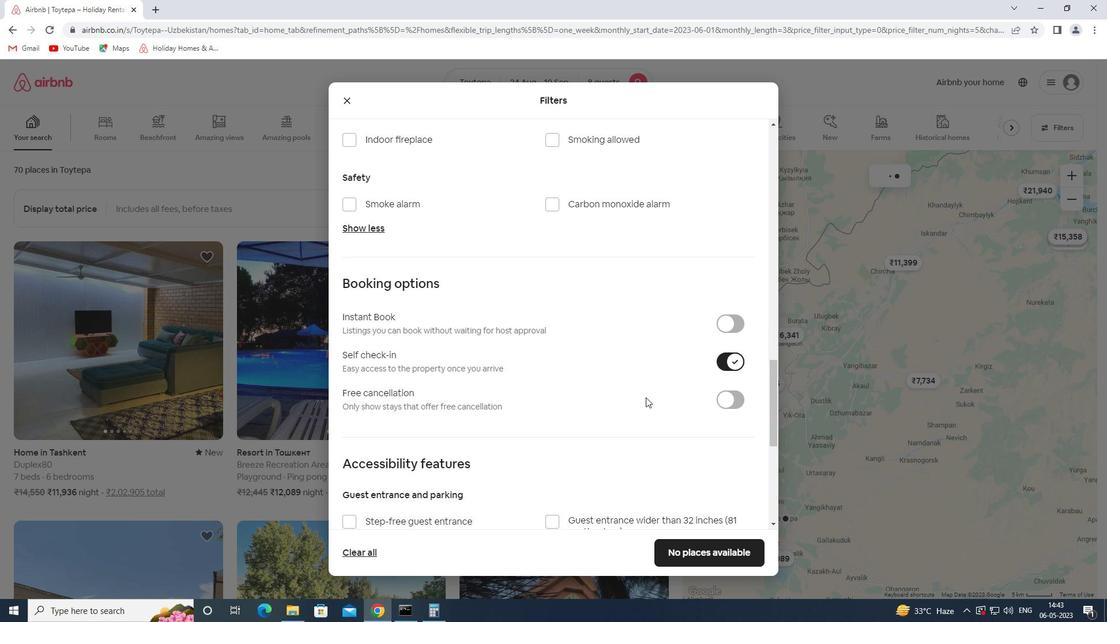 
Action: Mouse moved to (632, 400)
Screenshot: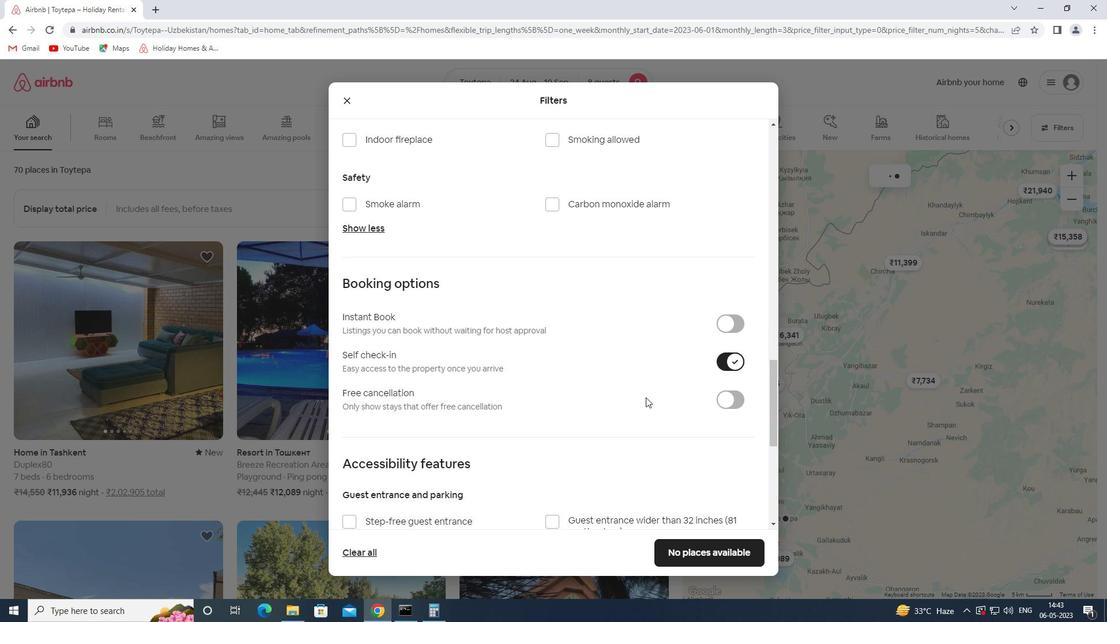 
Action: Mouse scrolled (632, 399) with delta (0, 0)
Screenshot: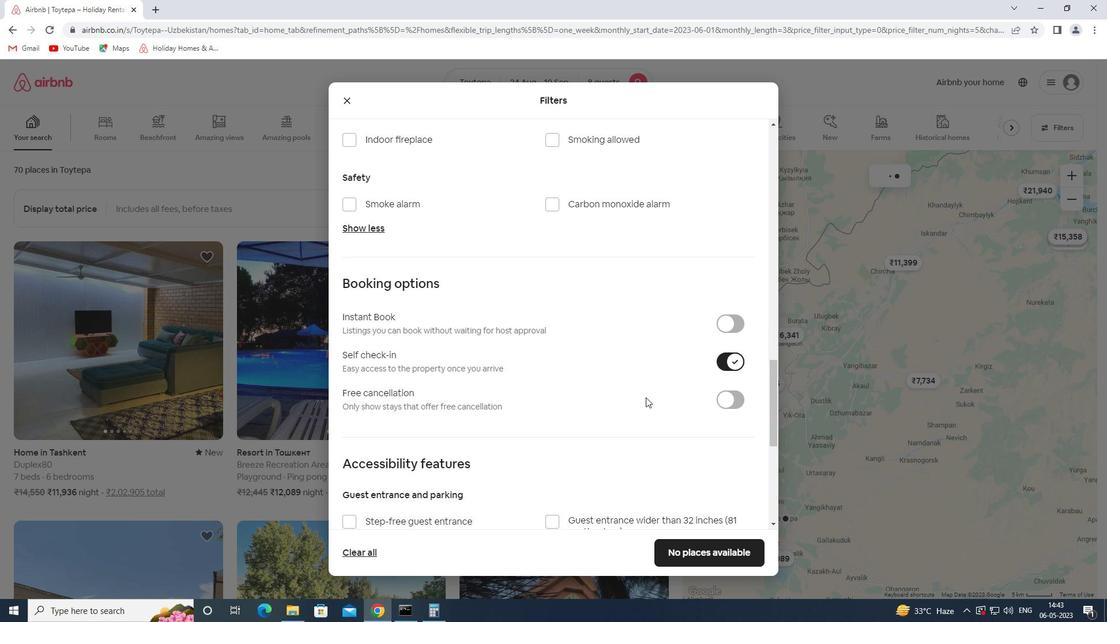 
Action: Mouse moved to (631, 400)
Screenshot: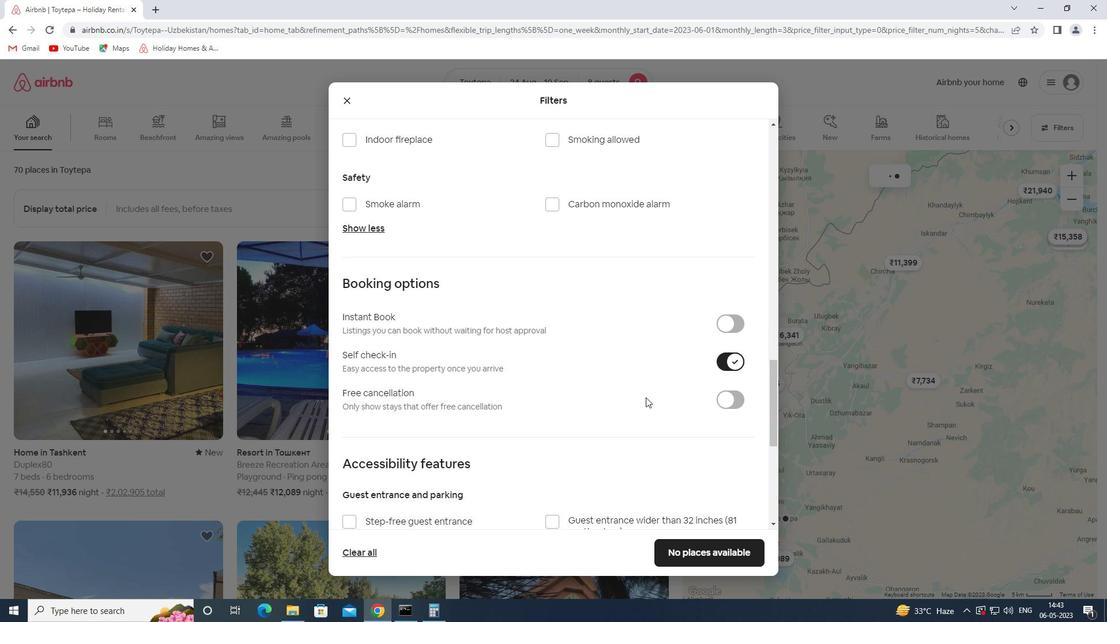 
Action: Mouse scrolled (631, 399) with delta (0, 0)
Screenshot: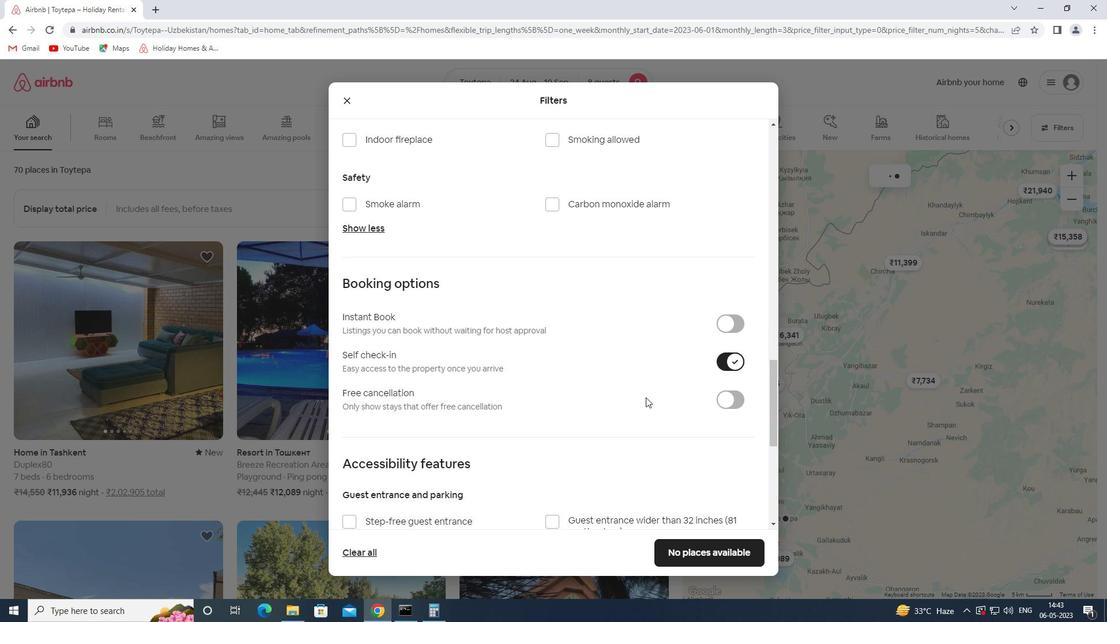 
Action: Mouse moved to (629, 399)
Screenshot: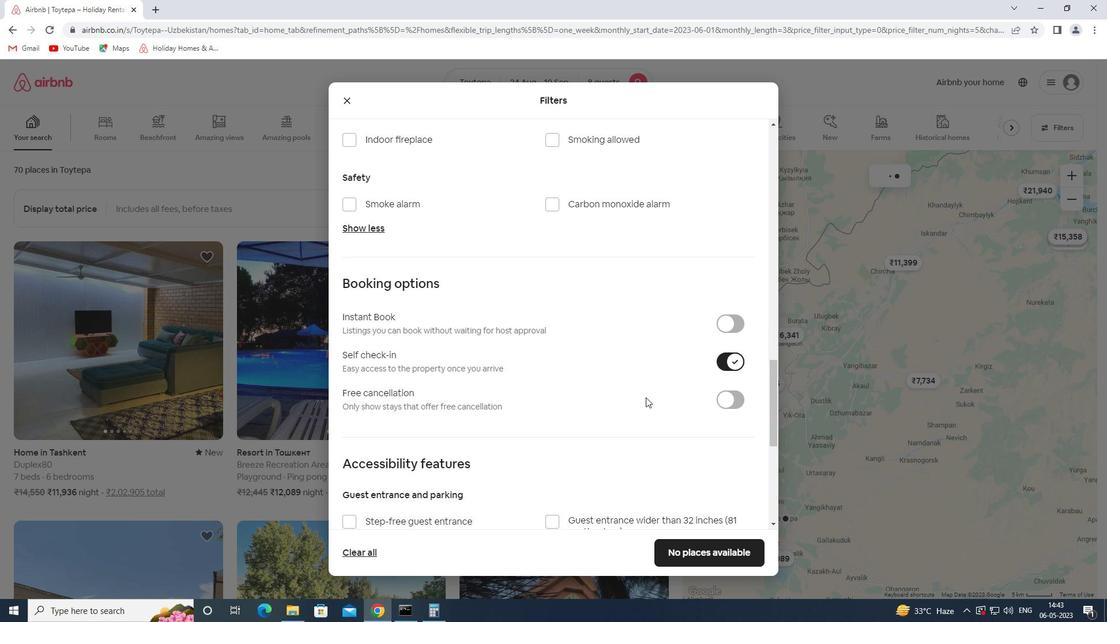 
Action: Mouse scrolled (629, 399) with delta (0, 0)
Screenshot: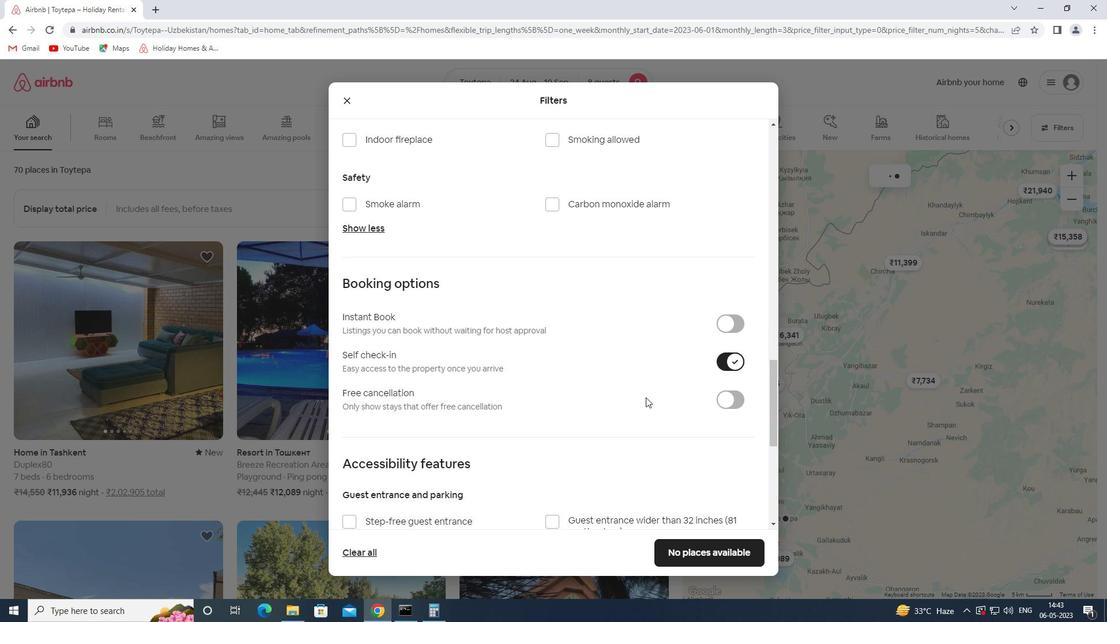 
Action: Mouse moved to (627, 399)
Screenshot: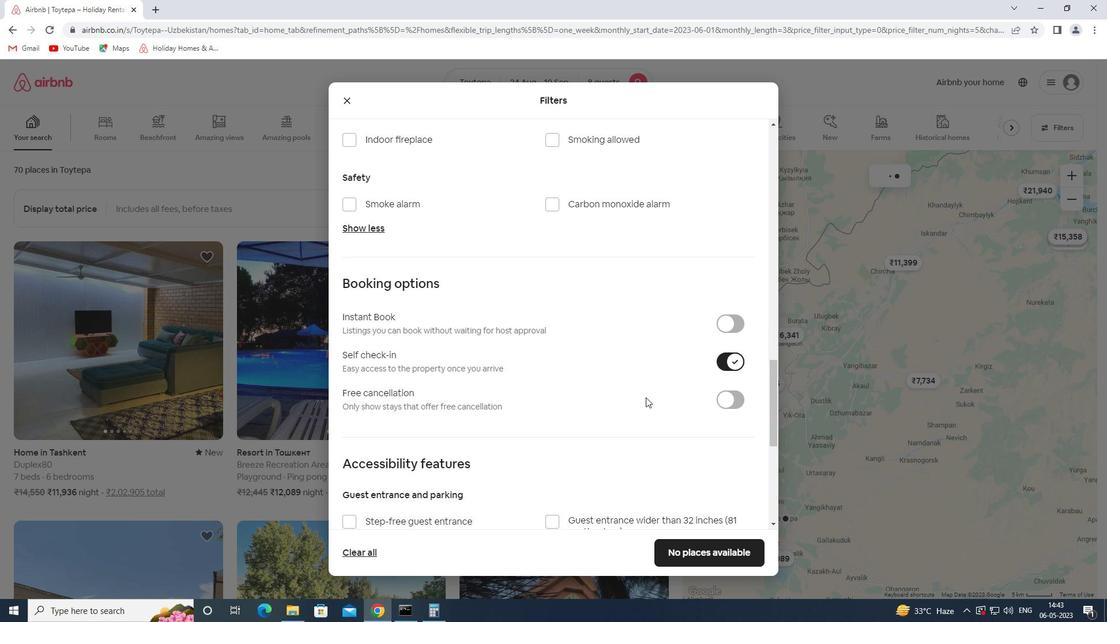 
Action: Mouse scrolled (627, 399) with delta (0, 0)
Screenshot: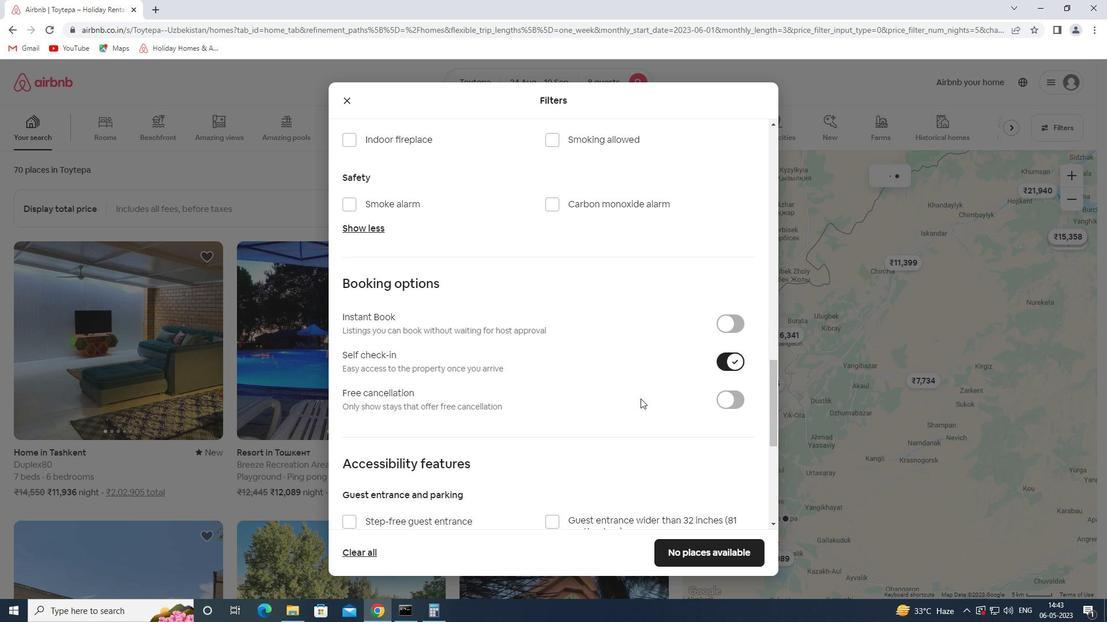 
Action: Mouse moved to (625, 399)
Screenshot: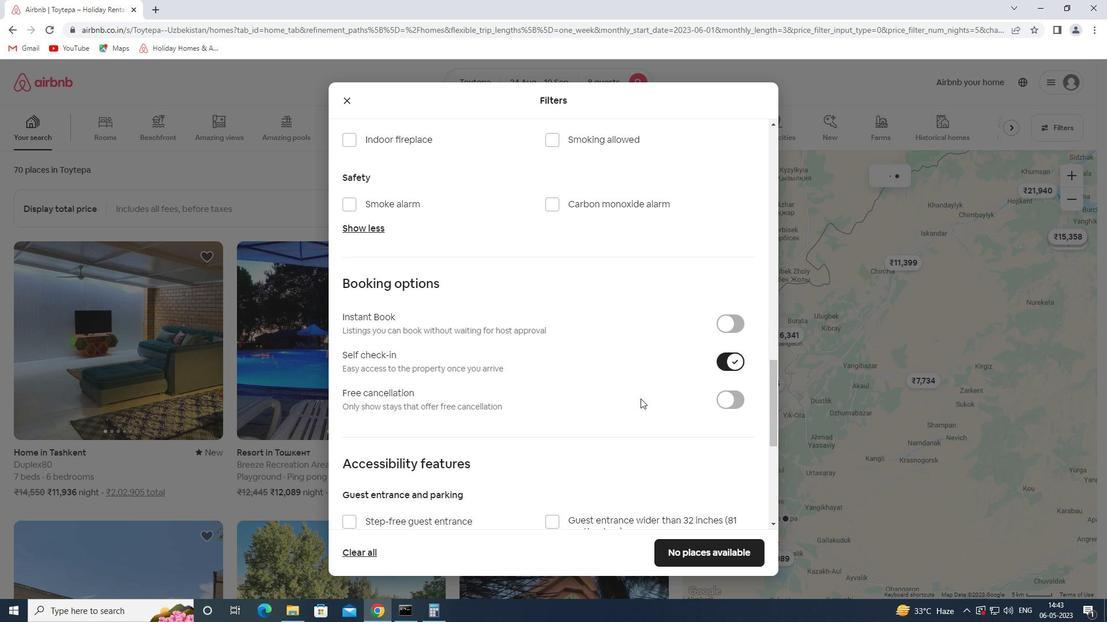 
Action: Mouse scrolled (625, 398) with delta (0, 0)
Screenshot: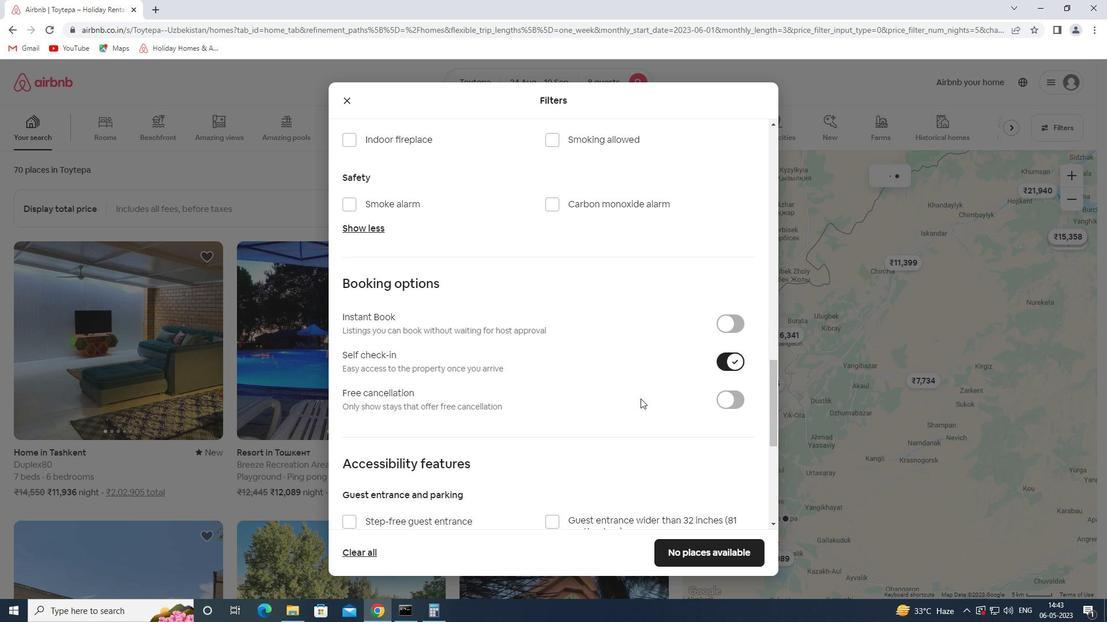 
Action: Mouse moved to (624, 399)
Screenshot: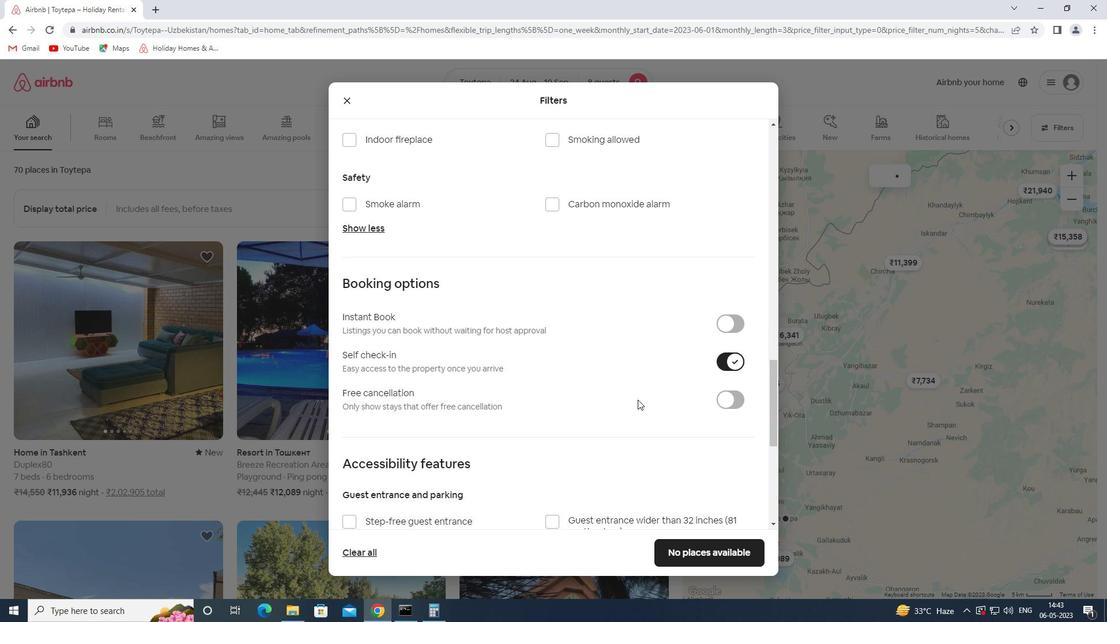 
Action: Mouse scrolled (624, 398) with delta (0, 0)
Screenshot: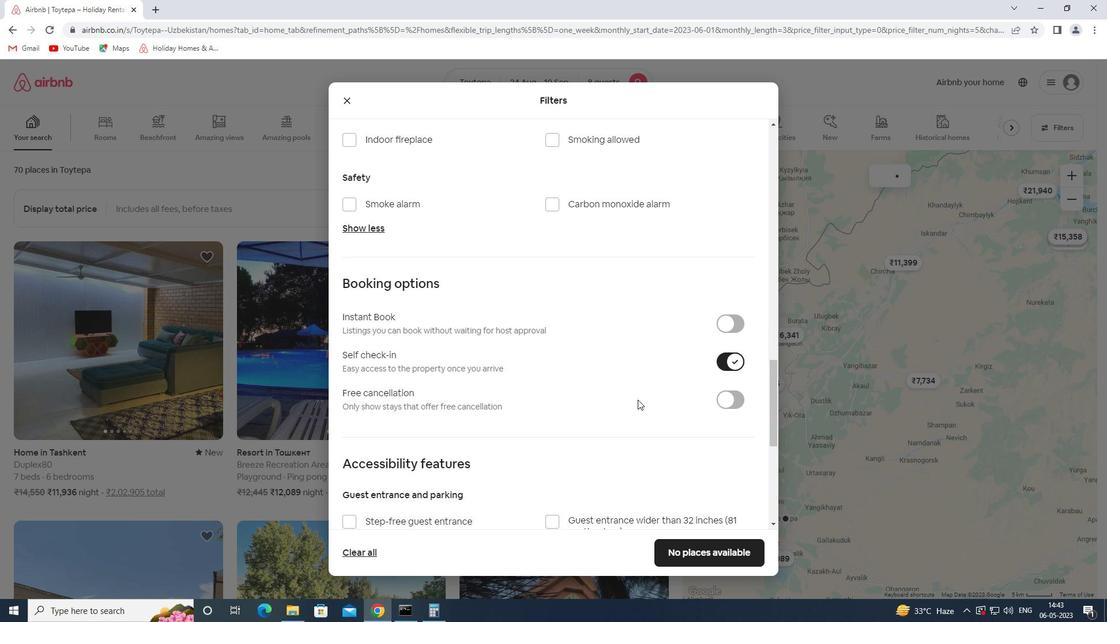 
Action: Mouse moved to (358, 443)
Screenshot: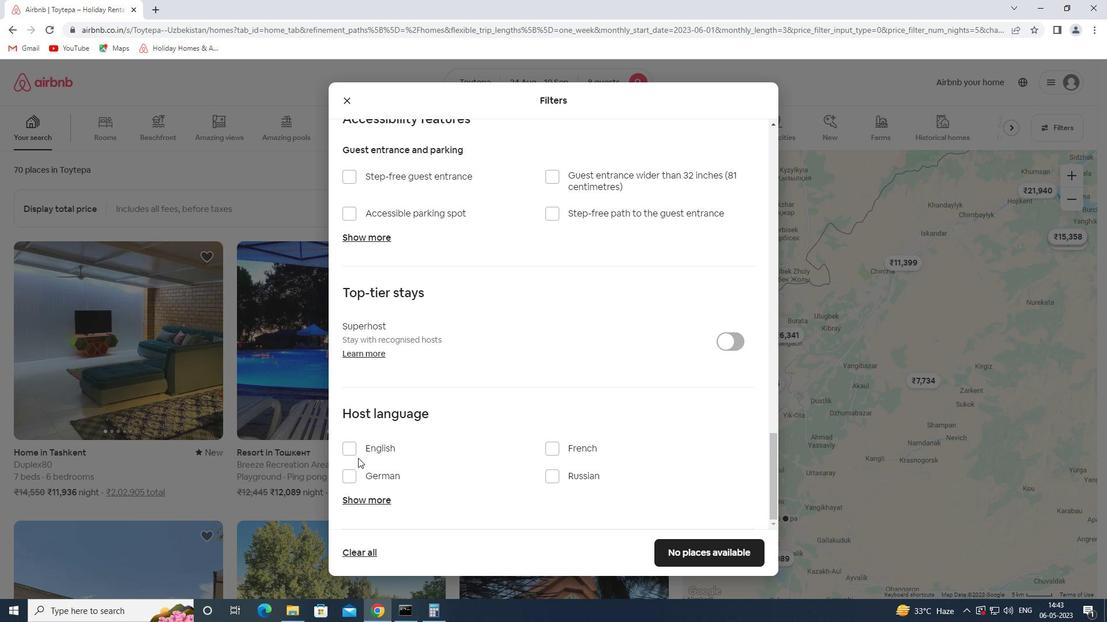 
Action: Mouse pressed left at (358, 443)
Screenshot: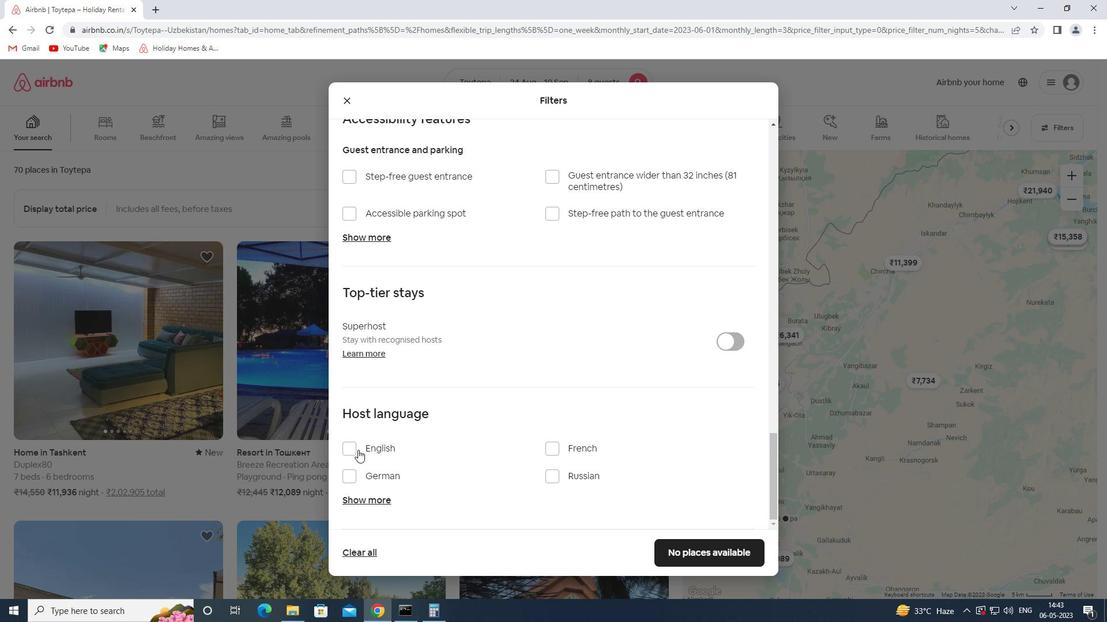 
Action: Mouse moved to (727, 553)
Screenshot: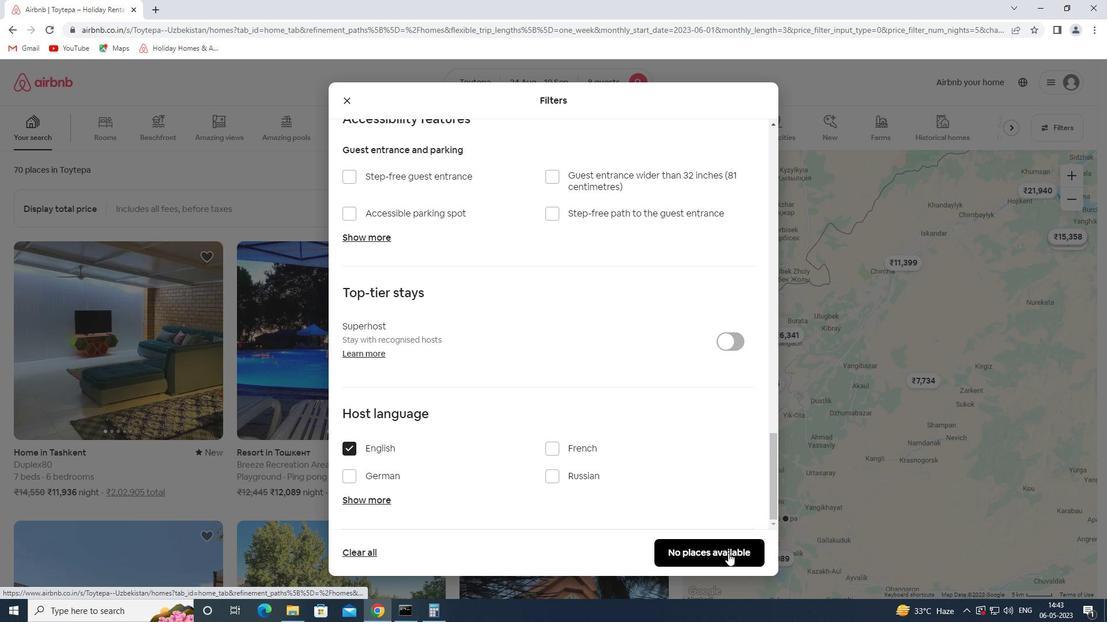 
Action: Mouse pressed left at (727, 553)
Screenshot: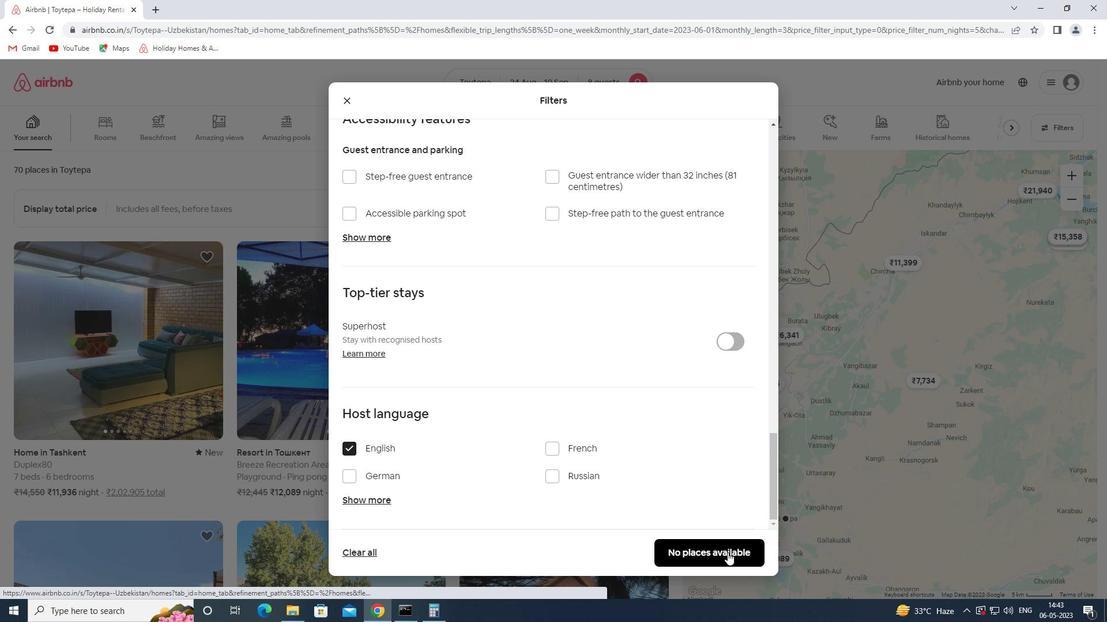 
Action: Mouse moved to (695, 546)
Screenshot: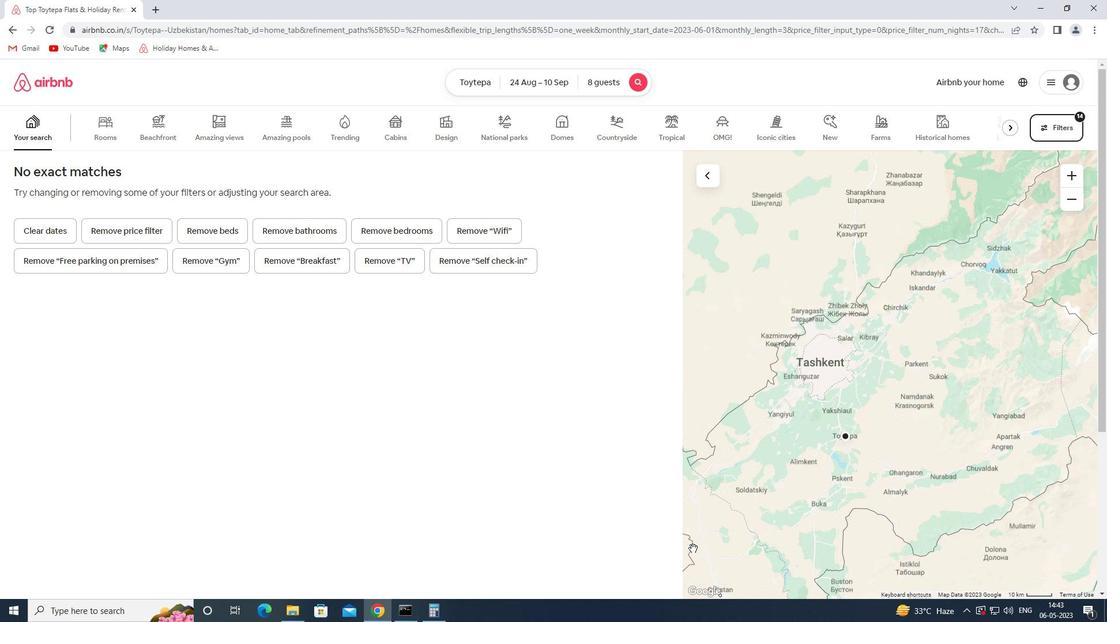 
